 Task: Find connections with filter location Bad Münder am Deister with filter topic #Businessownerwith filter profile language English with filter current company Testbook with filter school Calicut University, Thenhipalem, Malapuram with filter industry Investment Advice with filter service category Management Consulting with filter keywords title Events Manager
Action: Mouse moved to (626, 80)
Screenshot: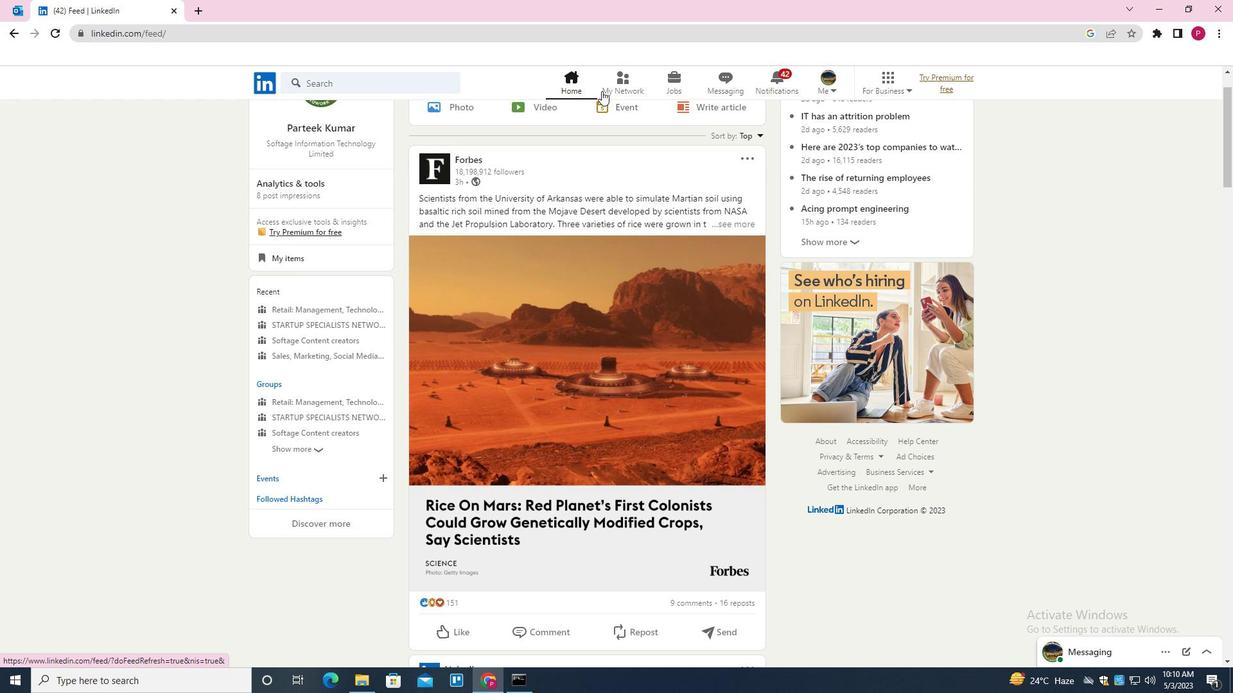 
Action: Mouse pressed left at (626, 80)
Screenshot: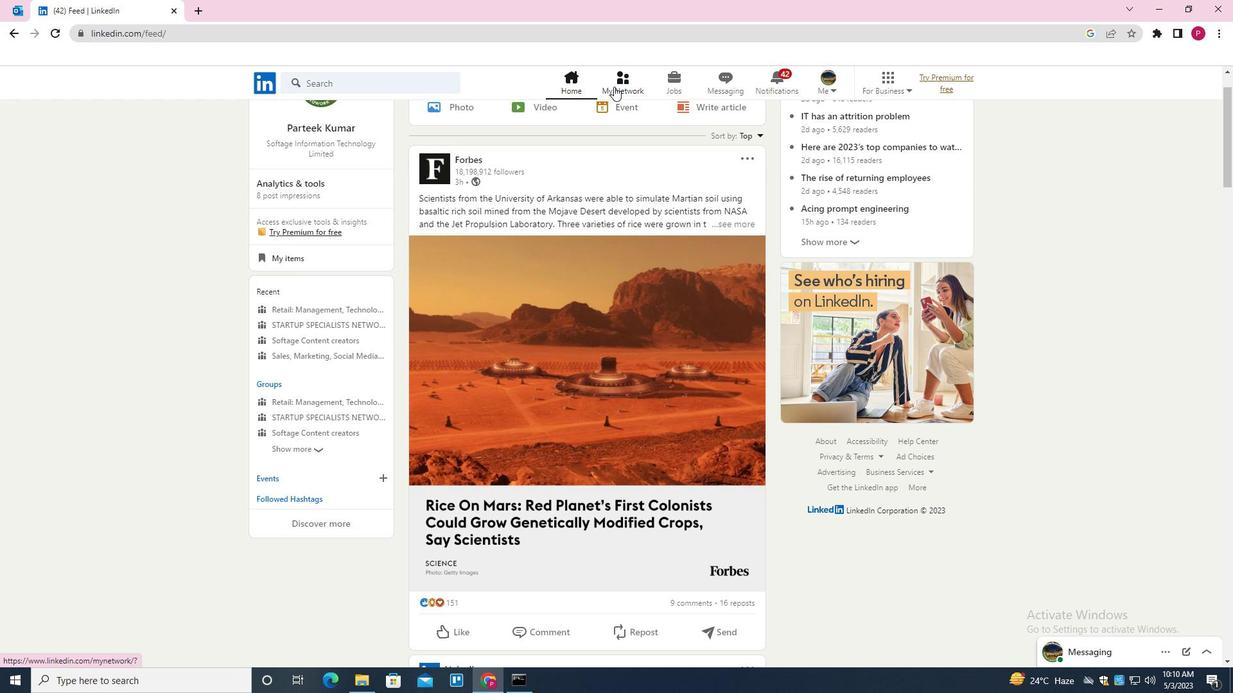 
Action: Mouse moved to (390, 154)
Screenshot: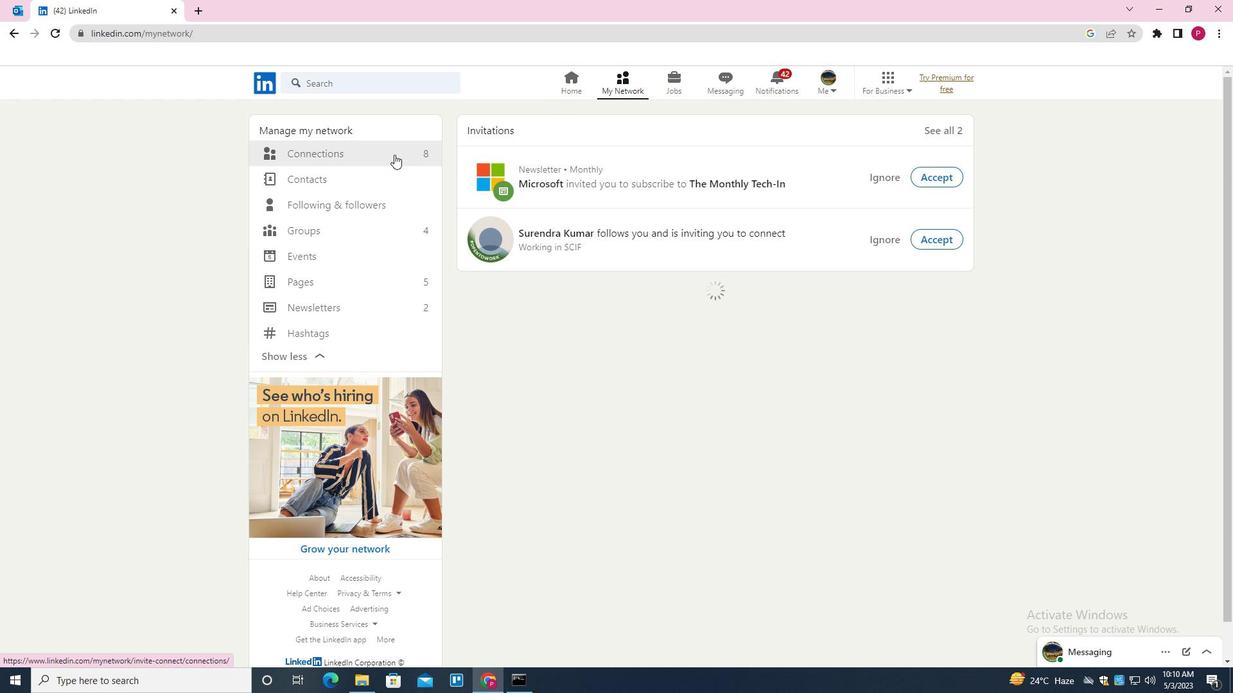 
Action: Mouse pressed left at (390, 154)
Screenshot: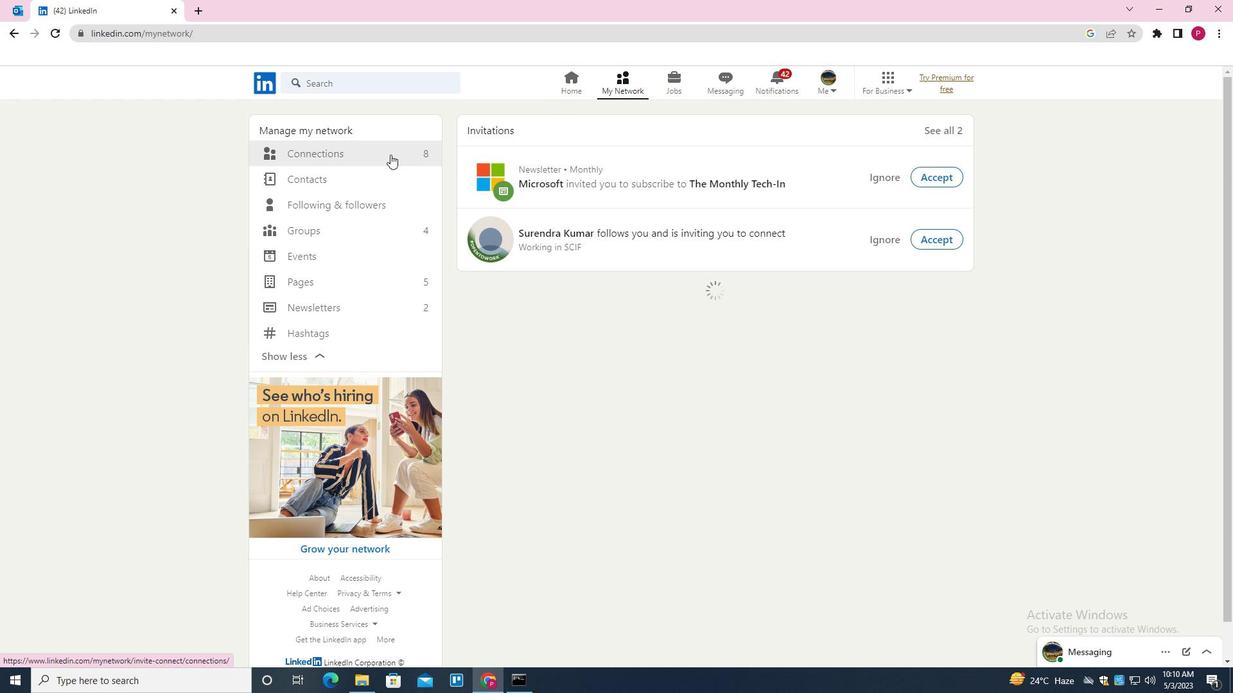 
Action: Mouse moved to (698, 152)
Screenshot: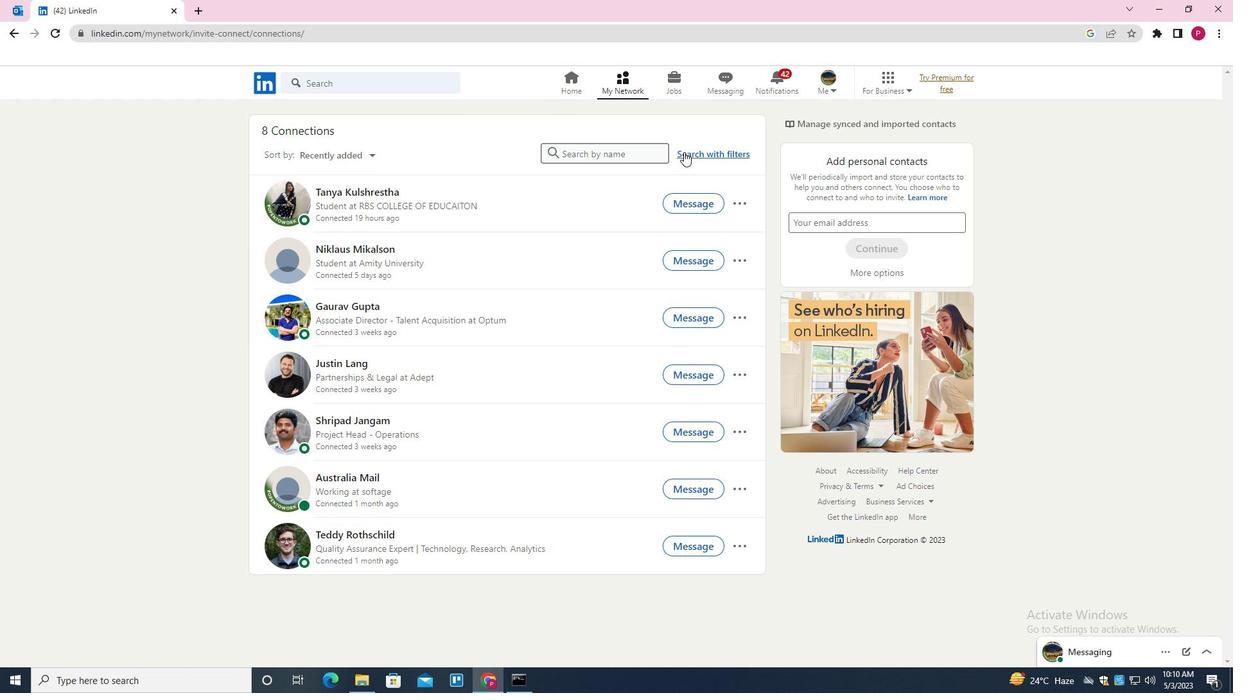 
Action: Mouse pressed left at (698, 152)
Screenshot: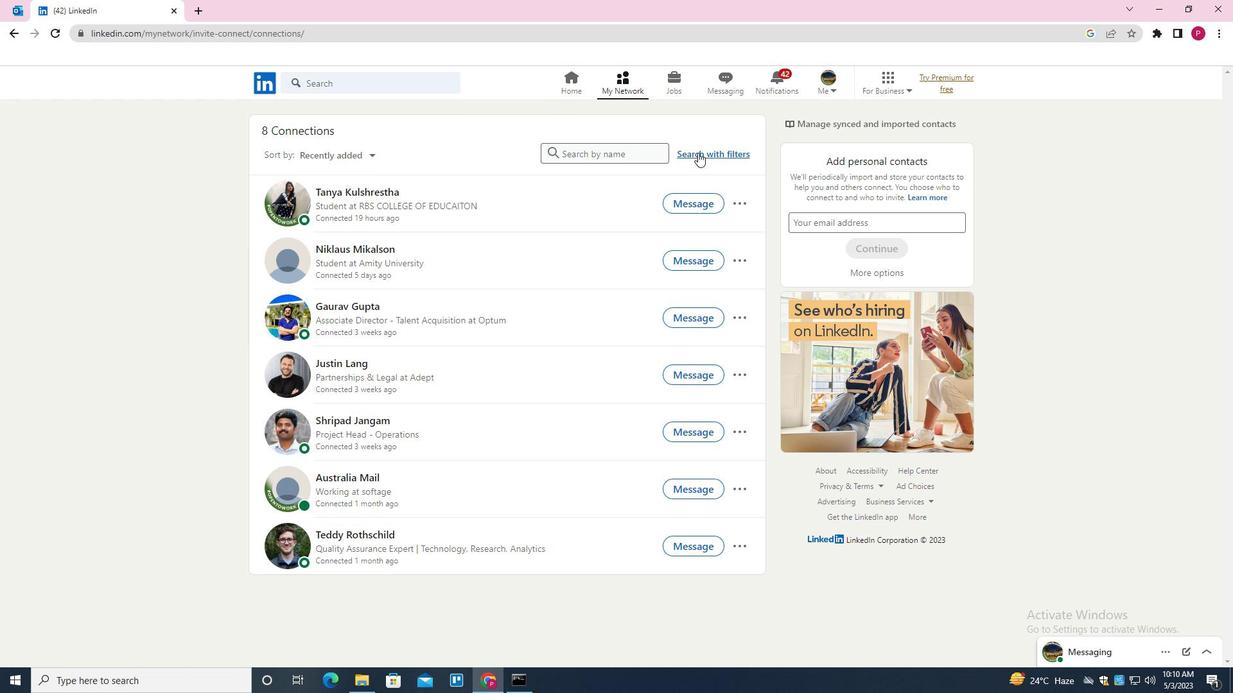 
Action: Mouse moved to (661, 120)
Screenshot: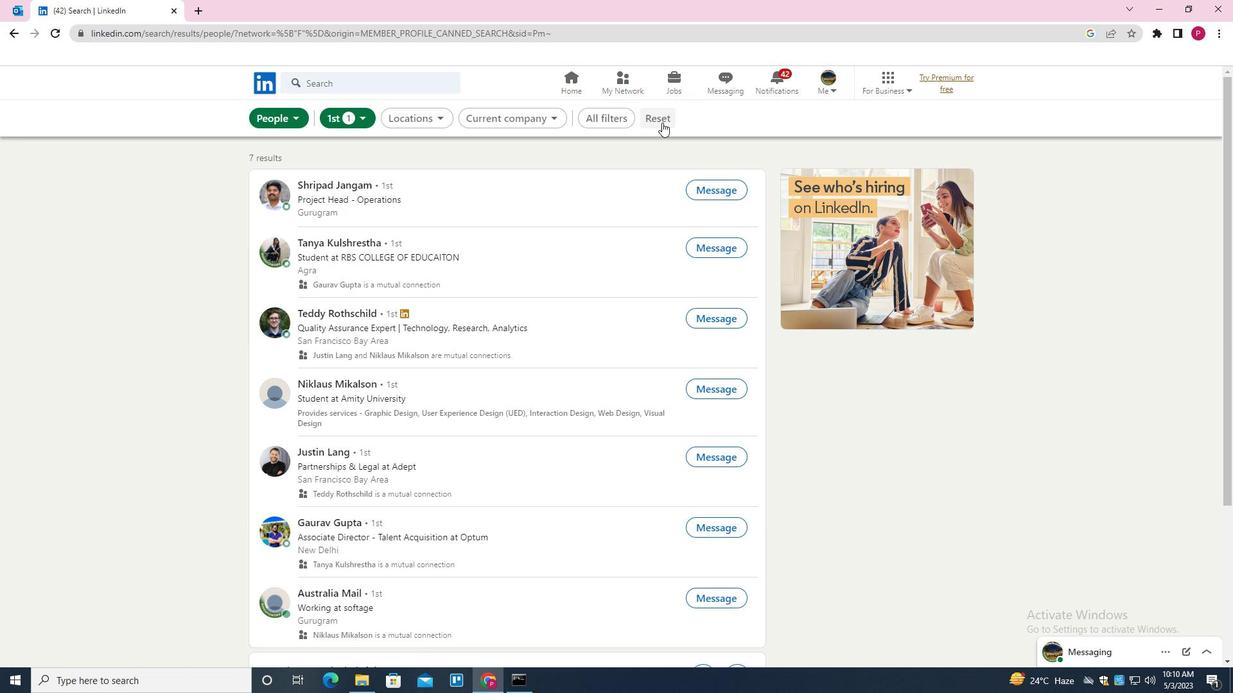 
Action: Mouse pressed left at (661, 120)
Screenshot: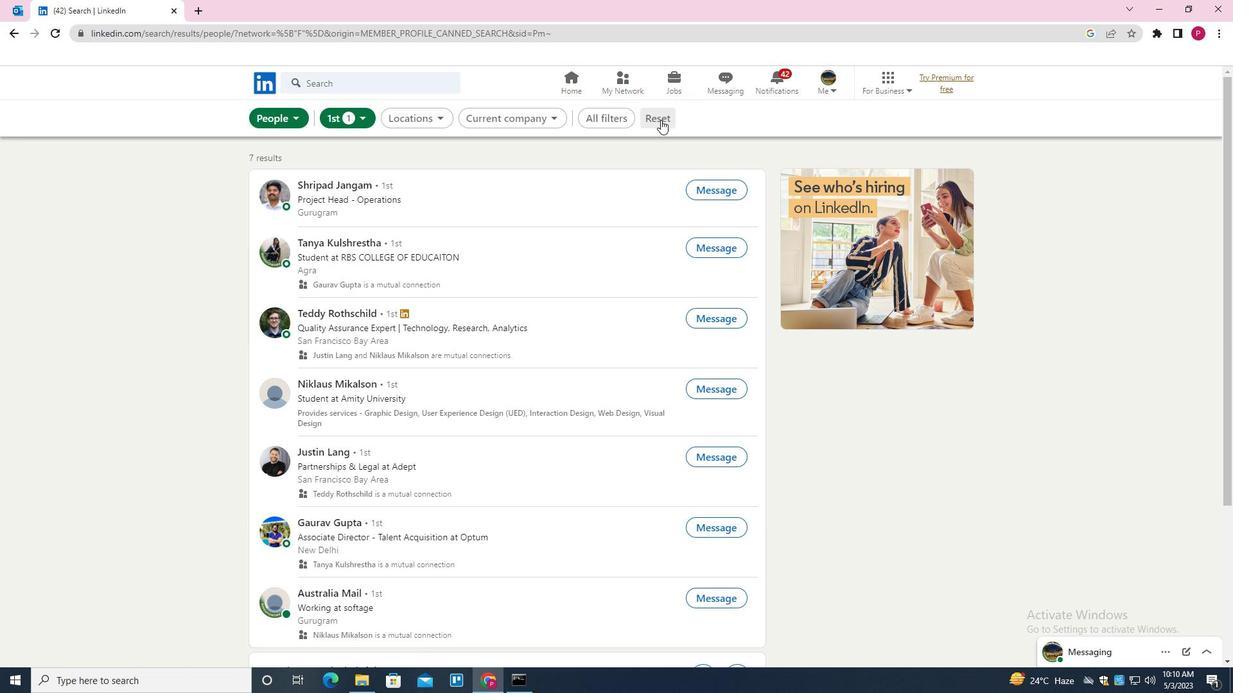 
Action: Mouse moved to (643, 120)
Screenshot: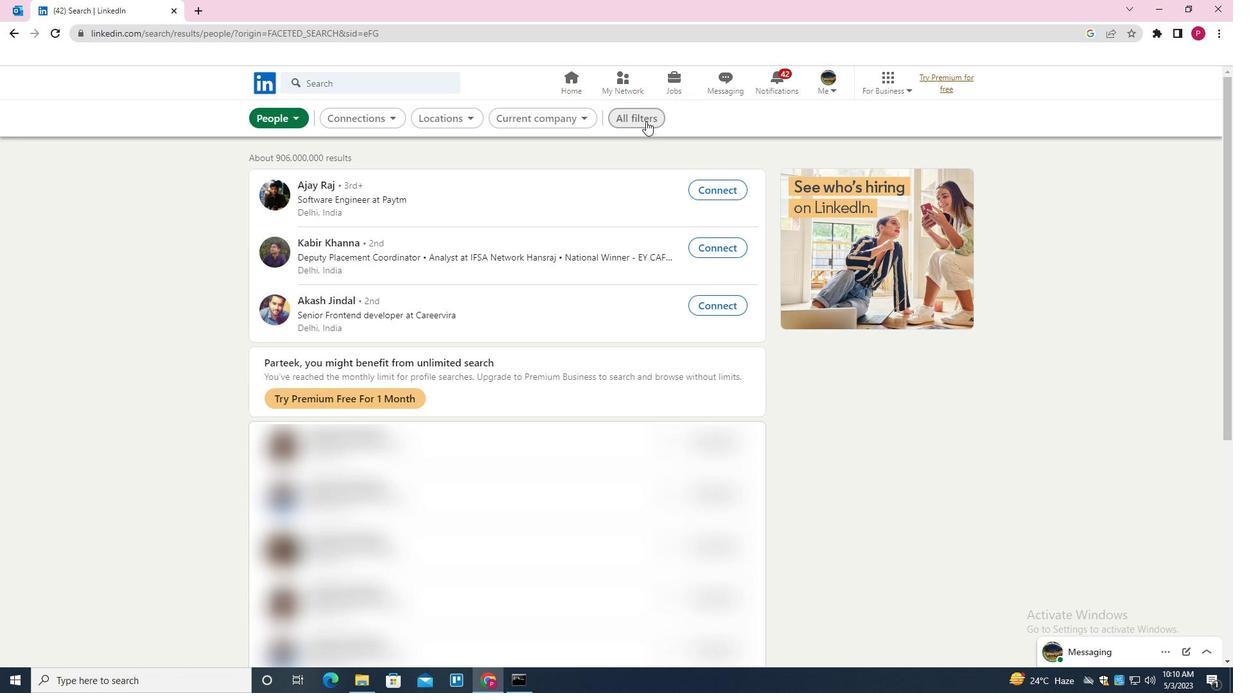 
Action: Mouse pressed left at (643, 120)
Screenshot: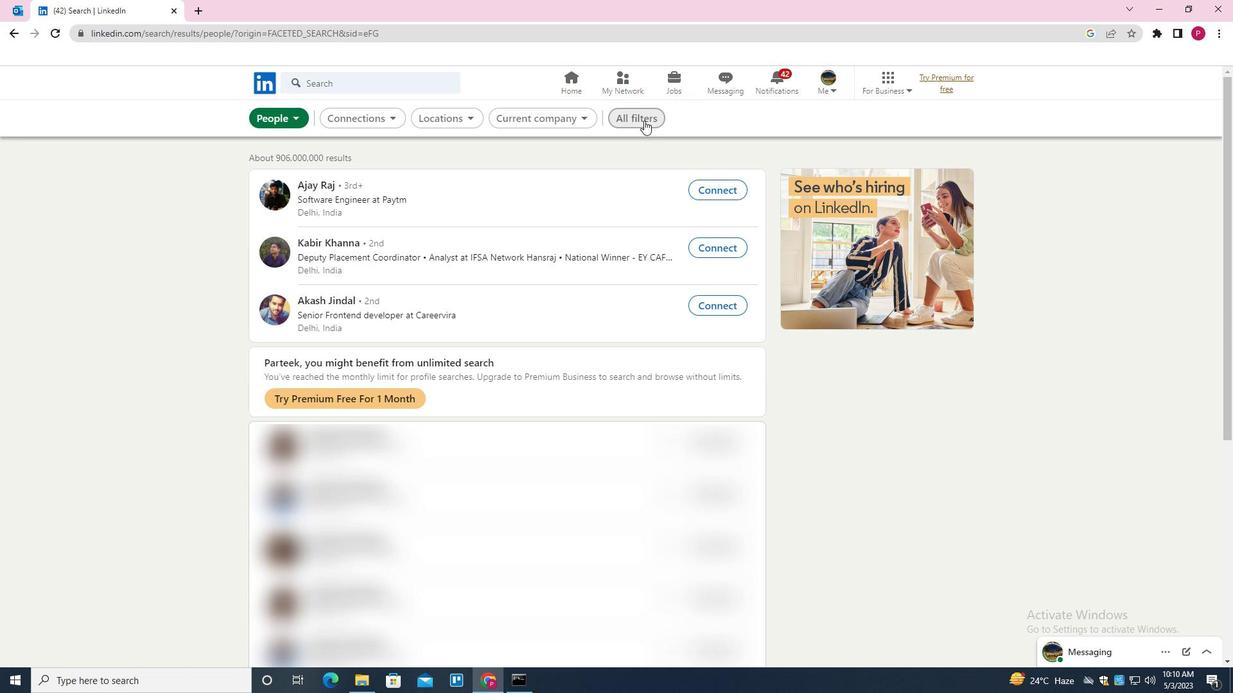 
Action: Mouse moved to (974, 372)
Screenshot: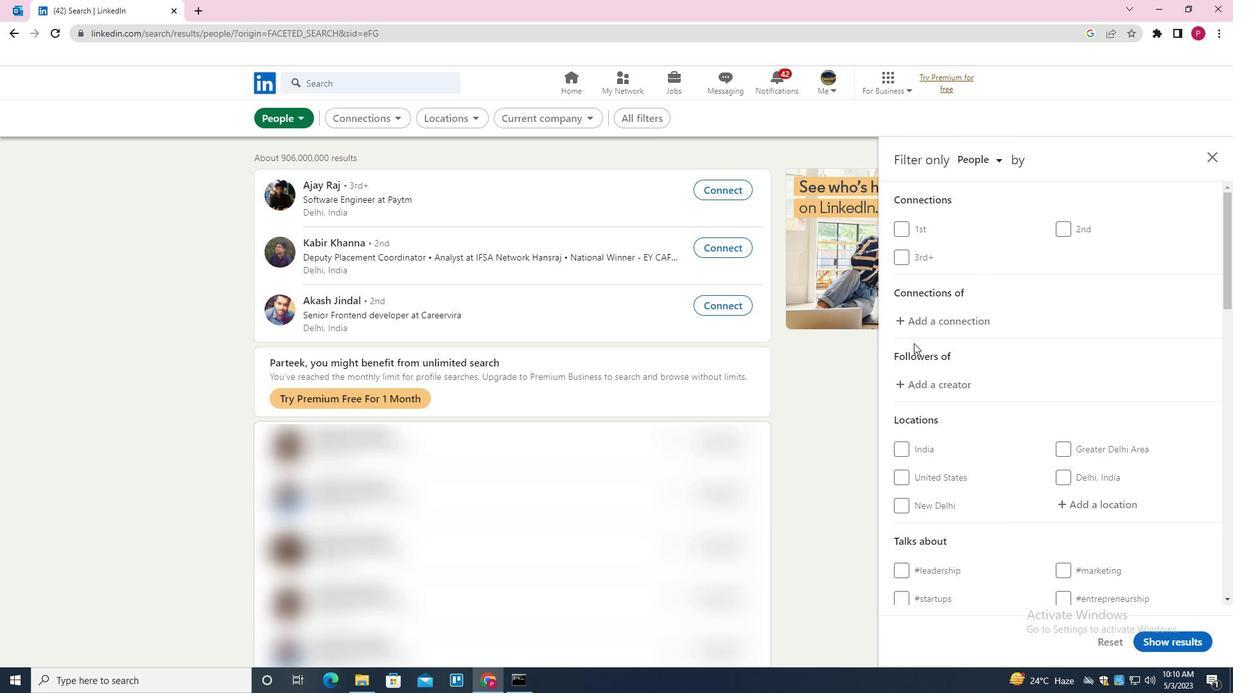 
Action: Mouse scrolled (974, 371) with delta (0, 0)
Screenshot: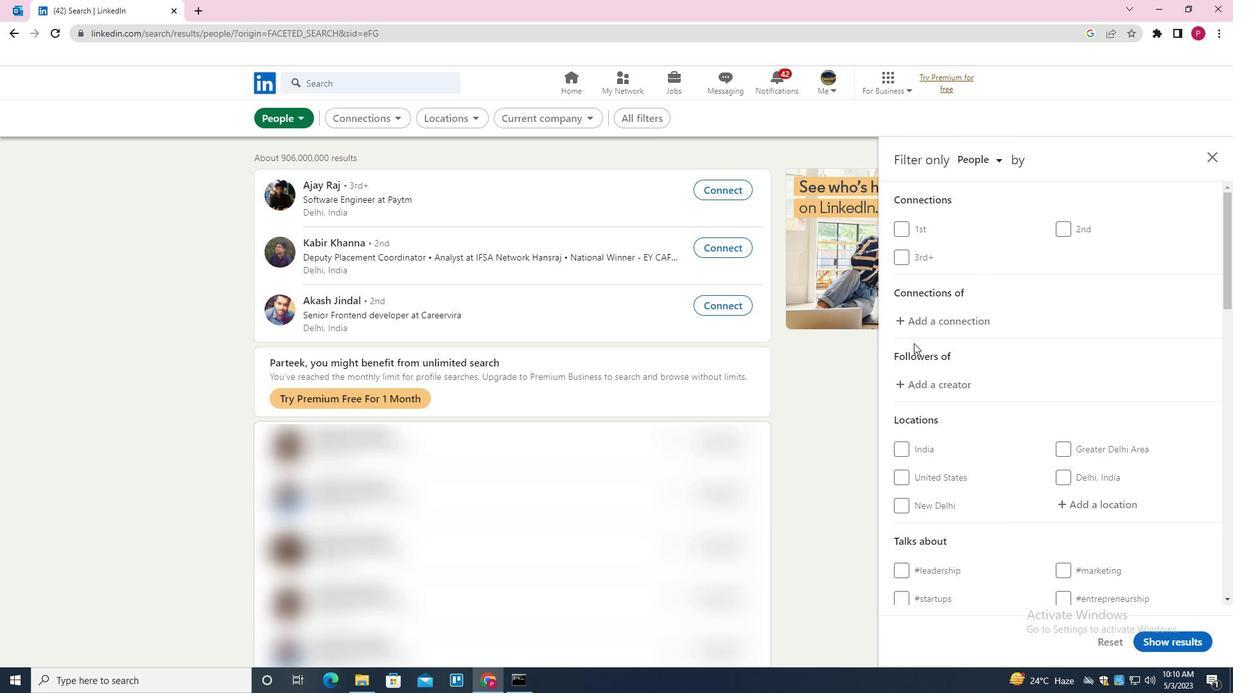 
Action: Mouse moved to (1006, 382)
Screenshot: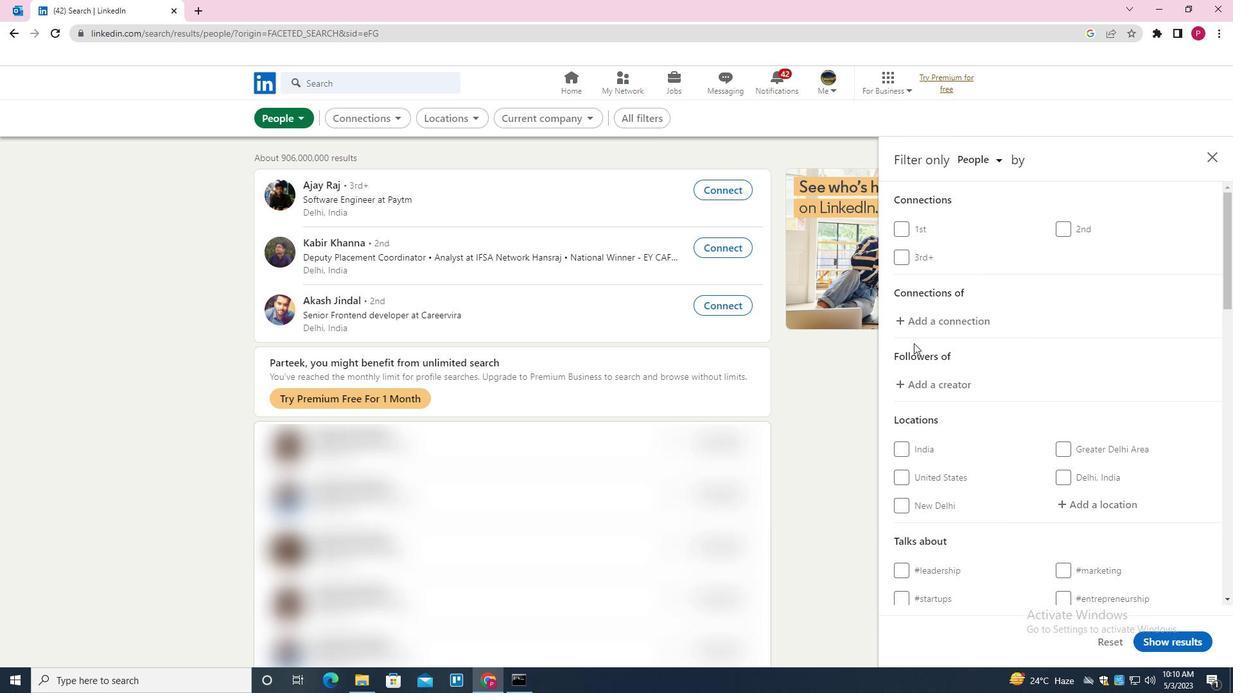 
Action: Mouse scrolled (1006, 382) with delta (0, 0)
Screenshot: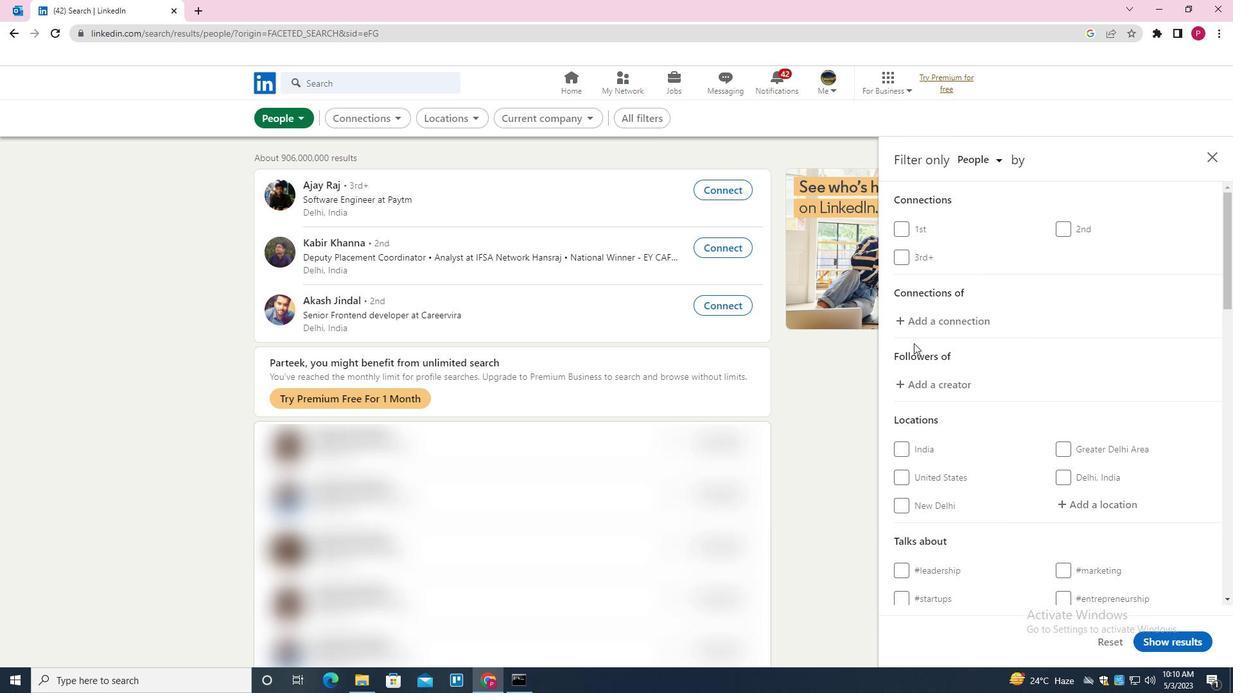 
Action: Mouse moved to (1098, 377)
Screenshot: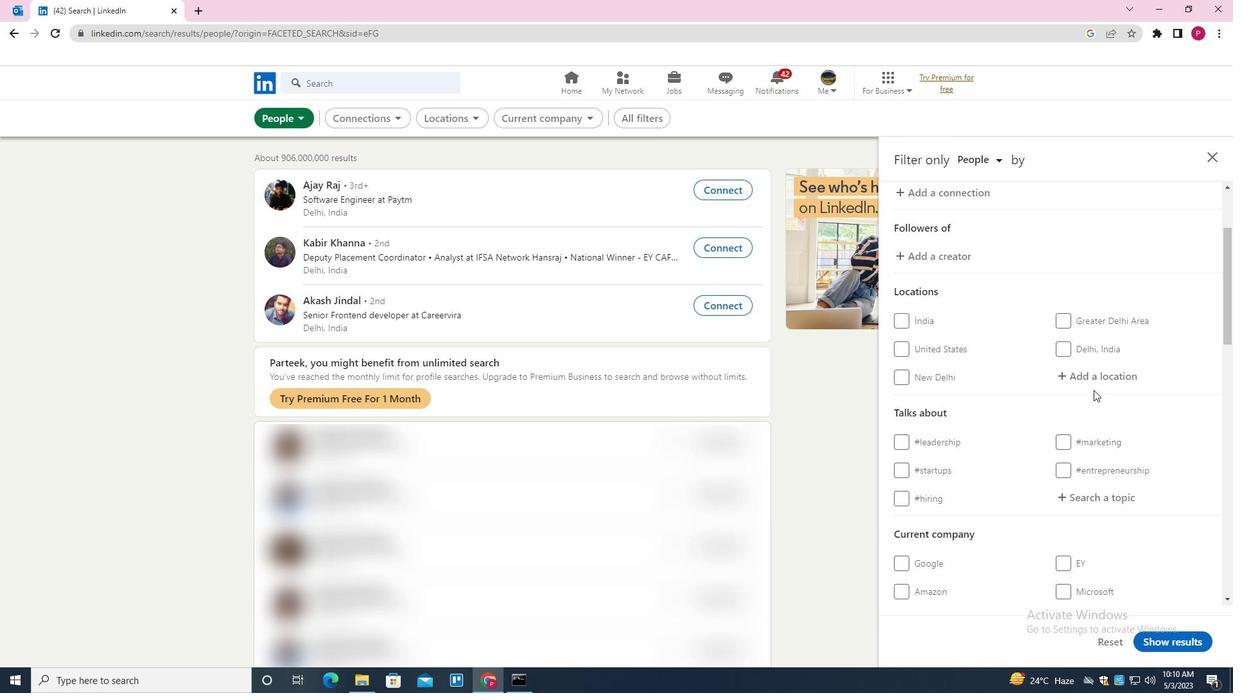 
Action: Mouse pressed left at (1098, 377)
Screenshot: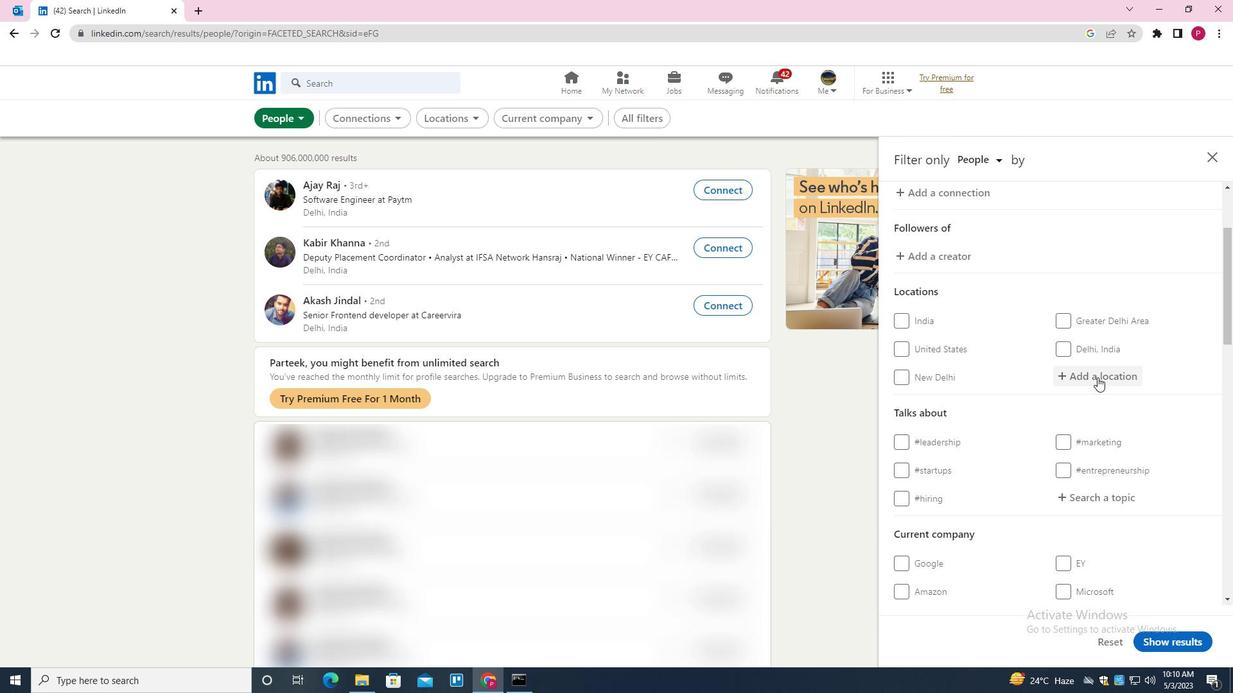 
Action: Key pressed <Key.shift><Key.shift>BAD<Key.space><Key.shift>MUNDER<Key.down><Key.enter>
Screenshot: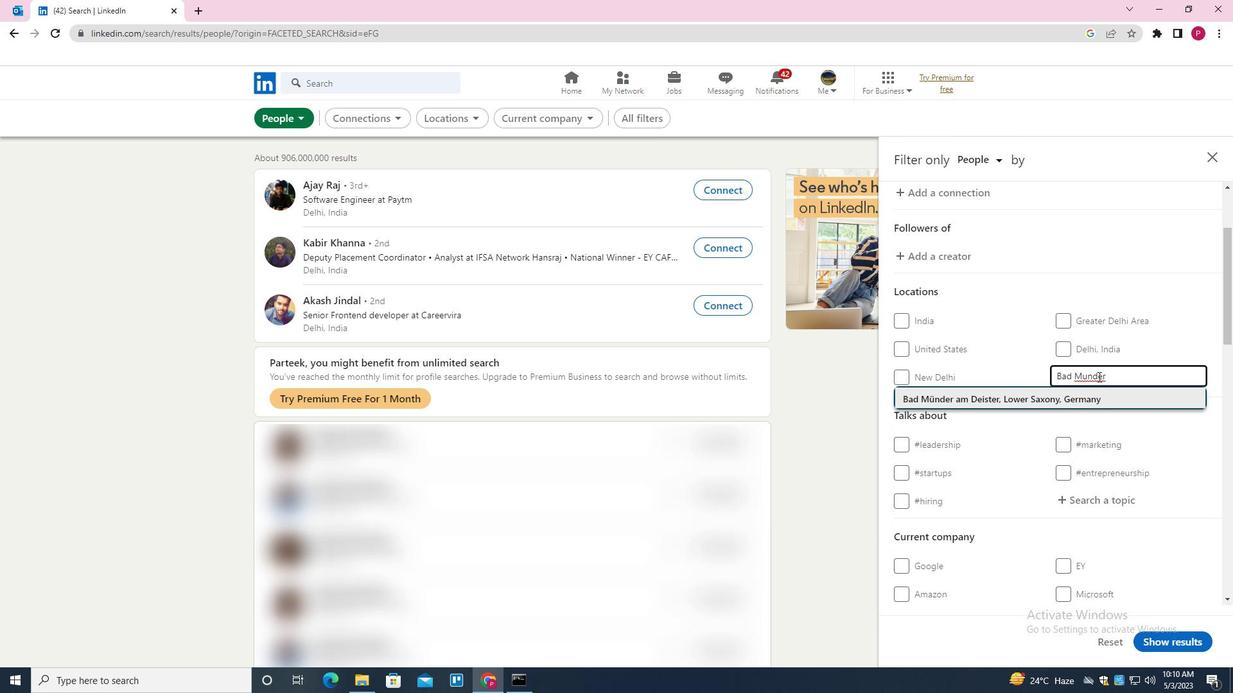 
Action: Mouse moved to (1015, 331)
Screenshot: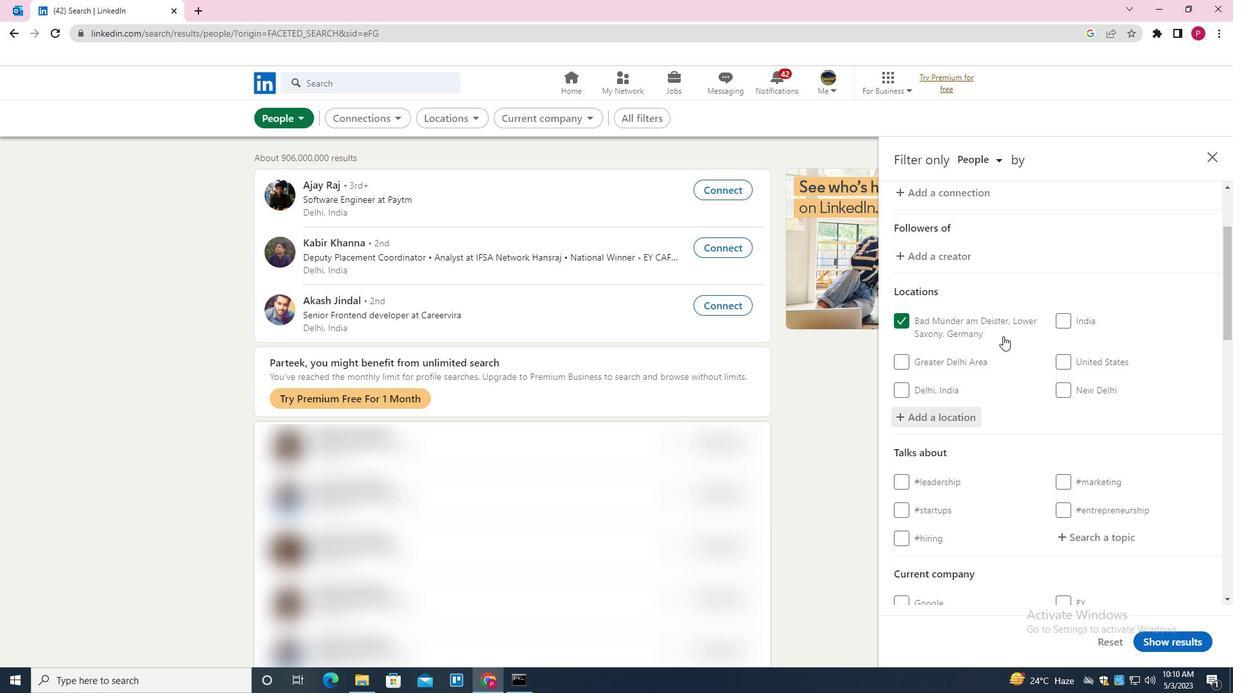 
Action: Mouse scrolled (1015, 330) with delta (0, 0)
Screenshot: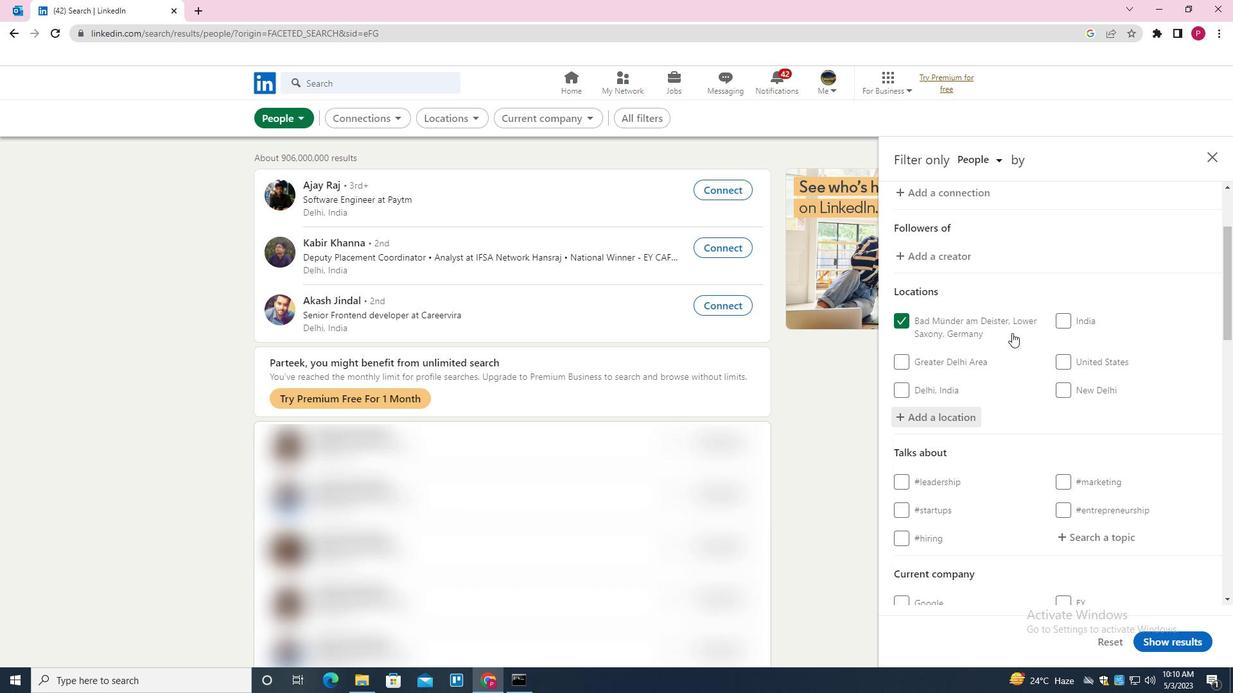 
Action: Mouse moved to (1015, 332)
Screenshot: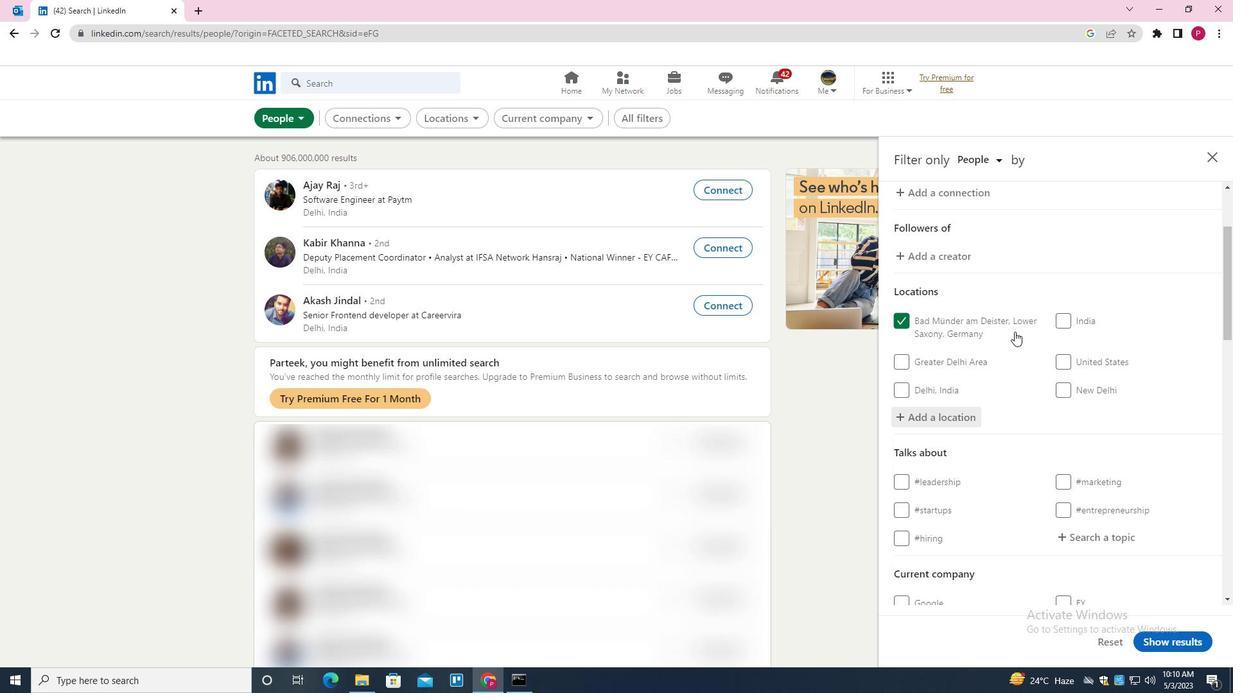 
Action: Mouse scrolled (1015, 331) with delta (0, 0)
Screenshot: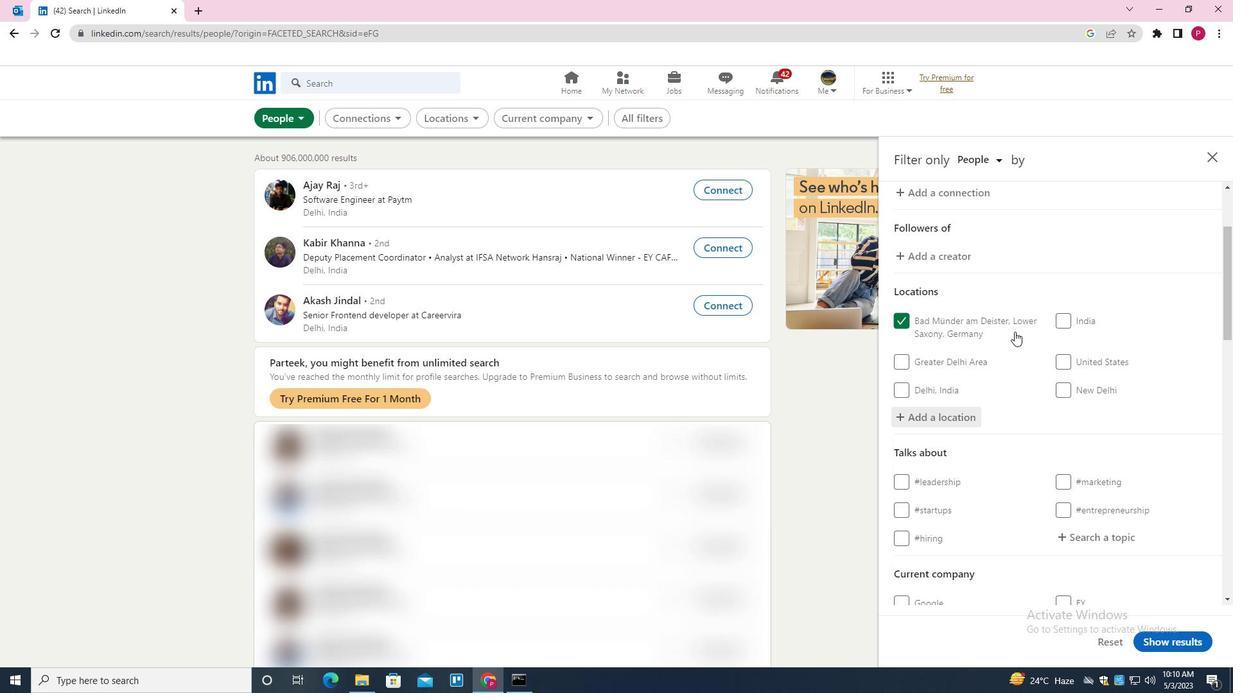 
Action: Mouse moved to (1014, 334)
Screenshot: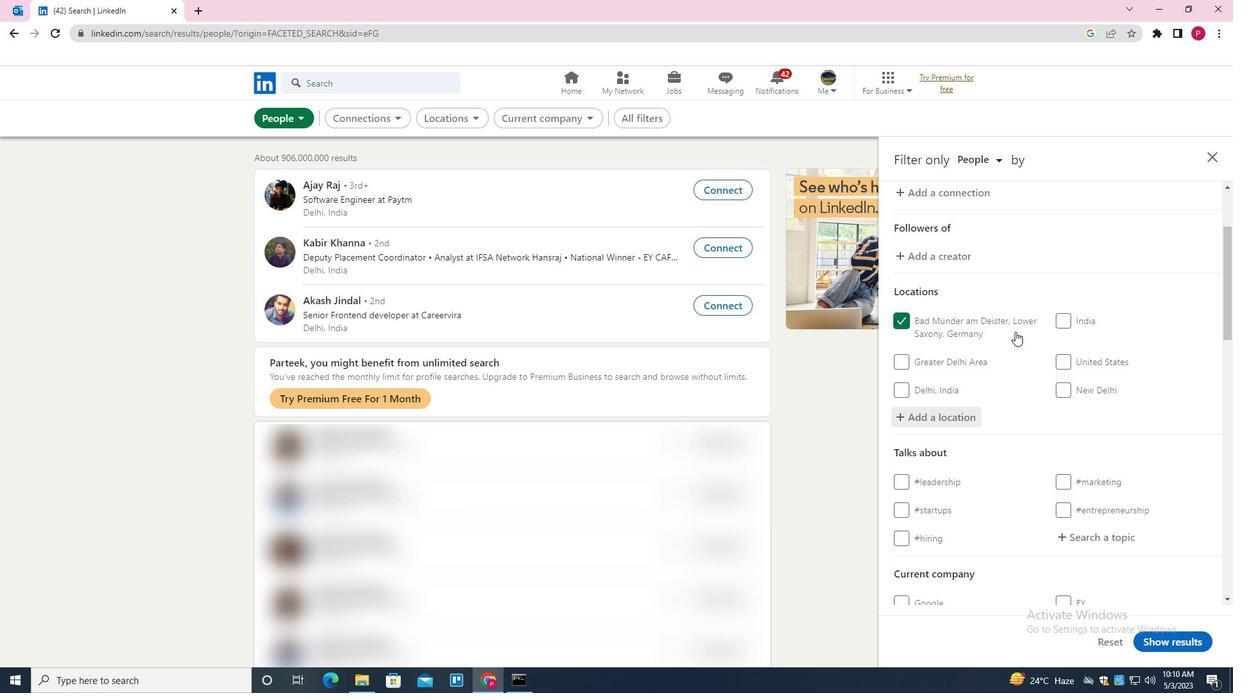 
Action: Mouse scrolled (1014, 333) with delta (0, 0)
Screenshot: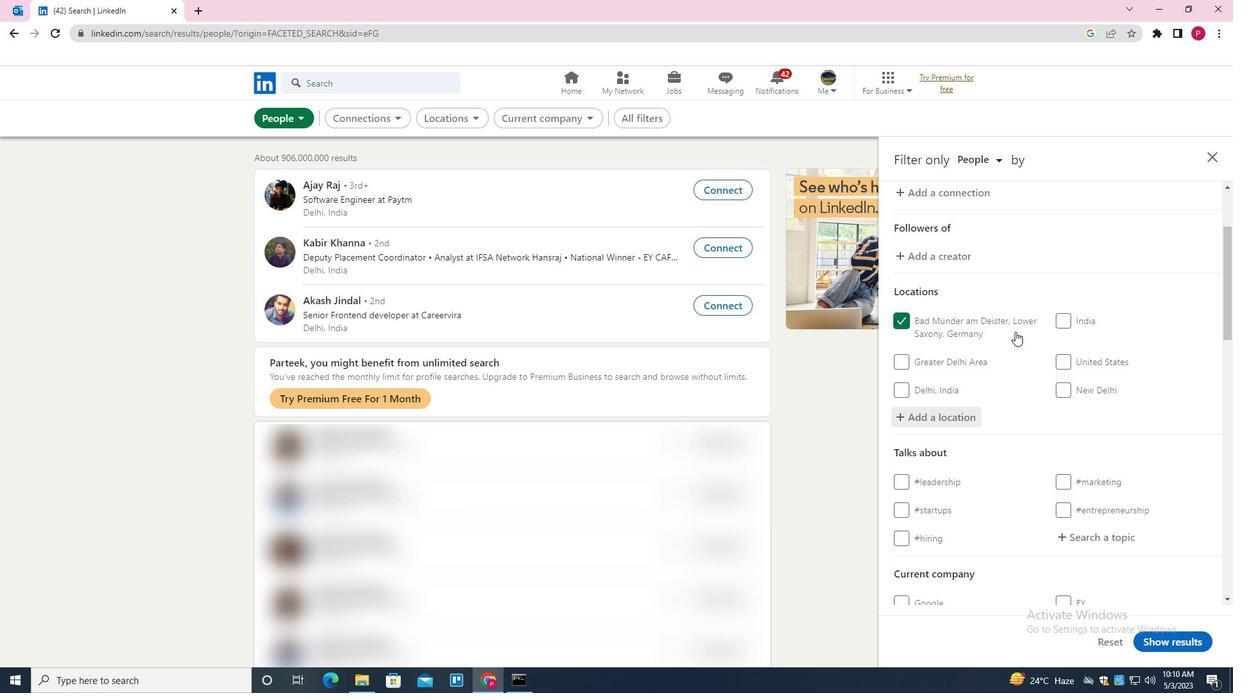 
Action: Mouse moved to (1092, 348)
Screenshot: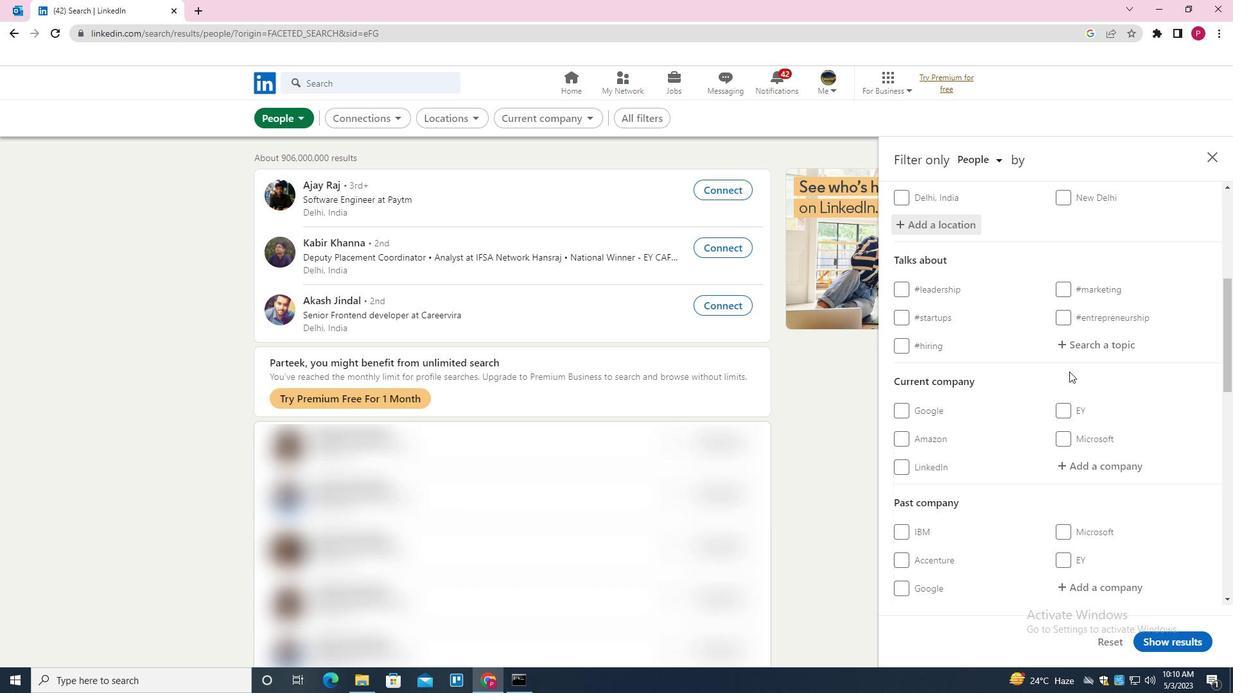 
Action: Mouse pressed left at (1092, 348)
Screenshot: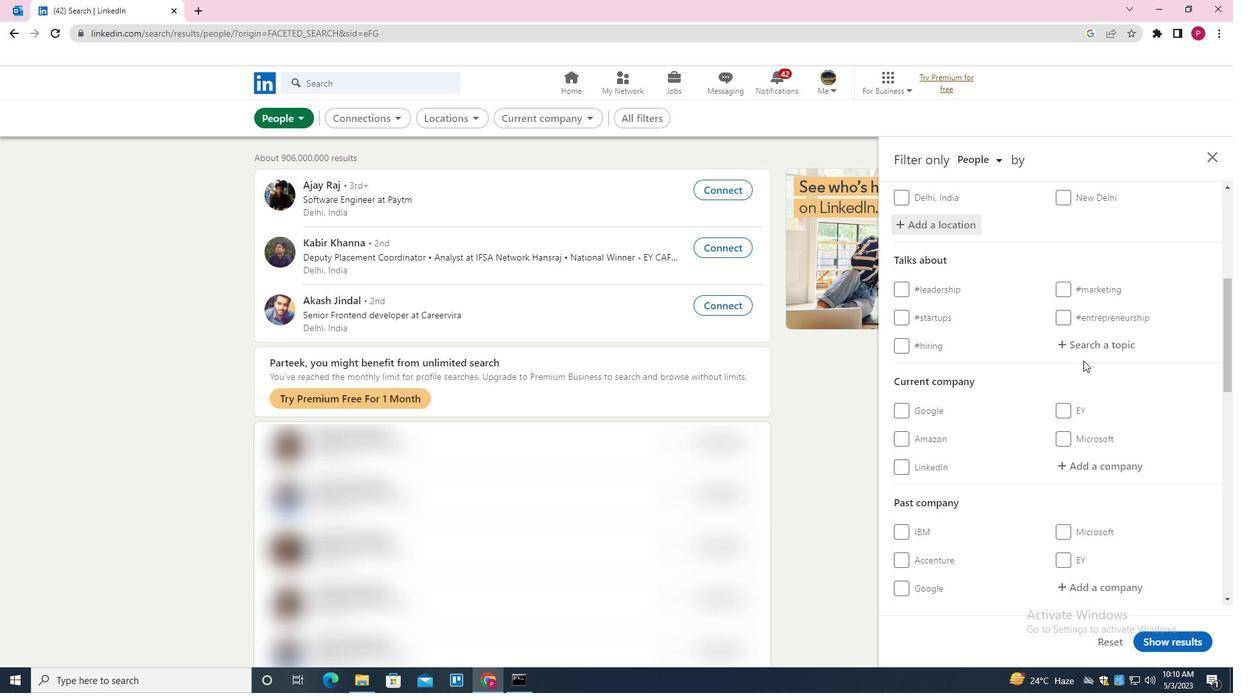 
Action: Key pressed BUSINESSOWNERS<Key.down><Key.enter>
Screenshot: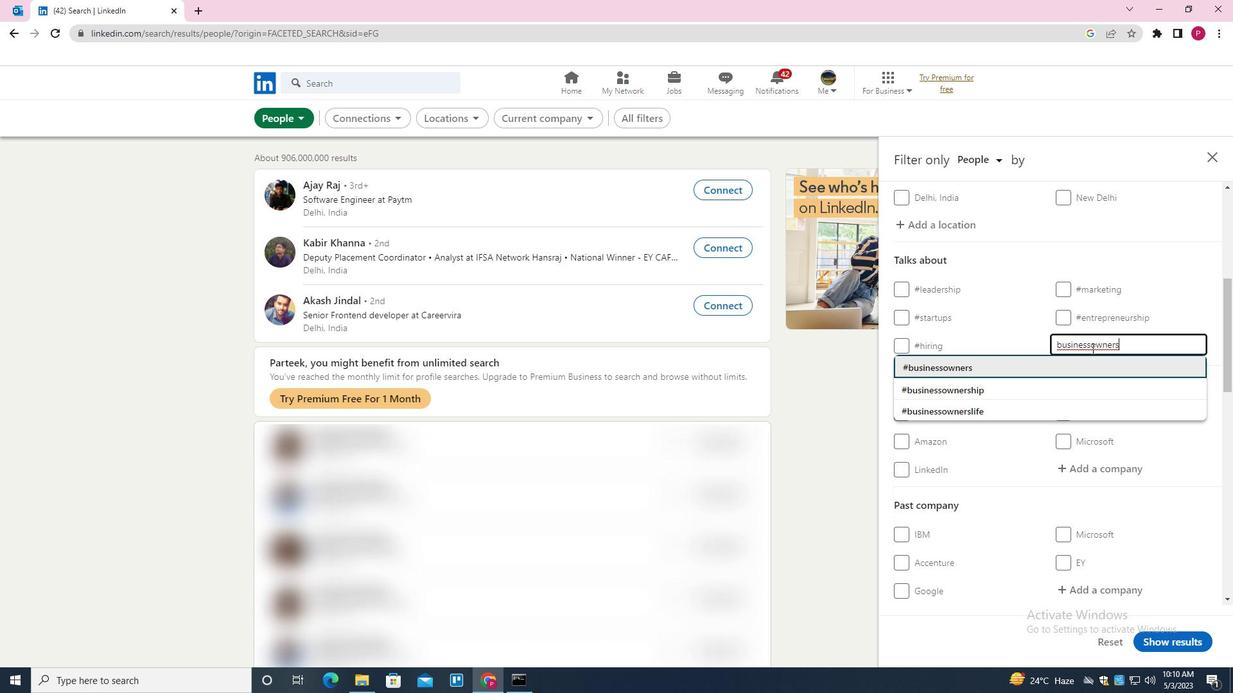 
Action: Mouse moved to (1046, 398)
Screenshot: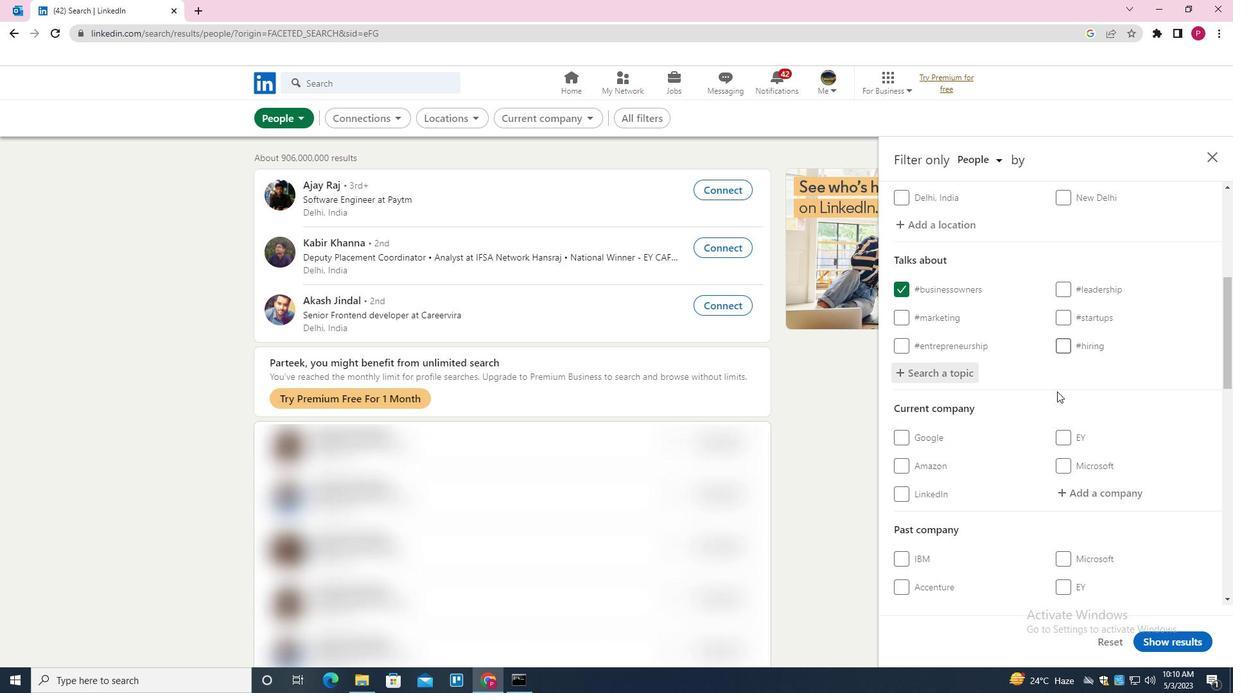 
Action: Mouse scrolled (1046, 398) with delta (0, 0)
Screenshot: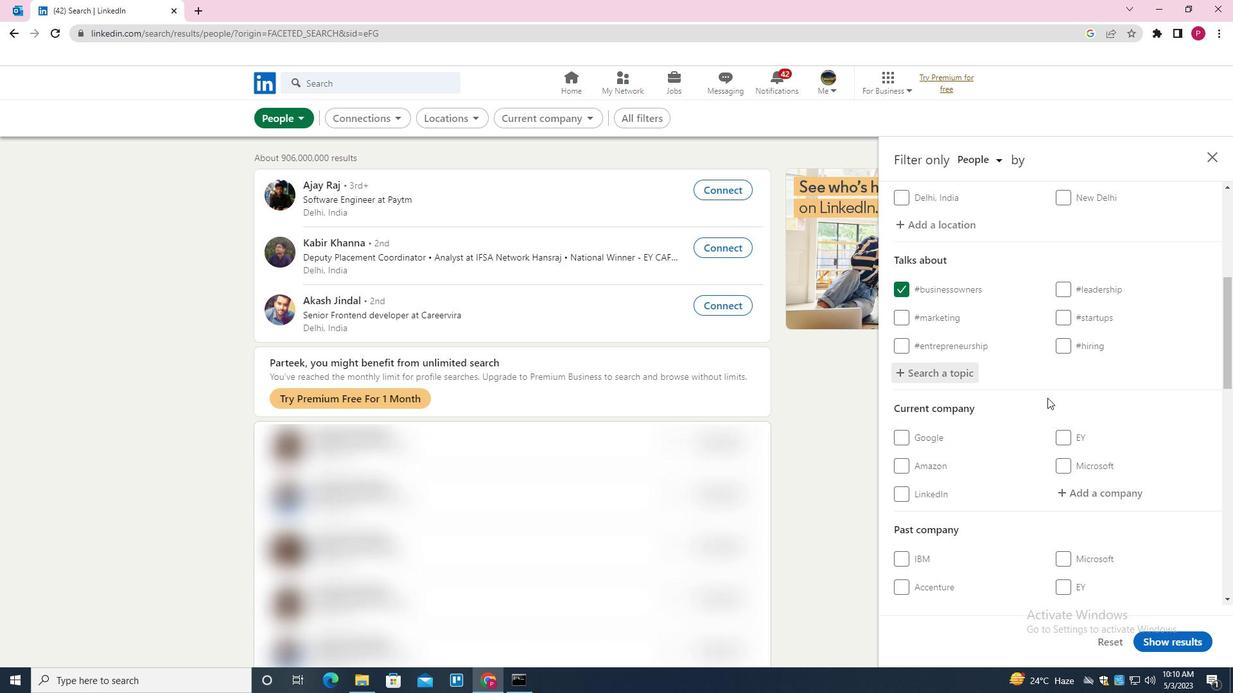 
Action: Mouse scrolled (1046, 398) with delta (0, 0)
Screenshot: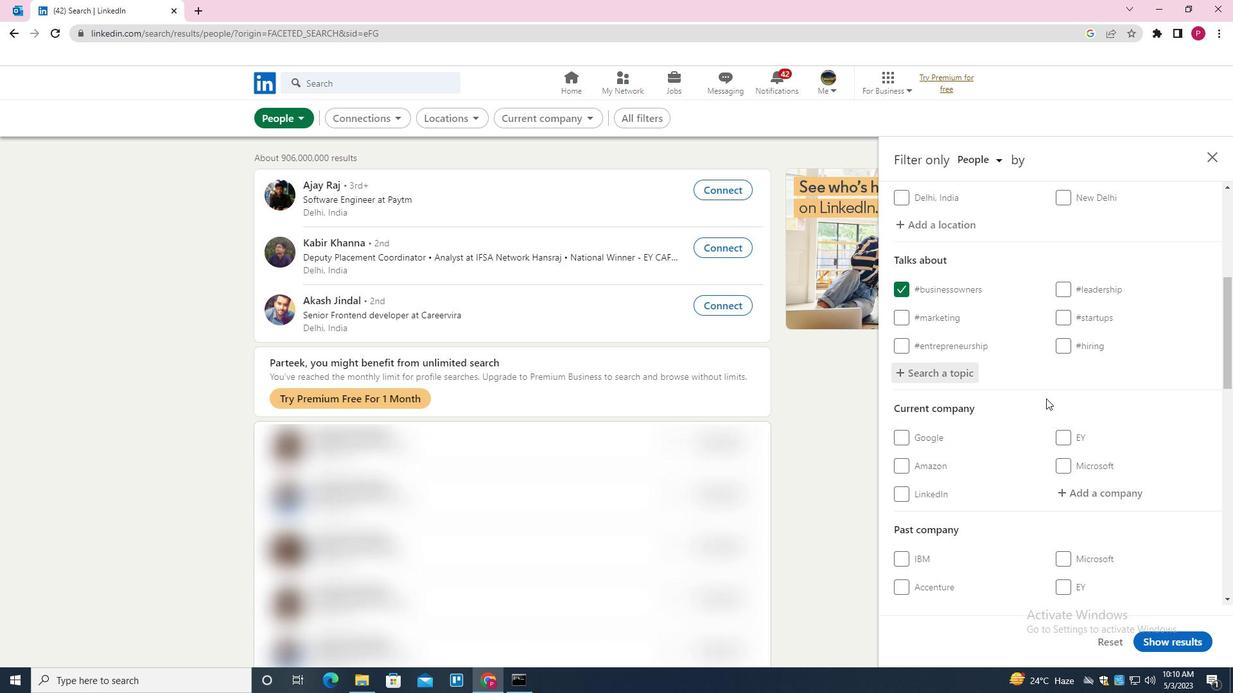
Action: Mouse scrolled (1046, 398) with delta (0, 0)
Screenshot: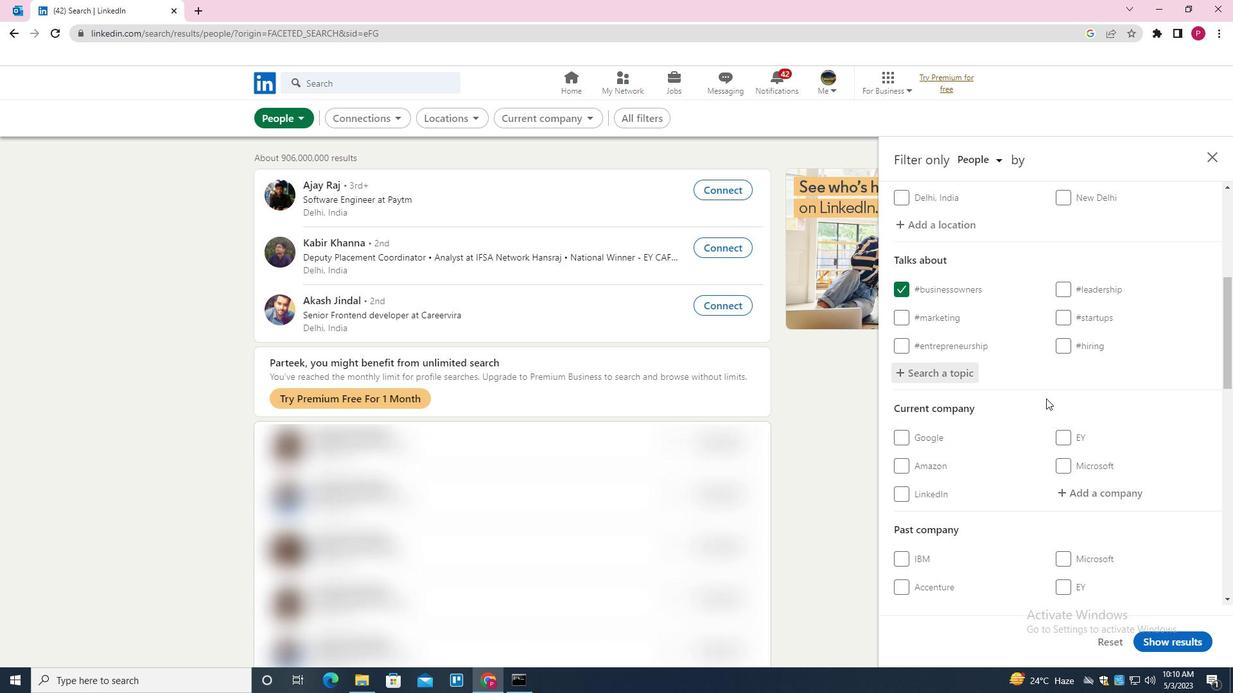 
Action: Mouse moved to (1047, 395)
Screenshot: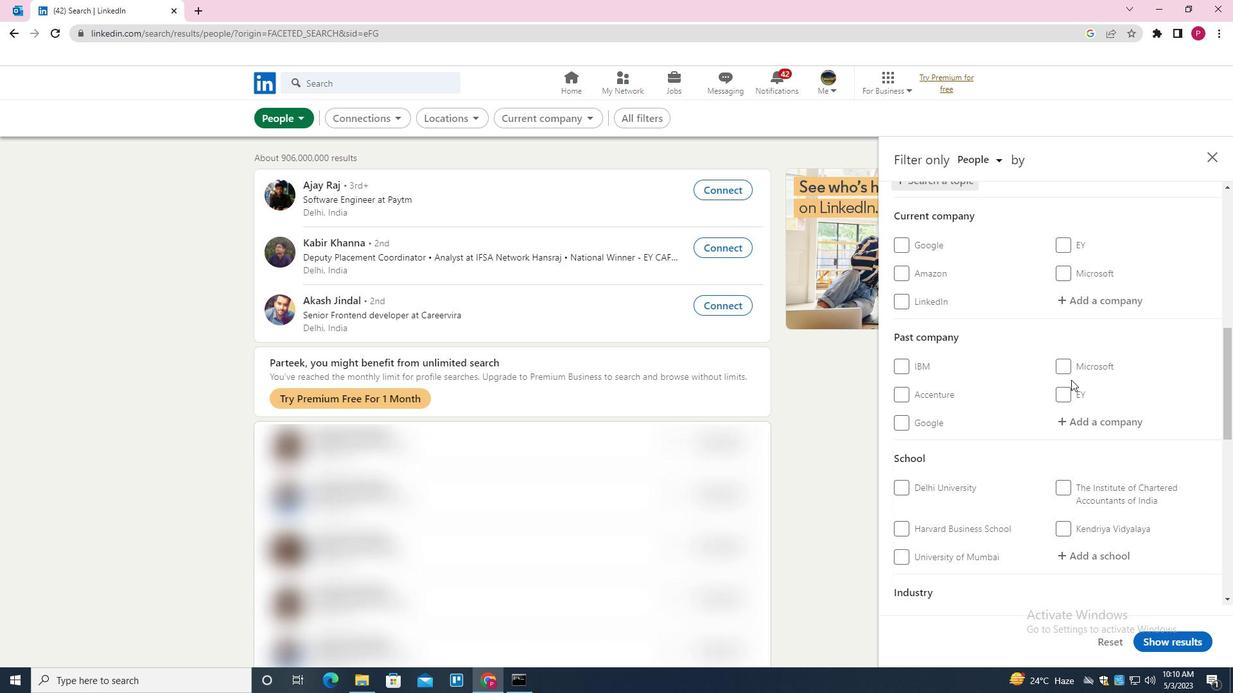 
Action: Mouse scrolled (1047, 394) with delta (0, 0)
Screenshot: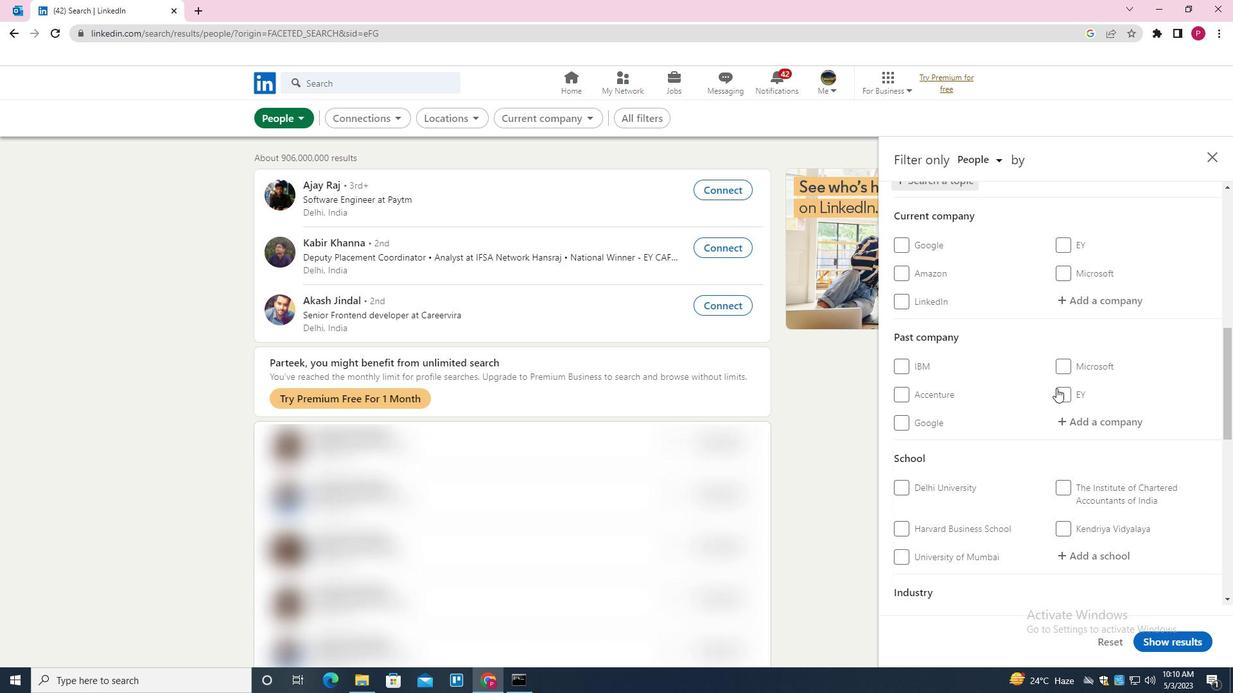 
Action: Mouse scrolled (1047, 394) with delta (0, 0)
Screenshot: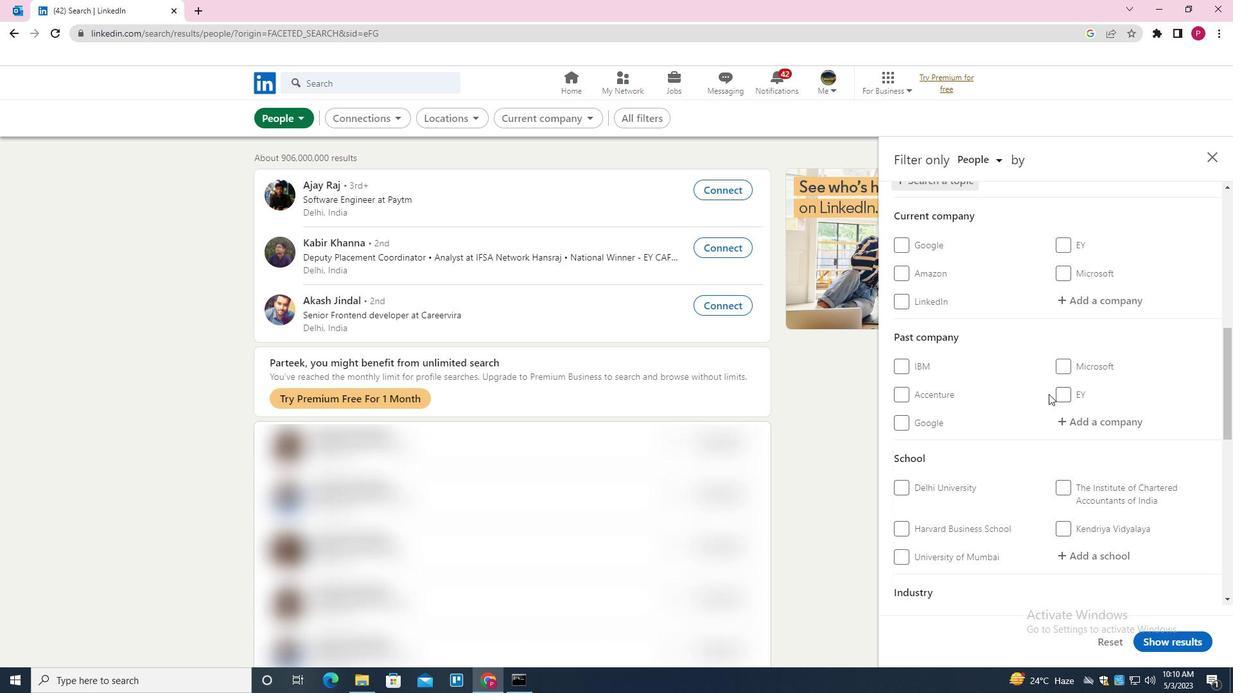 
Action: Mouse scrolled (1047, 394) with delta (0, 0)
Screenshot: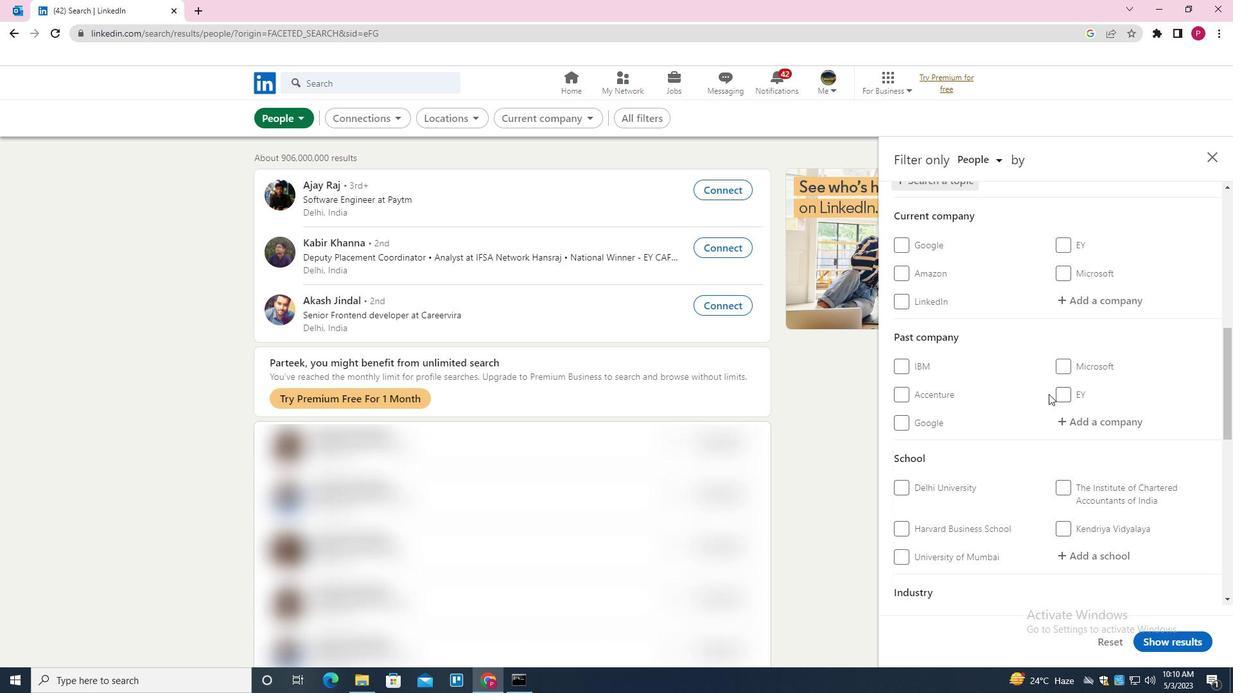 
Action: Mouse scrolled (1047, 394) with delta (0, 0)
Screenshot: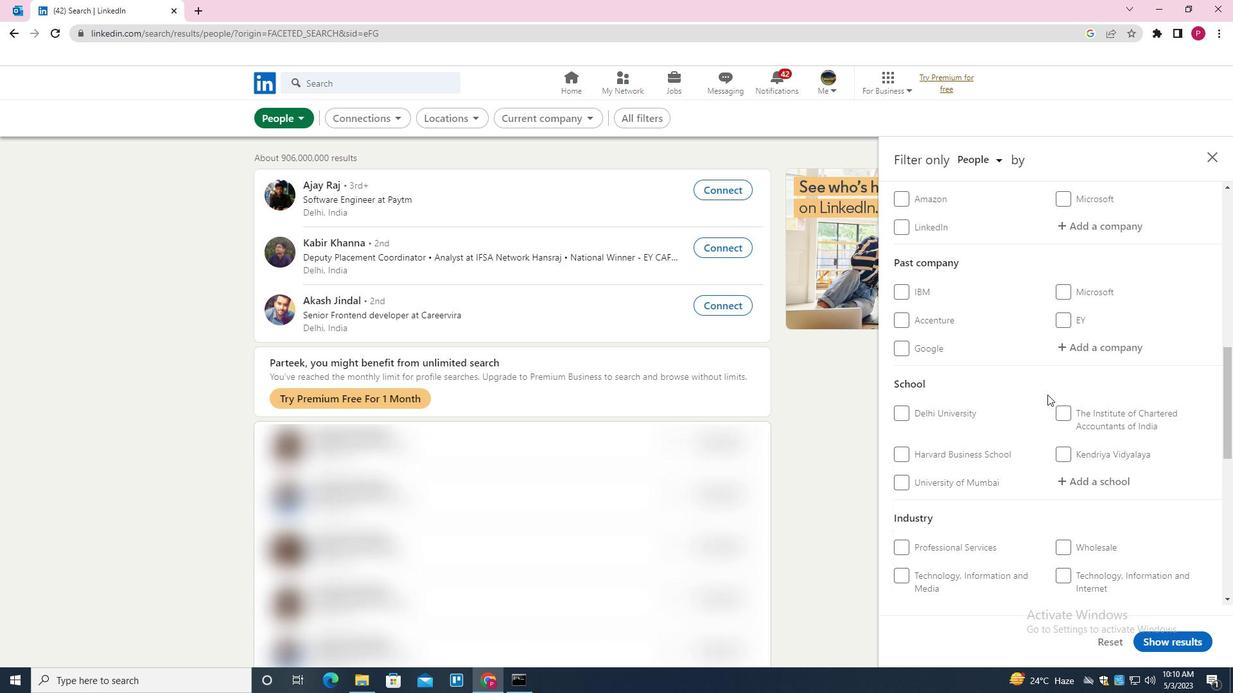 
Action: Mouse moved to (1002, 395)
Screenshot: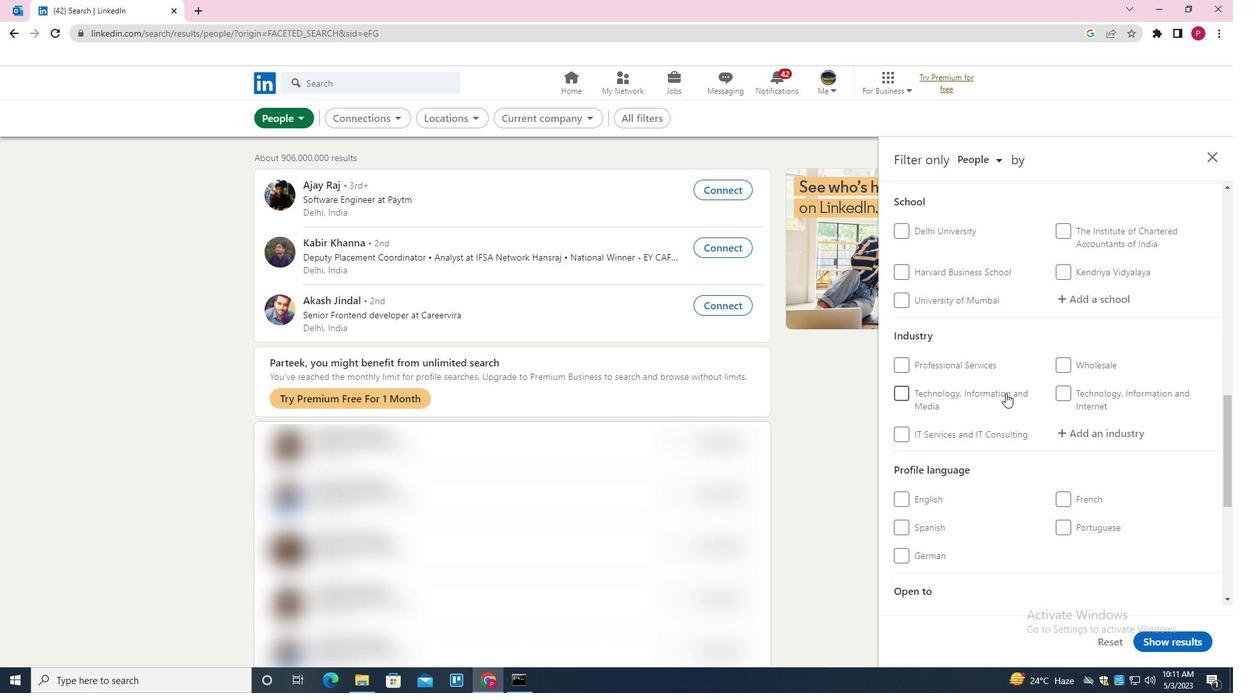 
Action: Mouse scrolled (1002, 394) with delta (0, 0)
Screenshot: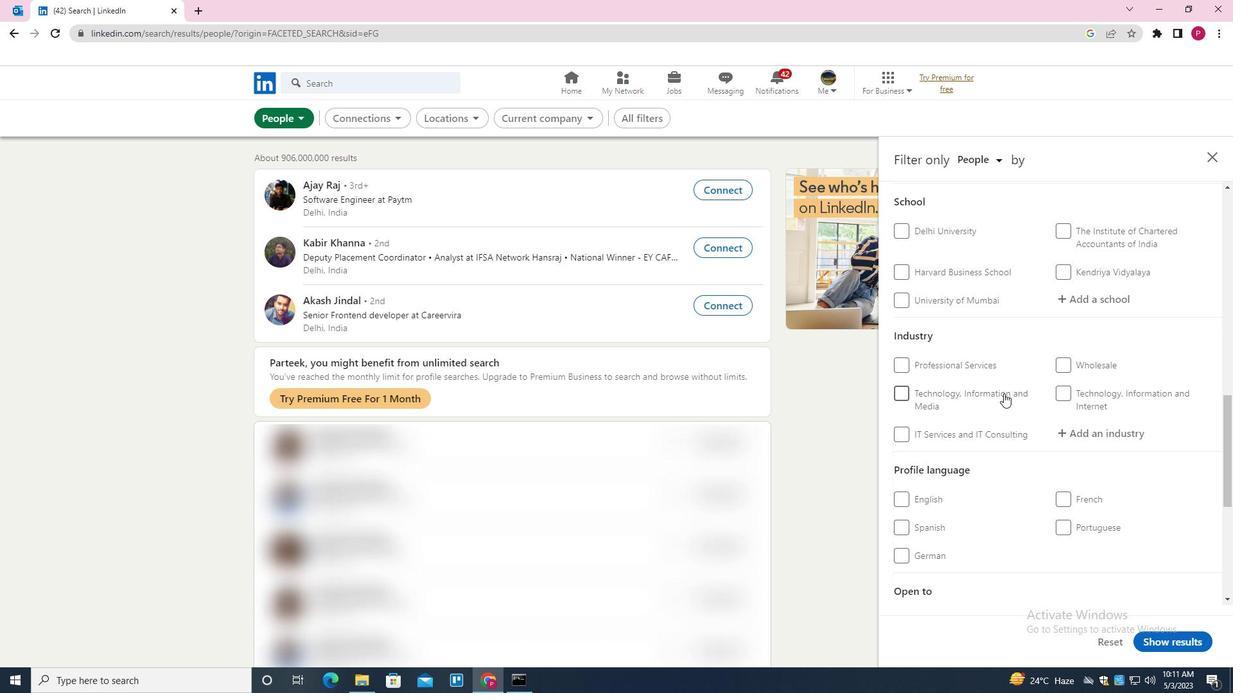 
Action: Mouse scrolled (1002, 394) with delta (0, 0)
Screenshot: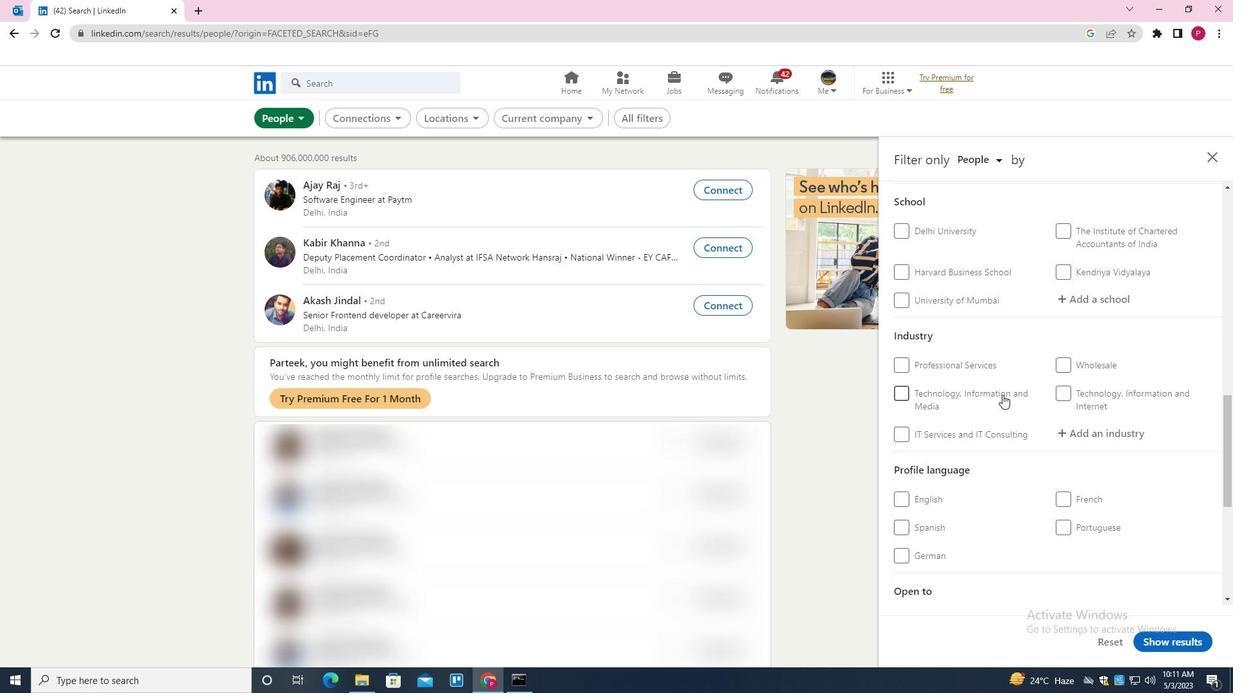 
Action: Mouse scrolled (1002, 394) with delta (0, 0)
Screenshot: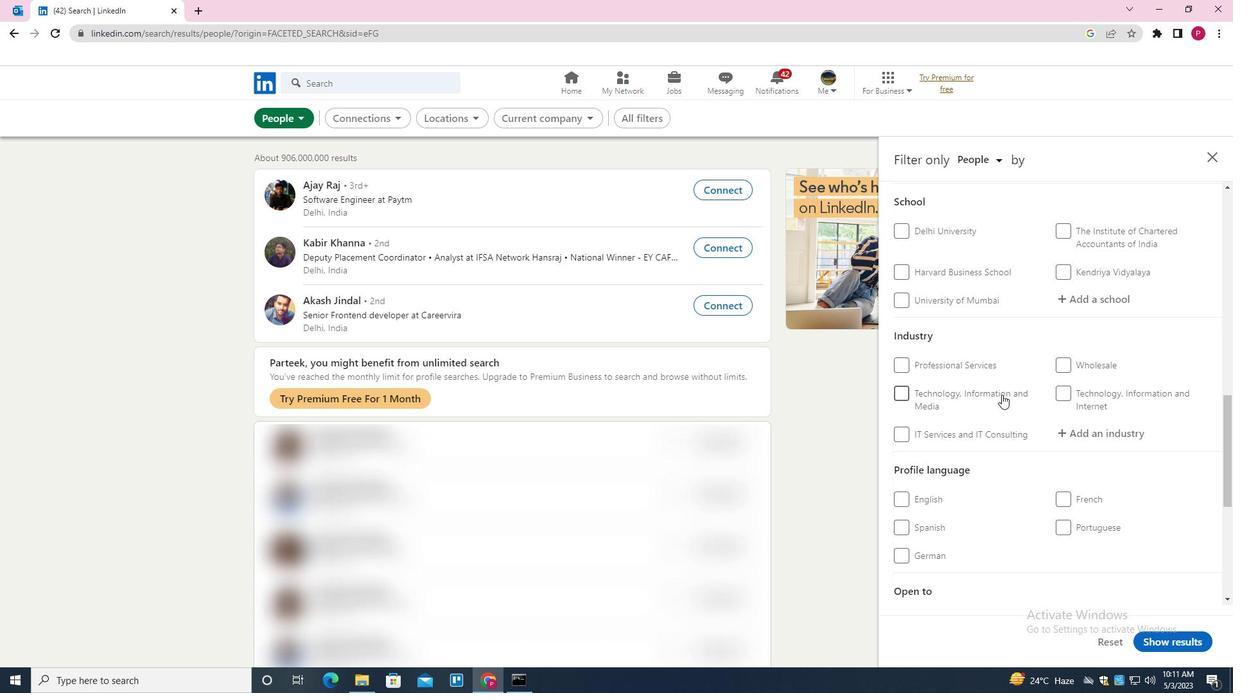 
Action: Mouse moved to (908, 310)
Screenshot: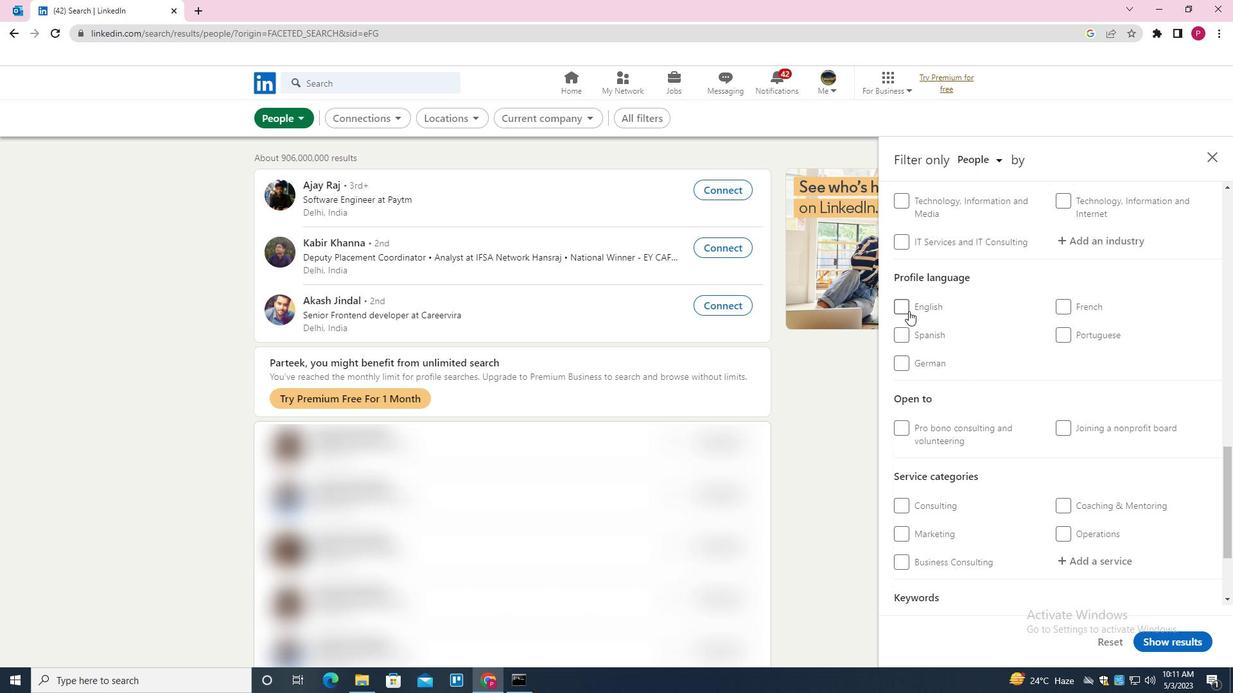 
Action: Mouse pressed left at (908, 310)
Screenshot: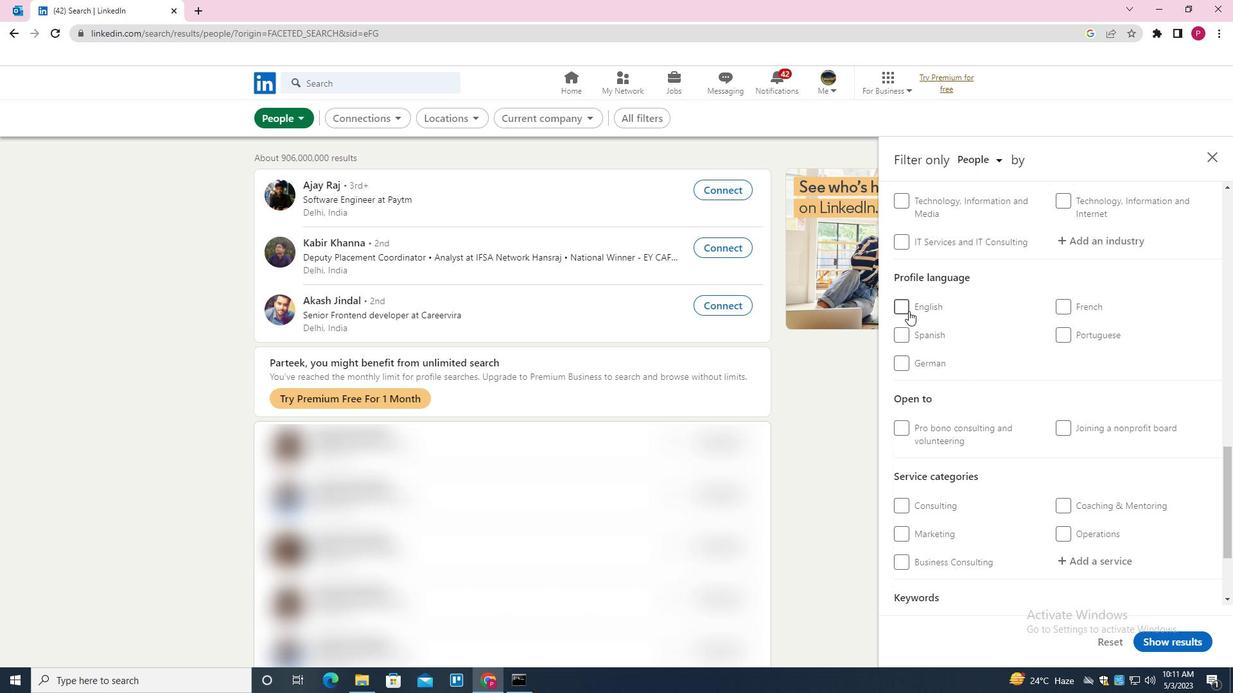 
Action: Mouse moved to (983, 343)
Screenshot: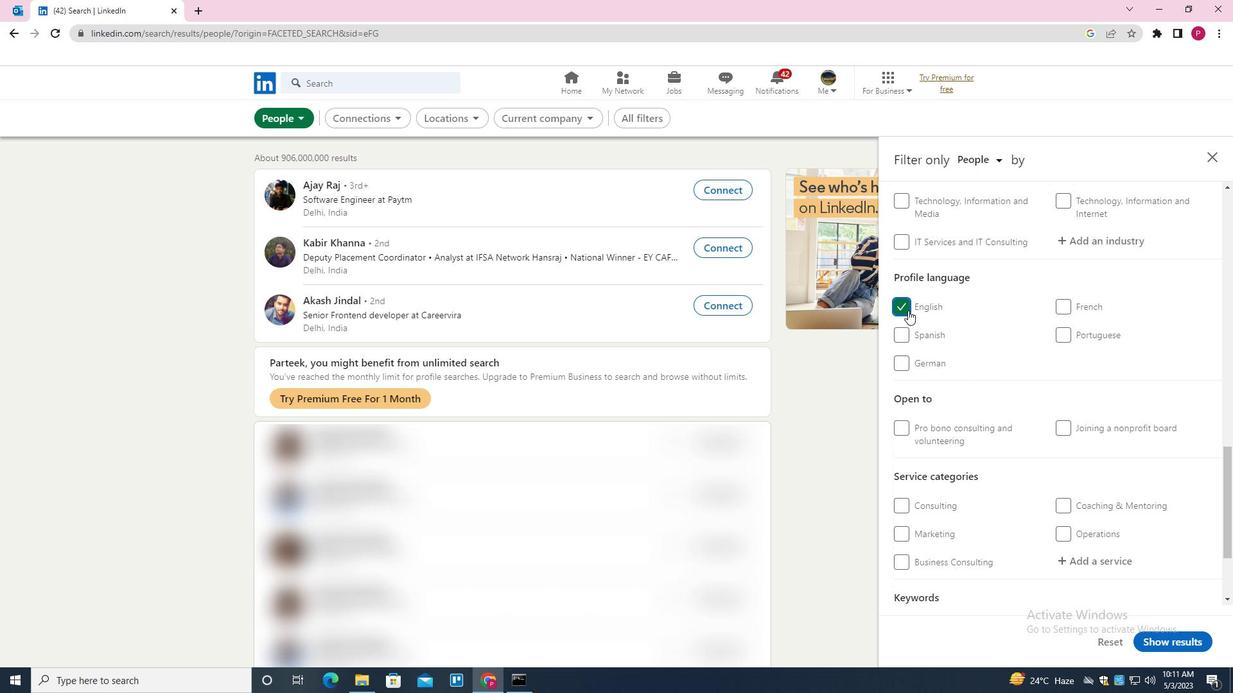 
Action: Mouse scrolled (983, 344) with delta (0, 0)
Screenshot: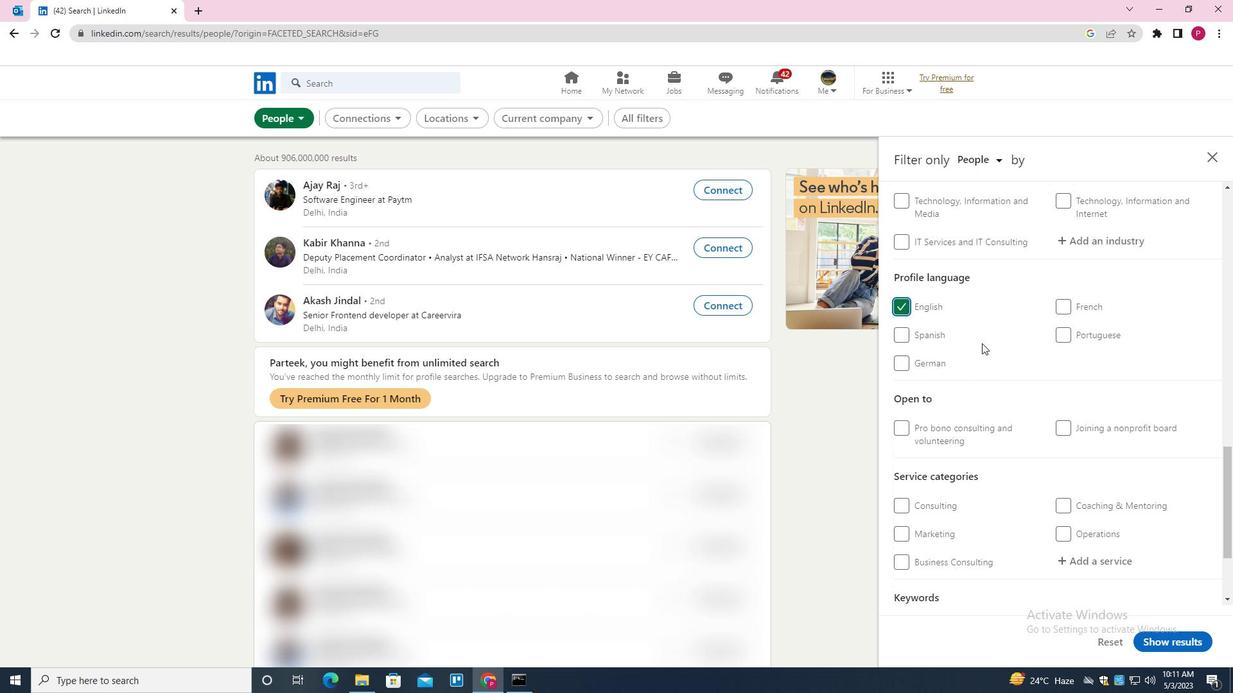 
Action: Mouse scrolled (983, 344) with delta (0, 0)
Screenshot: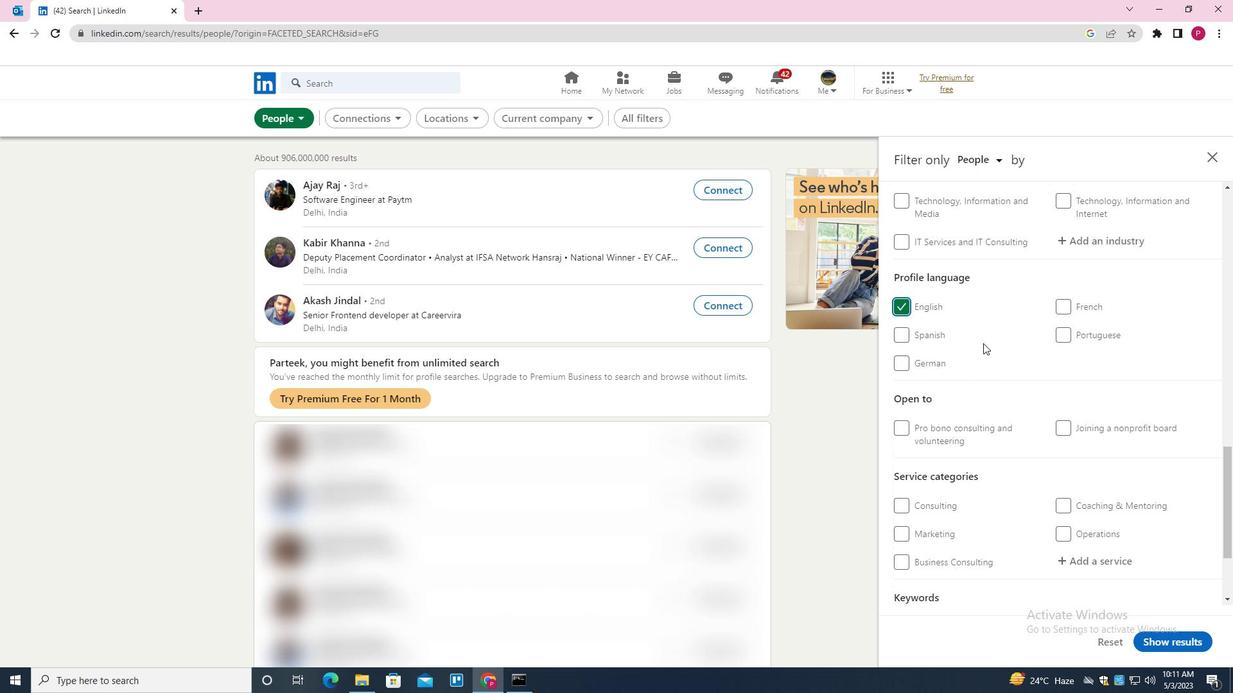 
Action: Mouse scrolled (983, 344) with delta (0, 0)
Screenshot: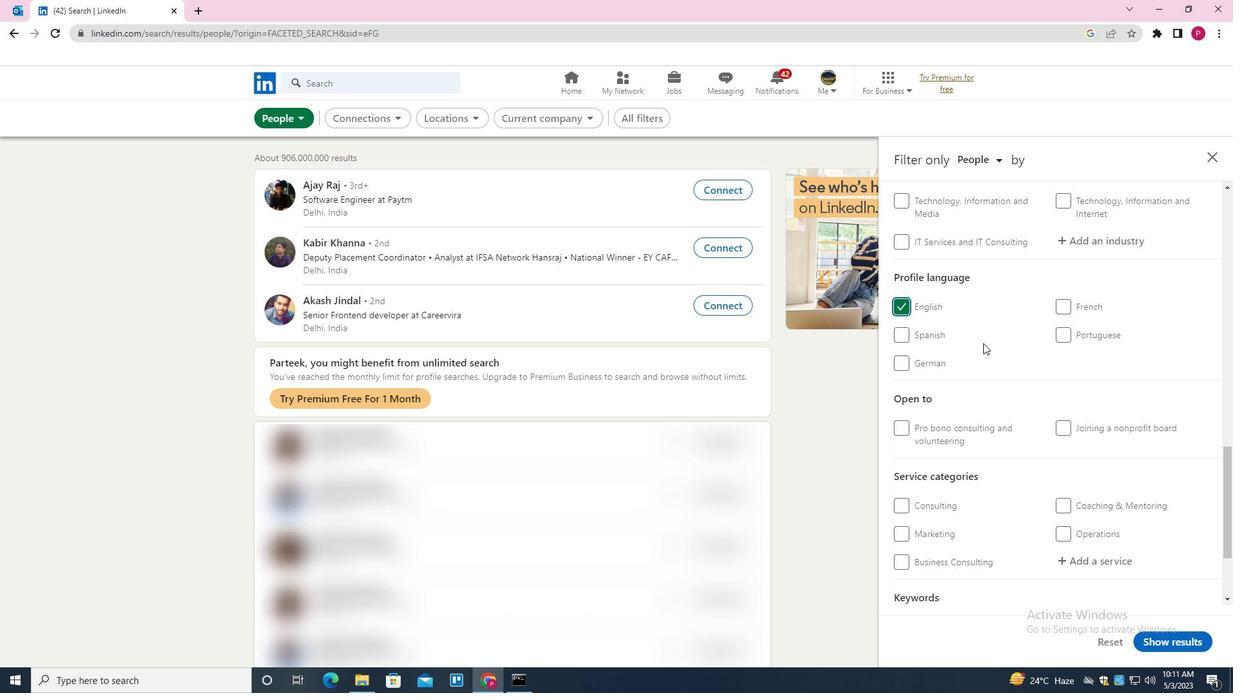 
Action: Mouse scrolled (983, 344) with delta (0, 0)
Screenshot: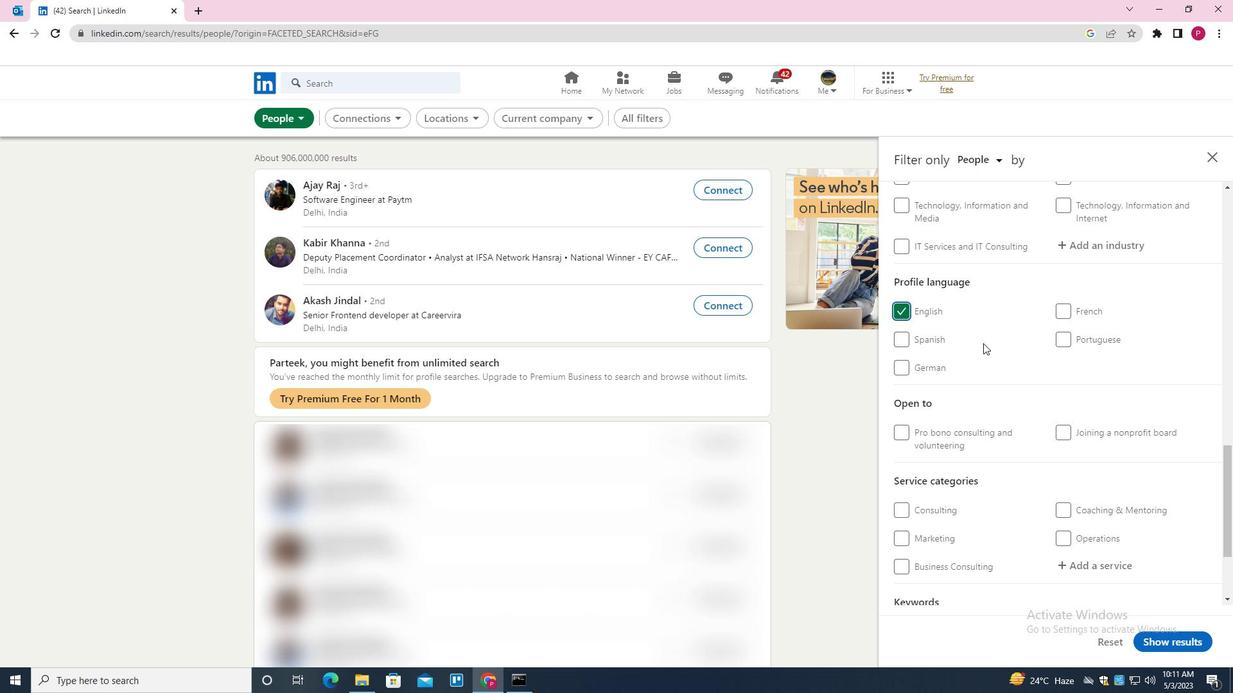 
Action: Mouse scrolled (983, 344) with delta (0, 0)
Screenshot: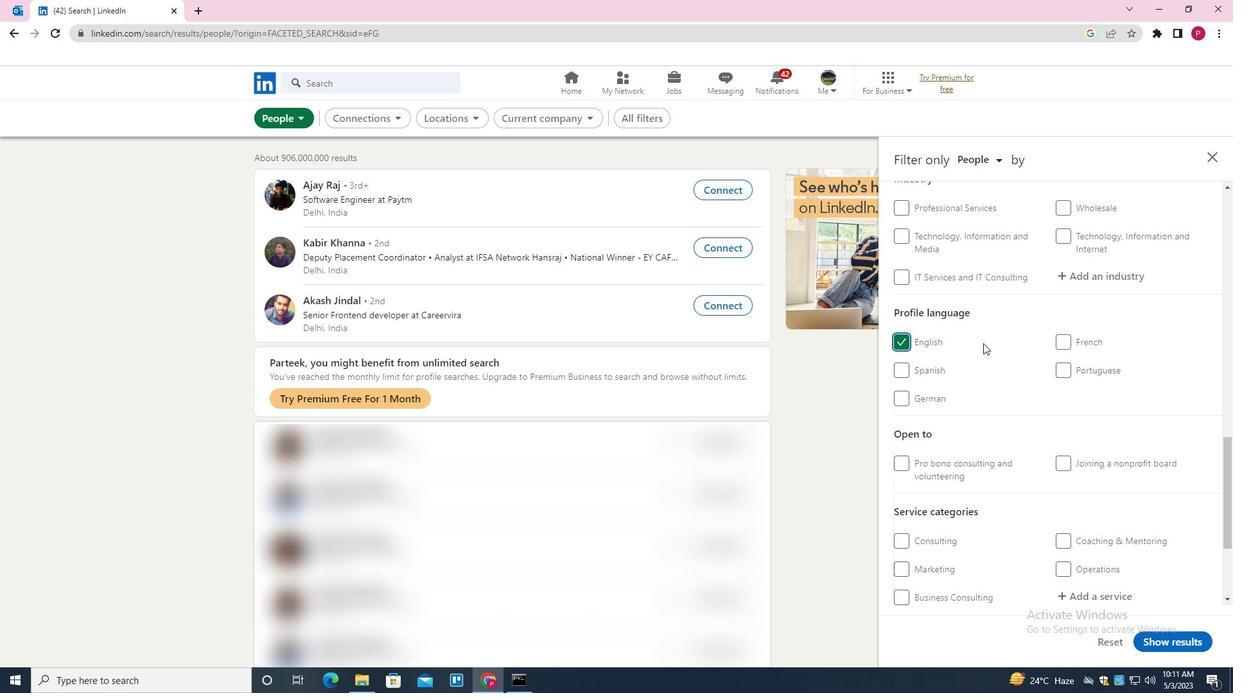 
Action: Mouse scrolled (983, 344) with delta (0, 0)
Screenshot: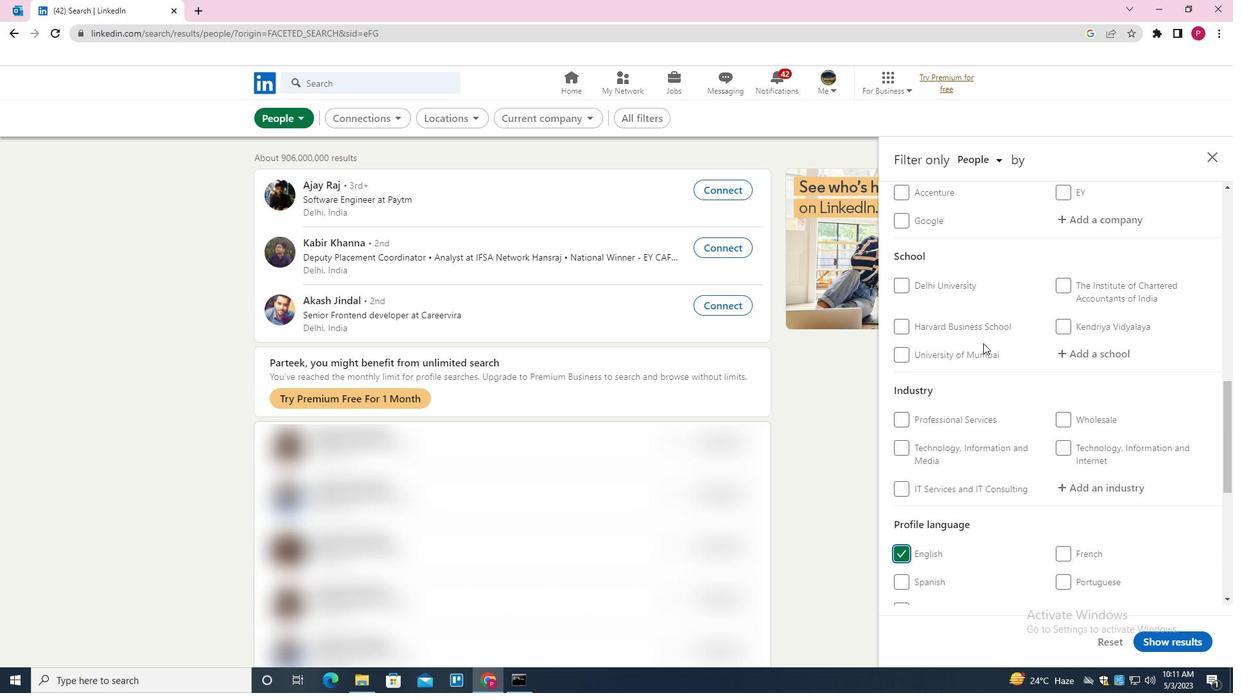 
Action: Mouse moved to (1049, 337)
Screenshot: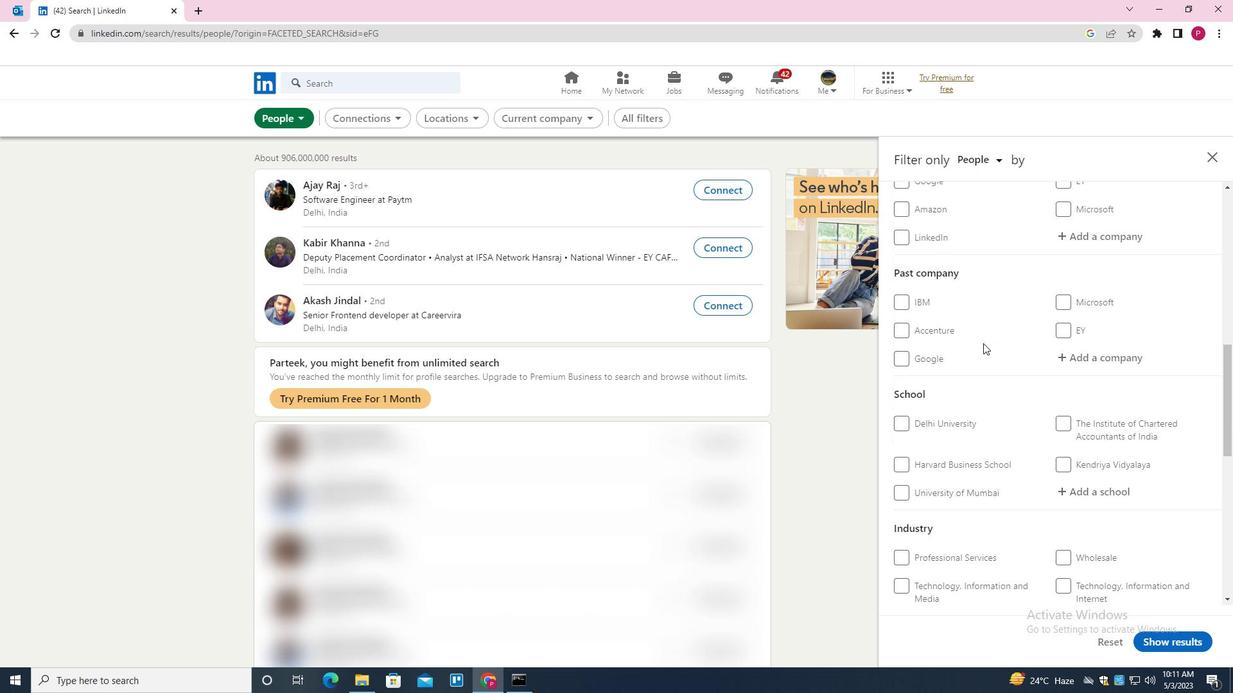 
Action: Mouse scrolled (1049, 337) with delta (0, 0)
Screenshot: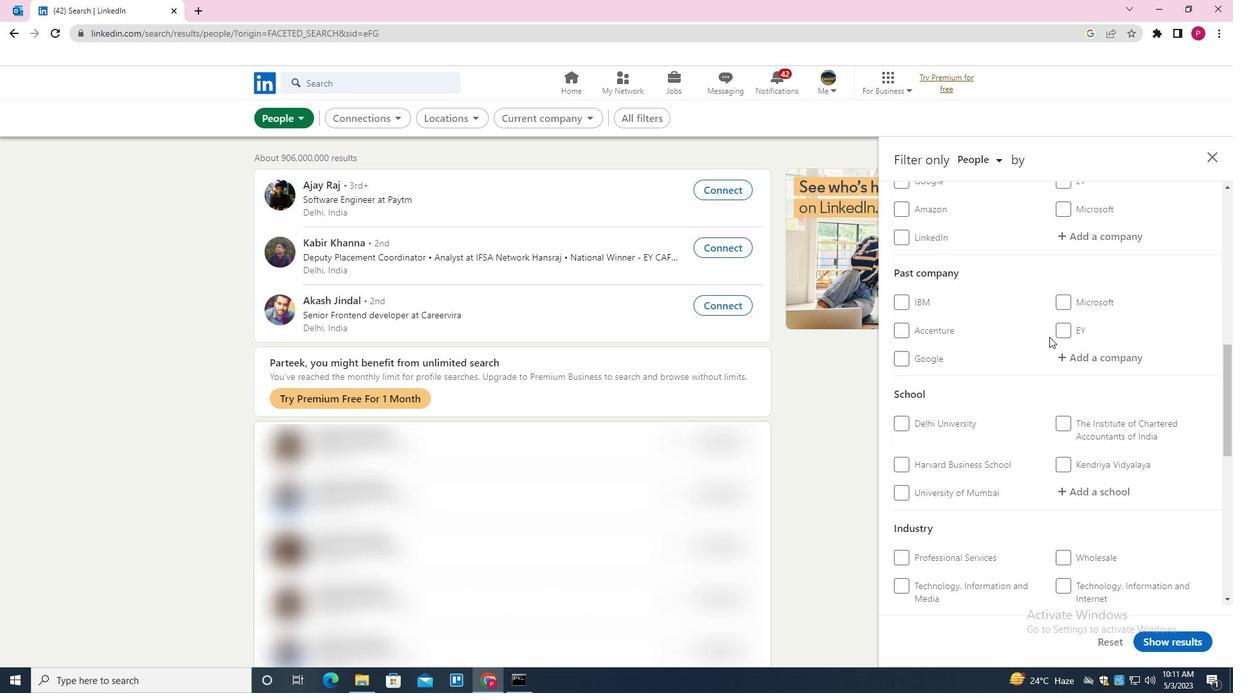 
Action: Mouse moved to (1088, 301)
Screenshot: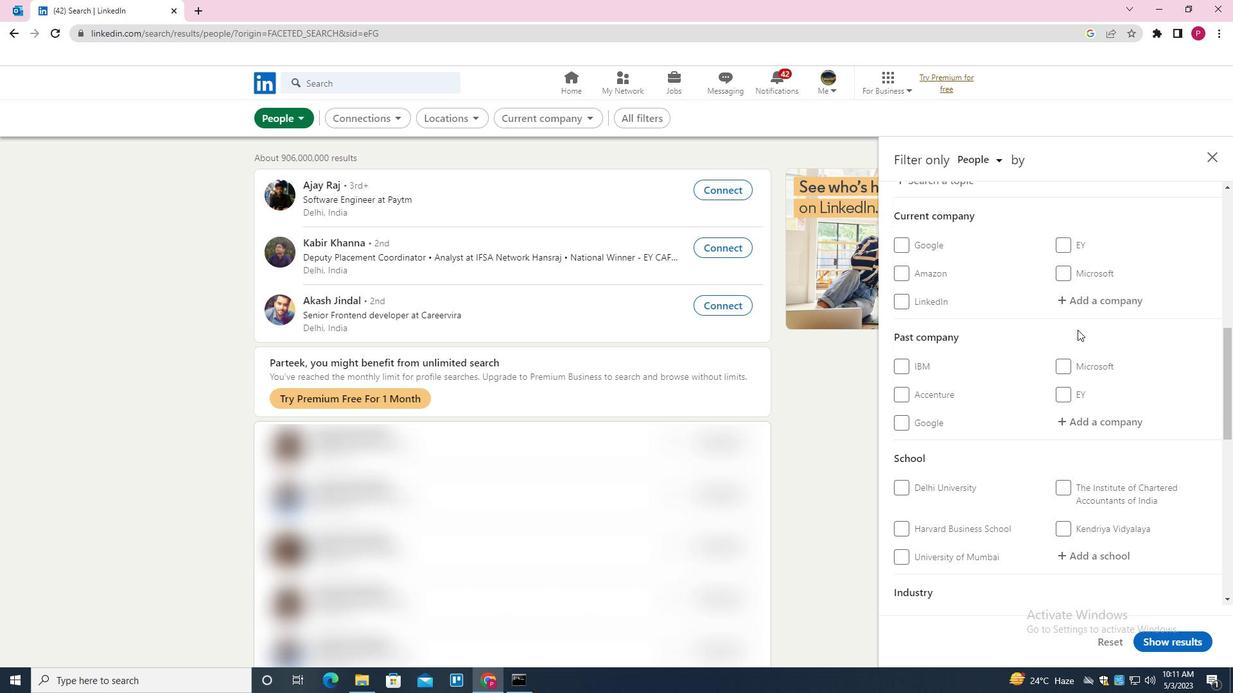 
Action: Mouse pressed left at (1088, 301)
Screenshot: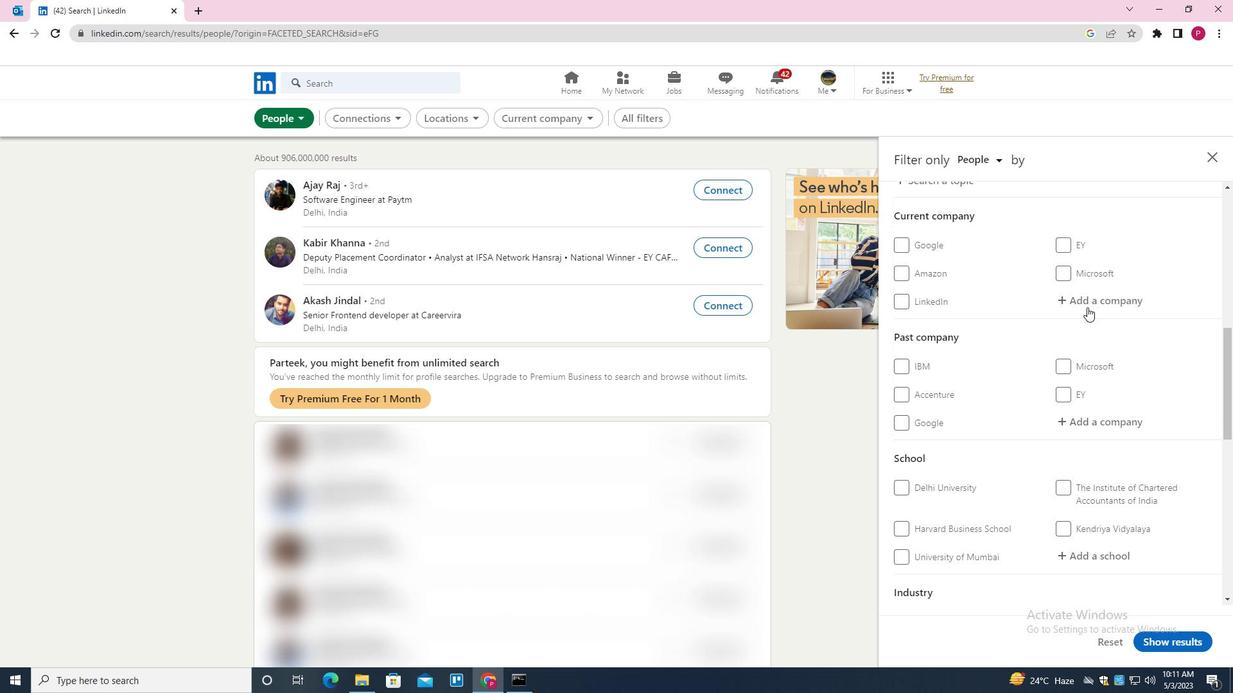 
Action: Key pressed <Key.shift>TESTBOOK<Key.down><Key.enter>
Screenshot: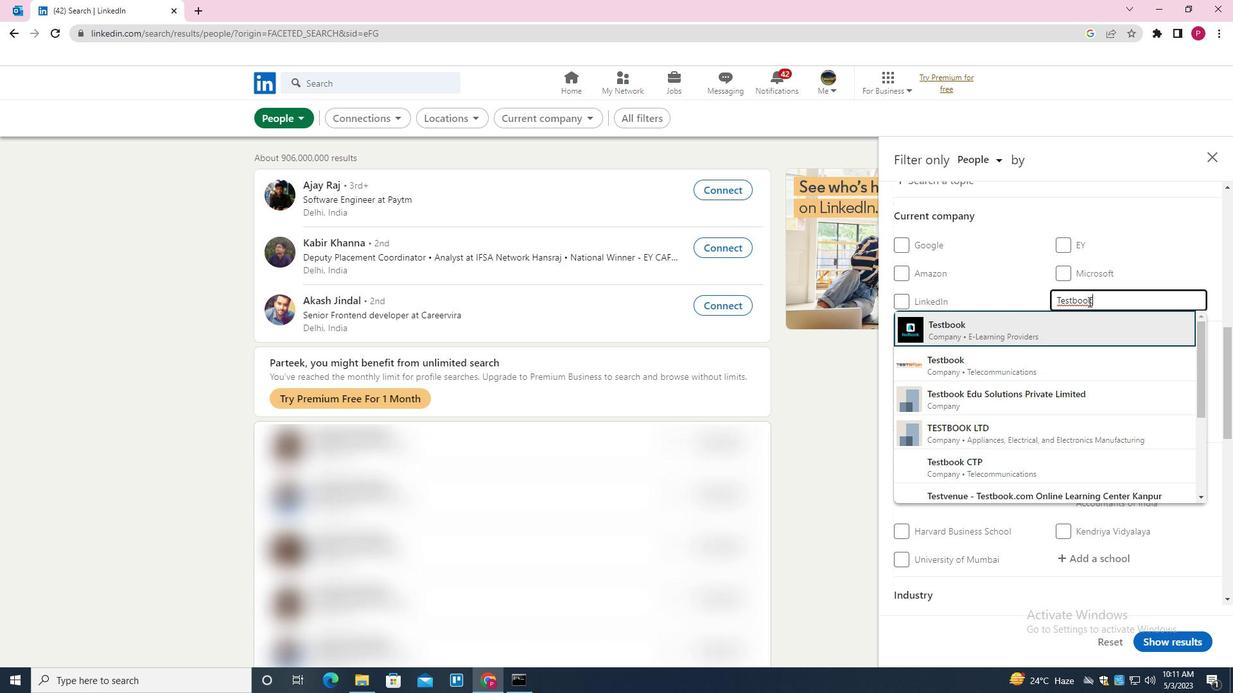 
Action: Mouse moved to (1016, 350)
Screenshot: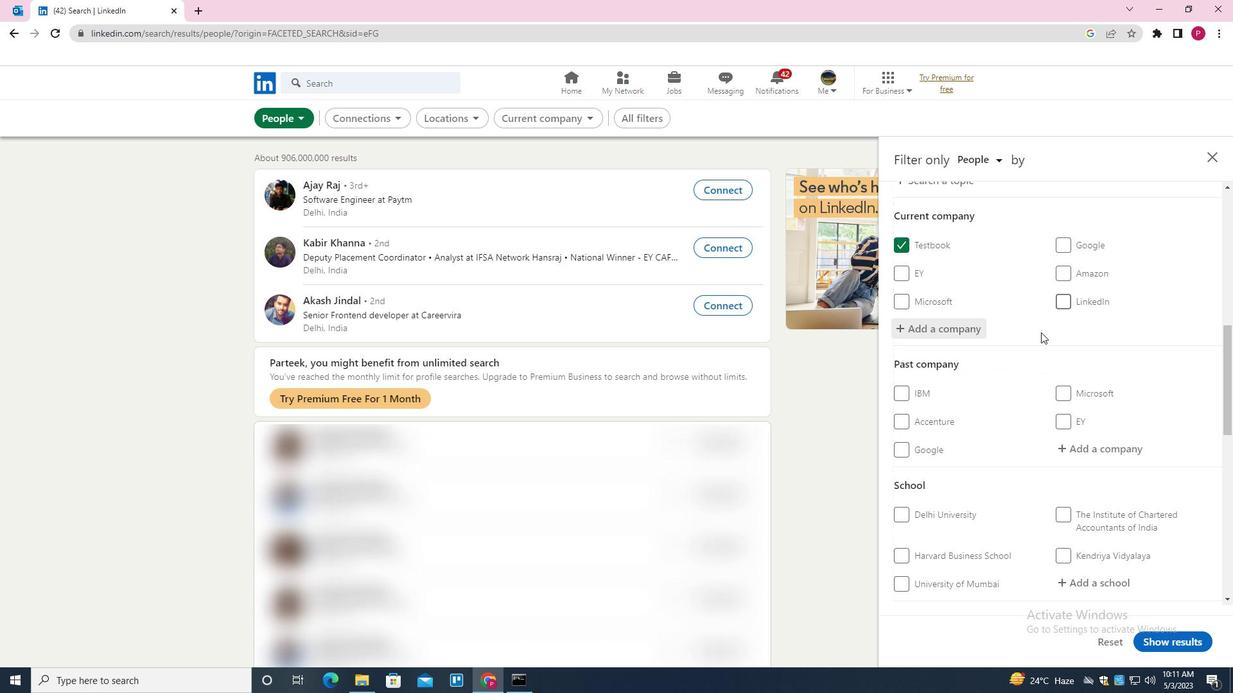
Action: Mouse scrolled (1016, 350) with delta (0, 0)
Screenshot: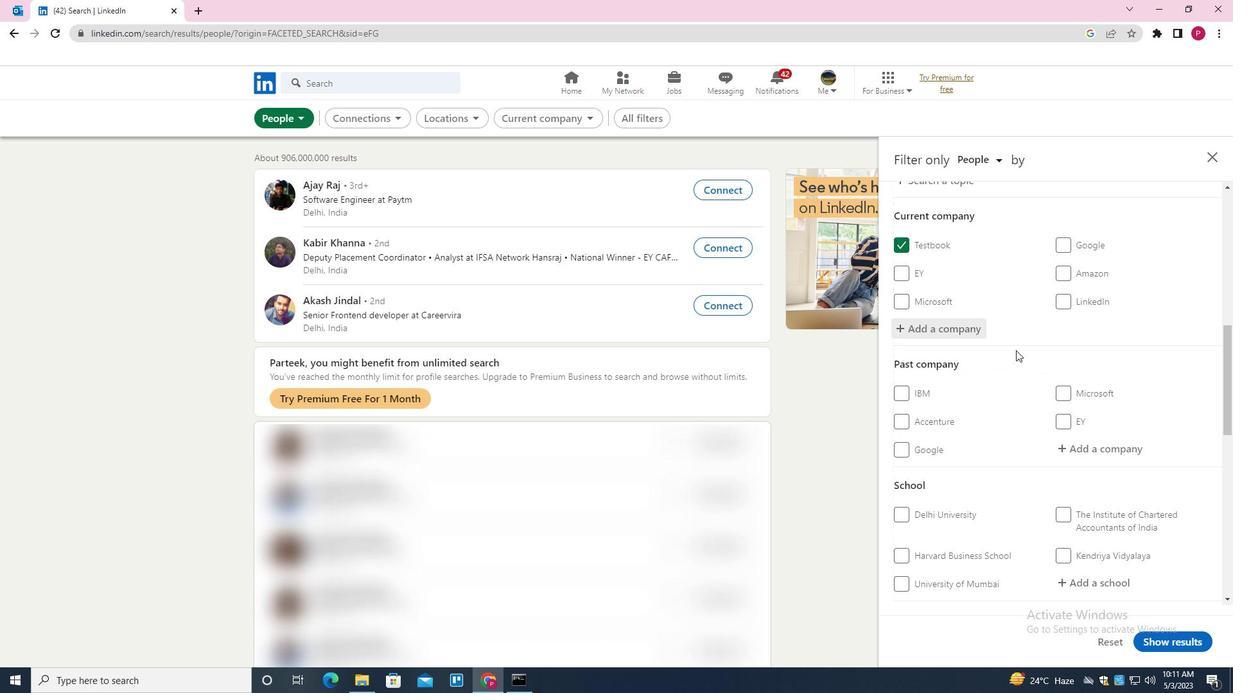 
Action: Mouse scrolled (1016, 350) with delta (0, 0)
Screenshot: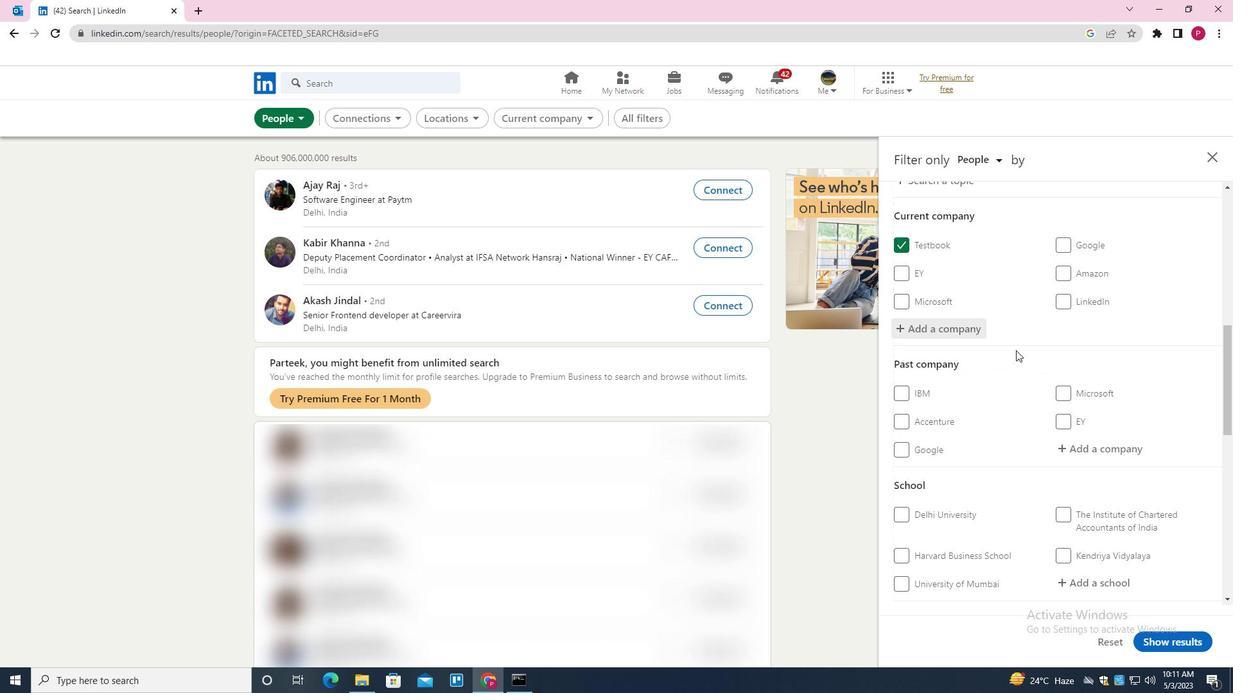 
Action: Mouse scrolled (1016, 350) with delta (0, 0)
Screenshot: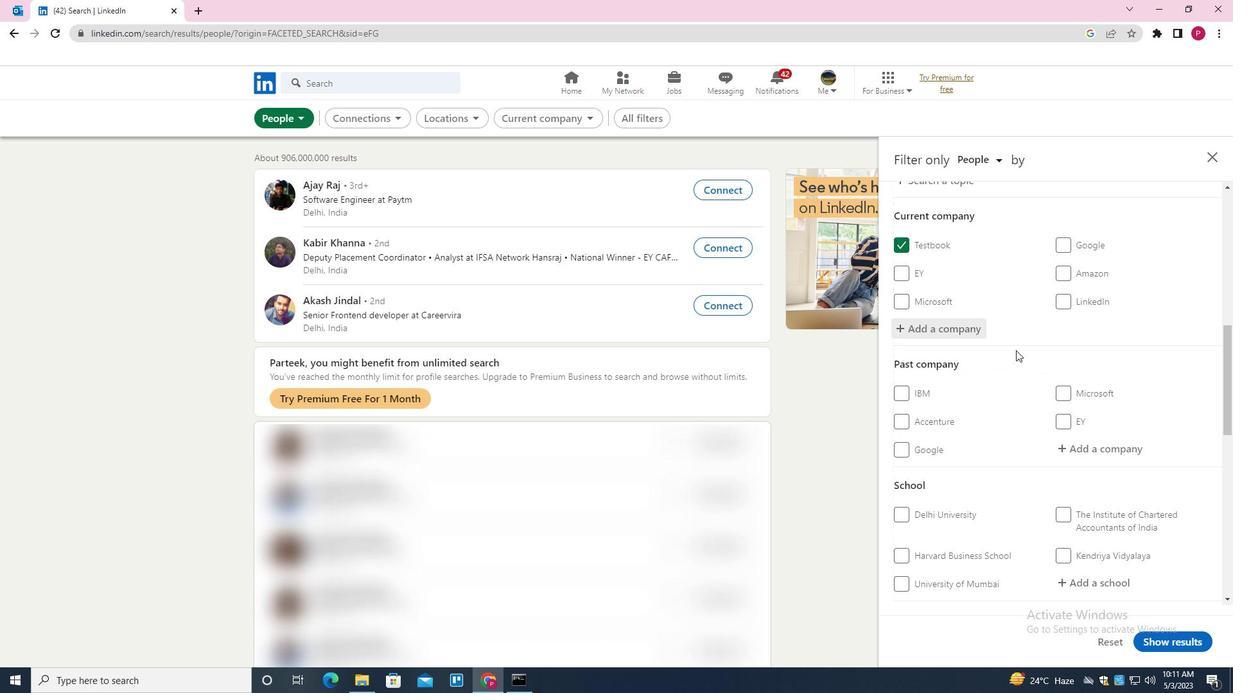 
Action: Mouse scrolled (1016, 350) with delta (0, 0)
Screenshot: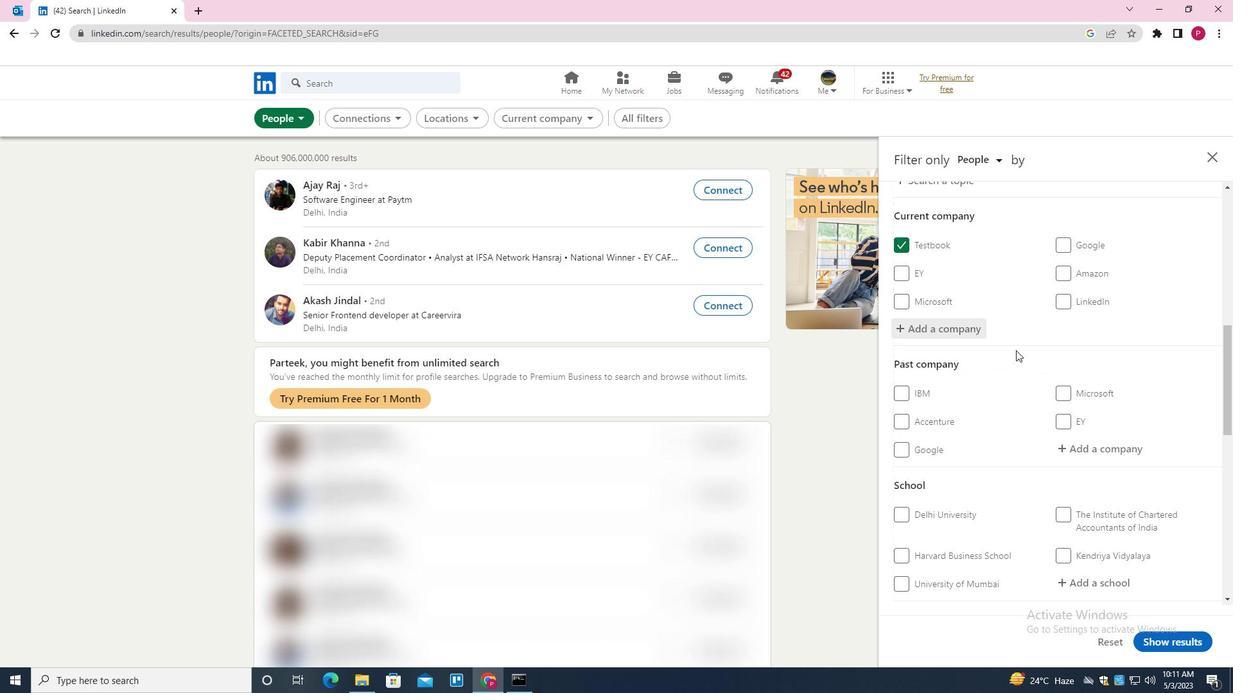 
Action: Mouse moved to (1099, 324)
Screenshot: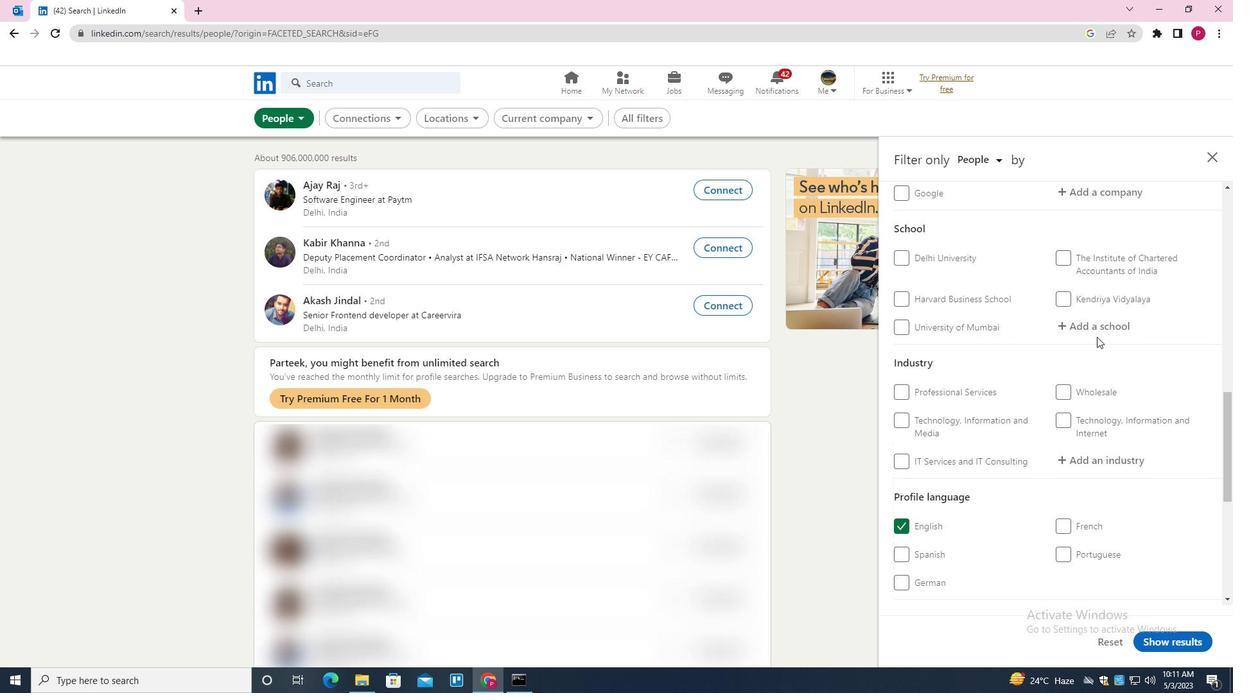 
Action: Mouse pressed left at (1099, 324)
Screenshot: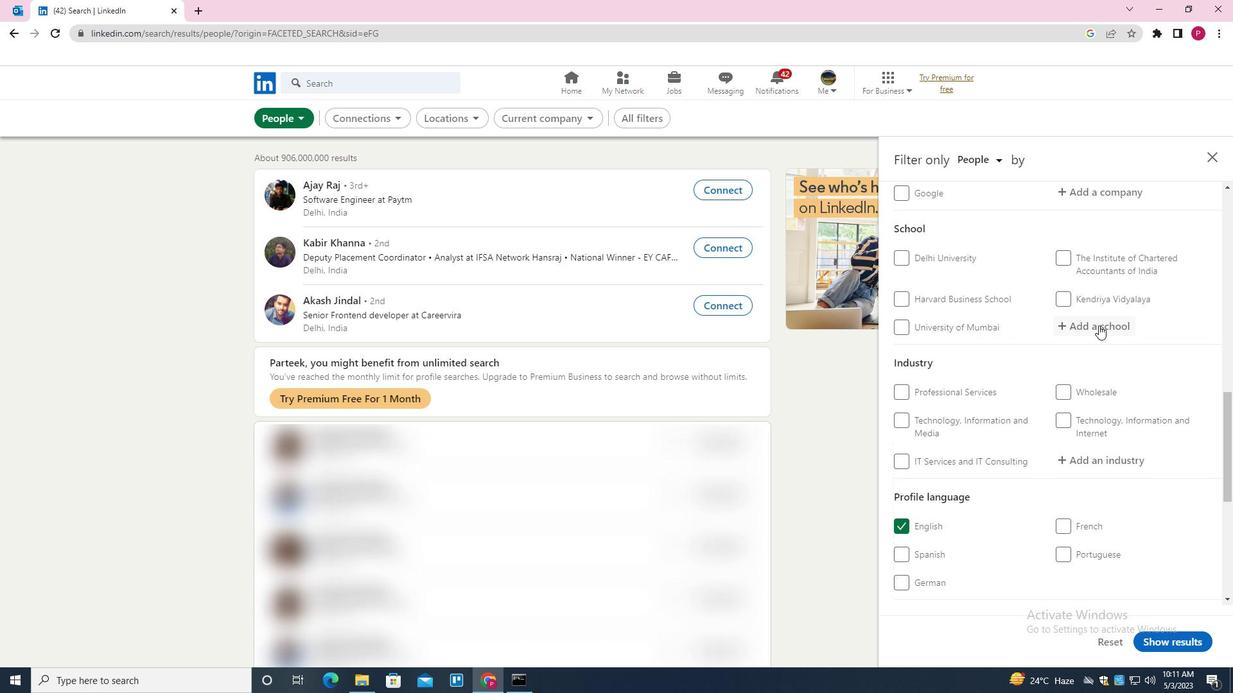 
Action: Key pressed <Key.shift>CALICUT<Key.space><Key.shift>UNIVERSITY<Key.space><Key.backspace>,<Key.space><Key.down><Key.enter>
Screenshot: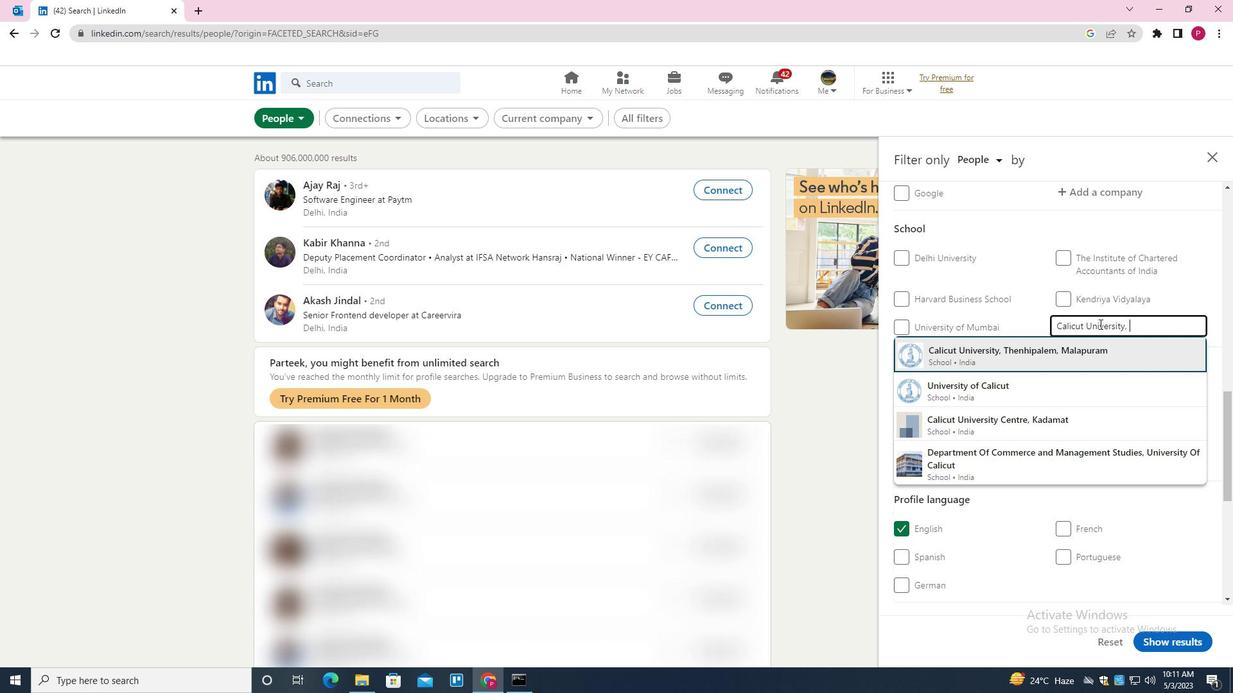 
Action: Mouse moved to (1083, 341)
Screenshot: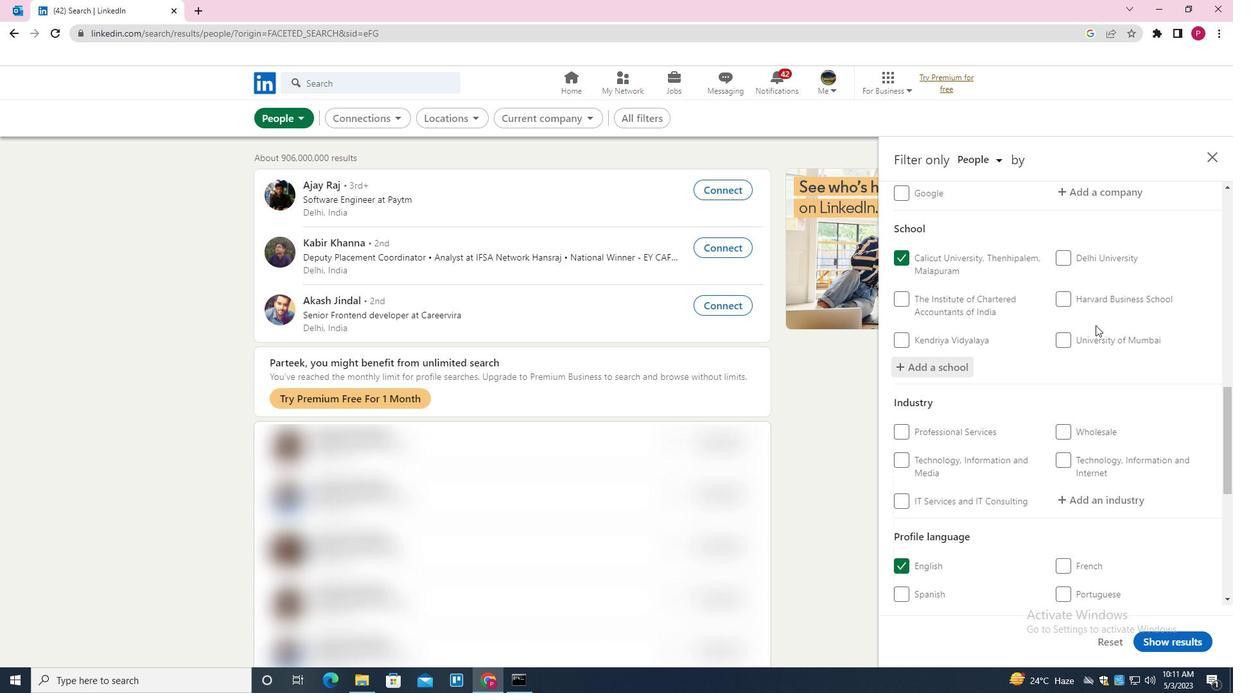 
Action: Mouse scrolled (1083, 341) with delta (0, 0)
Screenshot: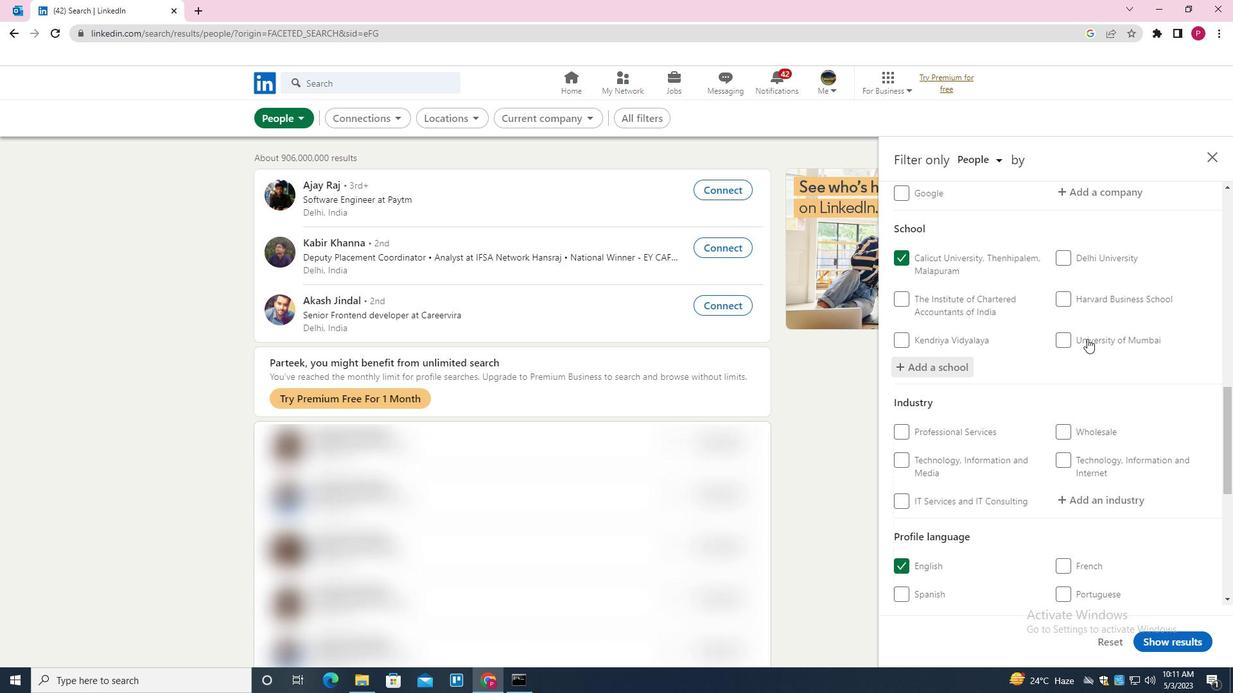 
Action: Mouse scrolled (1083, 341) with delta (0, 0)
Screenshot: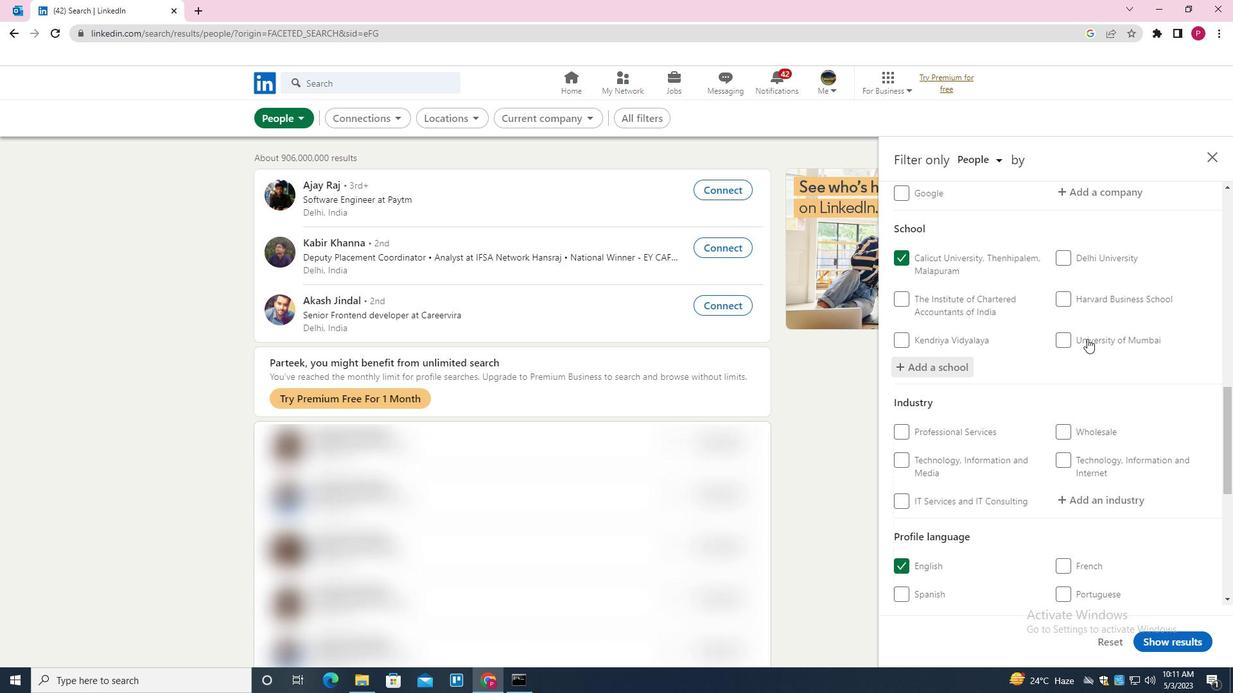 
Action: Mouse scrolled (1083, 341) with delta (0, 0)
Screenshot: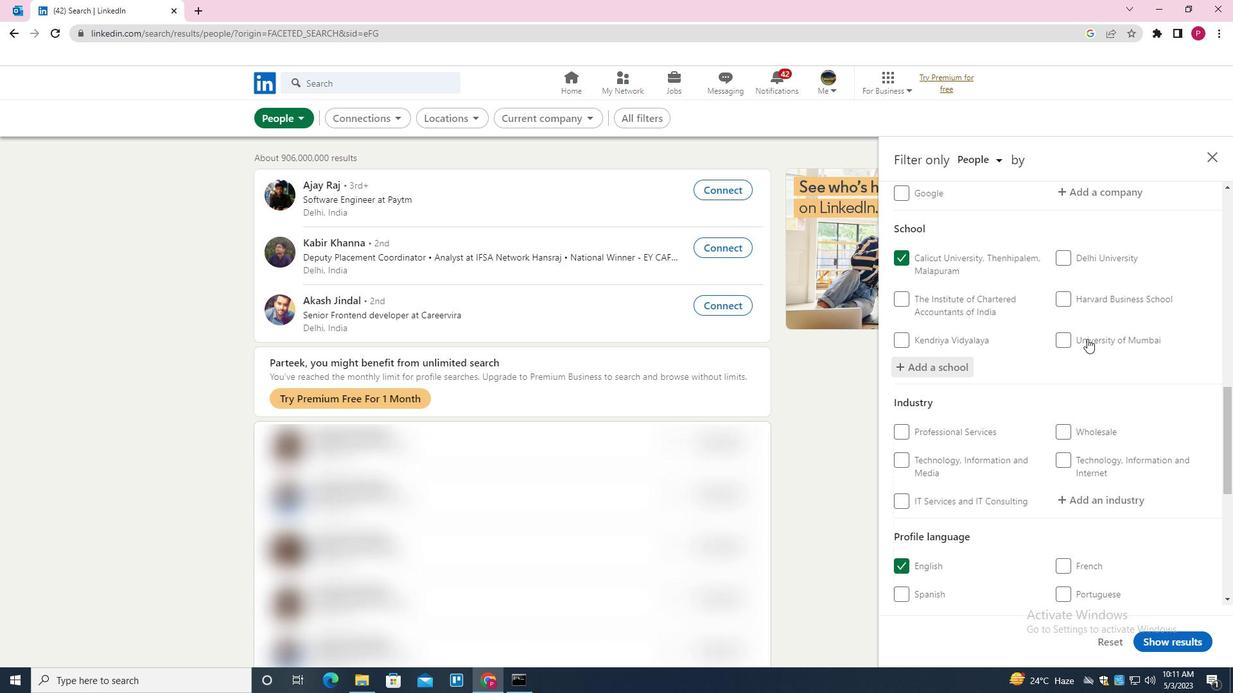 
Action: Mouse moved to (1110, 311)
Screenshot: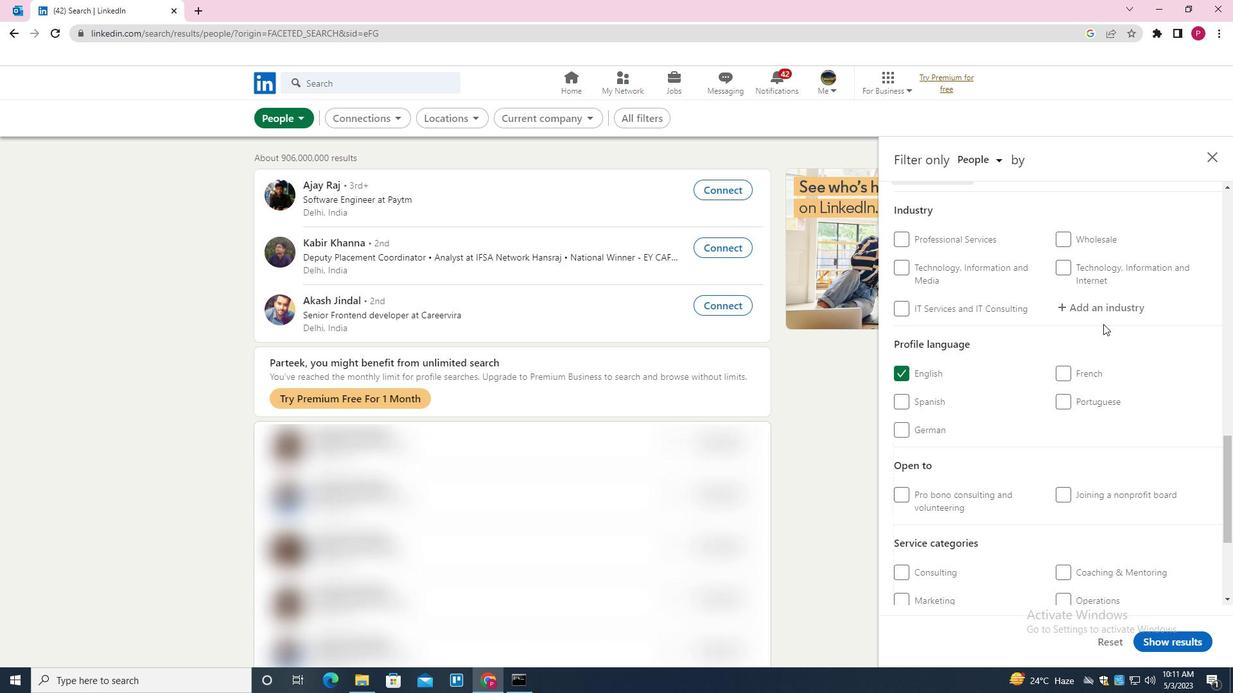 
Action: Mouse pressed left at (1110, 311)
Screenshot: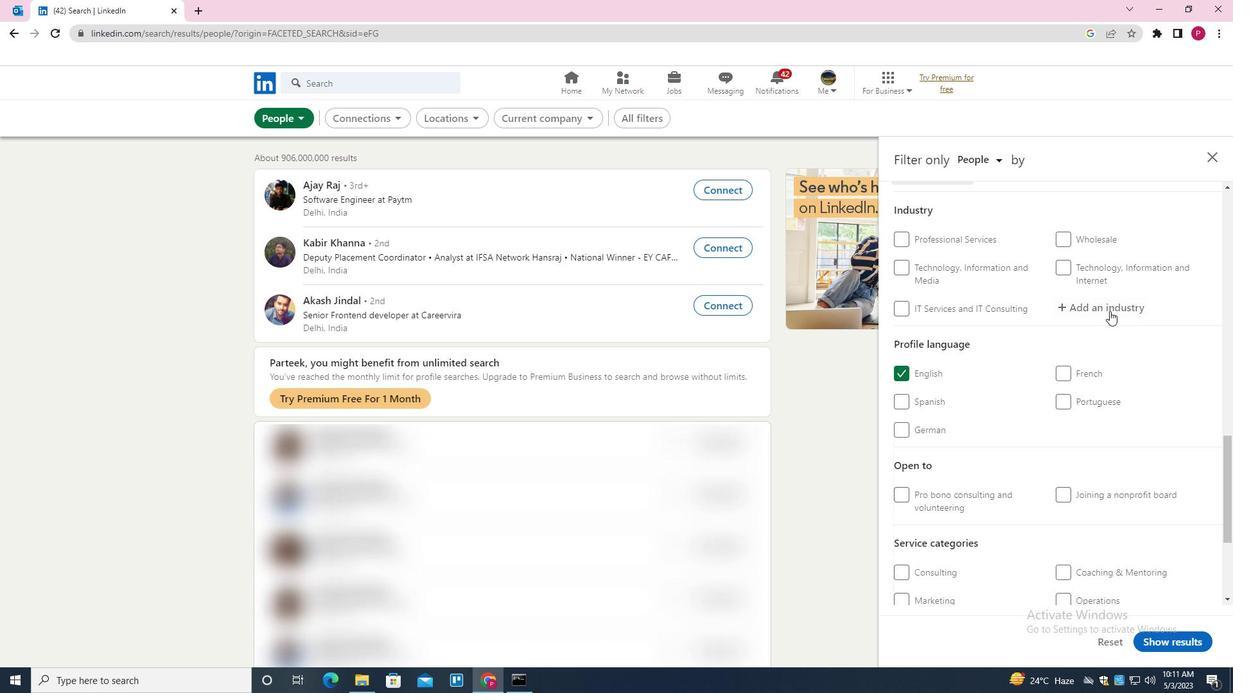 
Action: Key pressed <Key.shift><Key.shift><Key.shift><Key.shift><Key.shift><Key.shift><Key.shift><Key.shift><Key.shift><Key.shift><Key.shift><Key.shift><Key.shift><Key.shift><Key.shift><Key.shift><Key.shift><Key.shift><Key.shift><Key.shift><Key.shift><Key.shift><Key.shift><Key.shift><Key.shift><Key.shift><Key.shift><Key.shift><Key.shift><Key.shift><Key.shift><Key.shift><Key.shift><Key.shift><Key.shift><Key.shift>INVESTMENT<Key.space><Key.shift>ADVICE<Key.down><Key.enter>
Screenshot: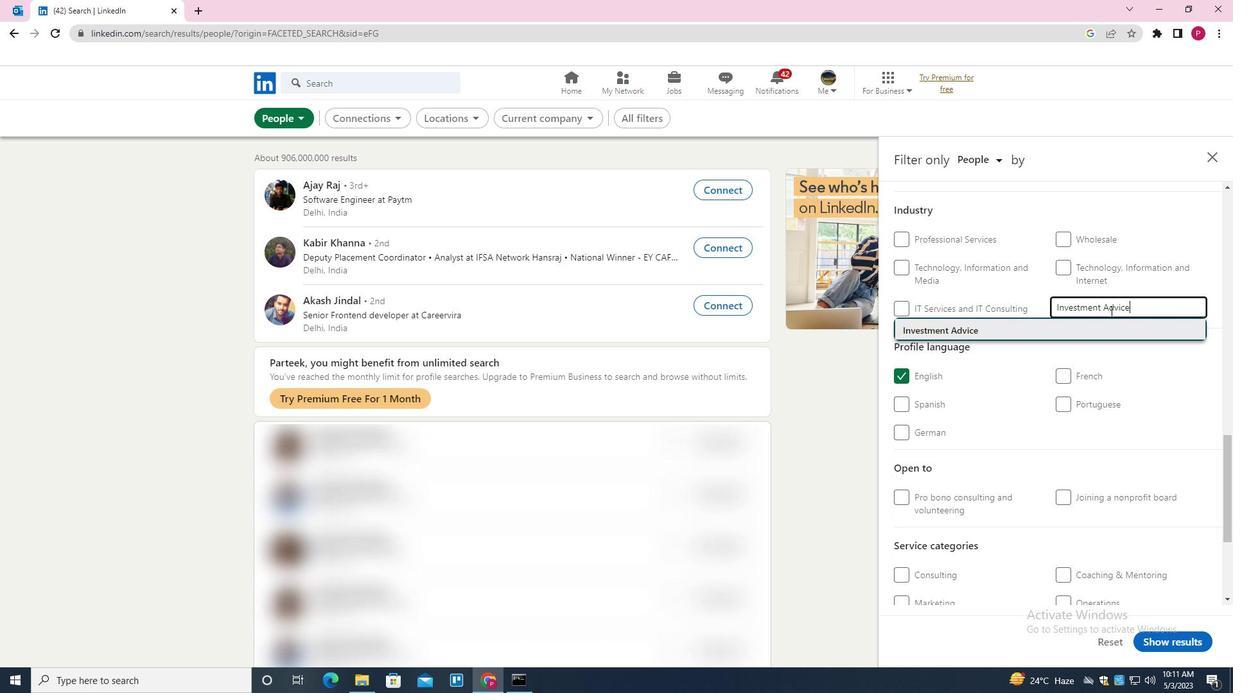 
Action: Mouse moved to (1099, 380)
Screenshot: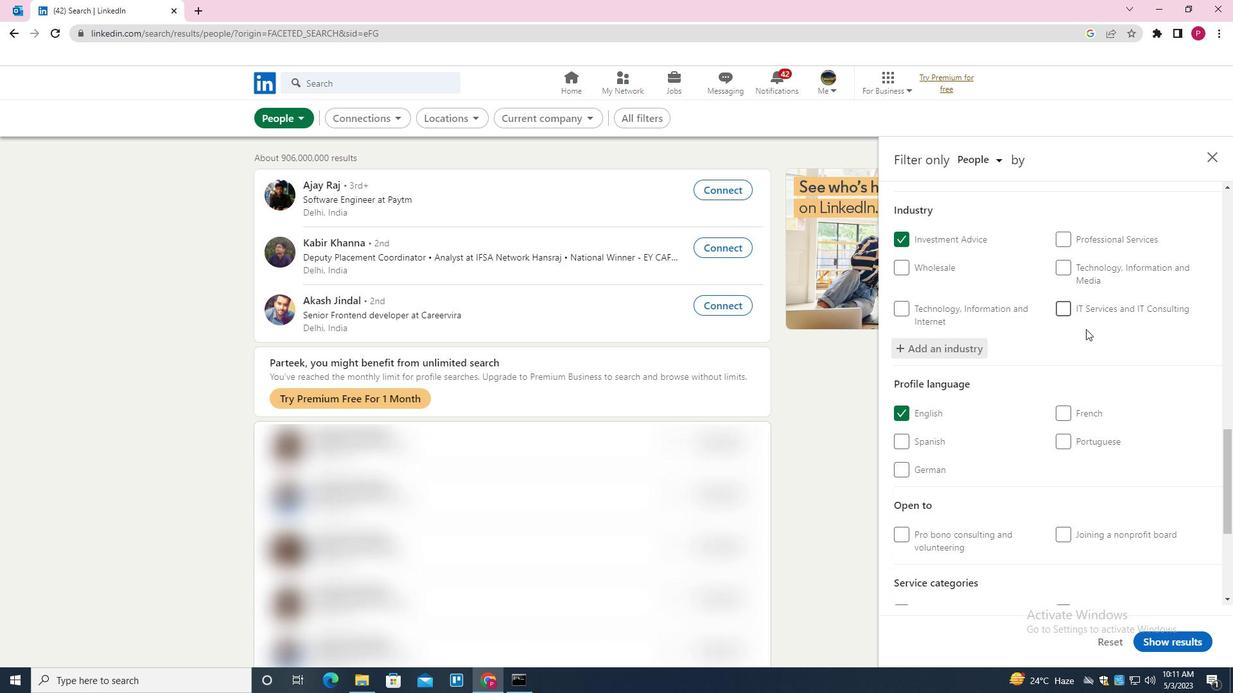 
Action: Mouse scrolled (1099, 379) with delta (0, 0)
Screenshot: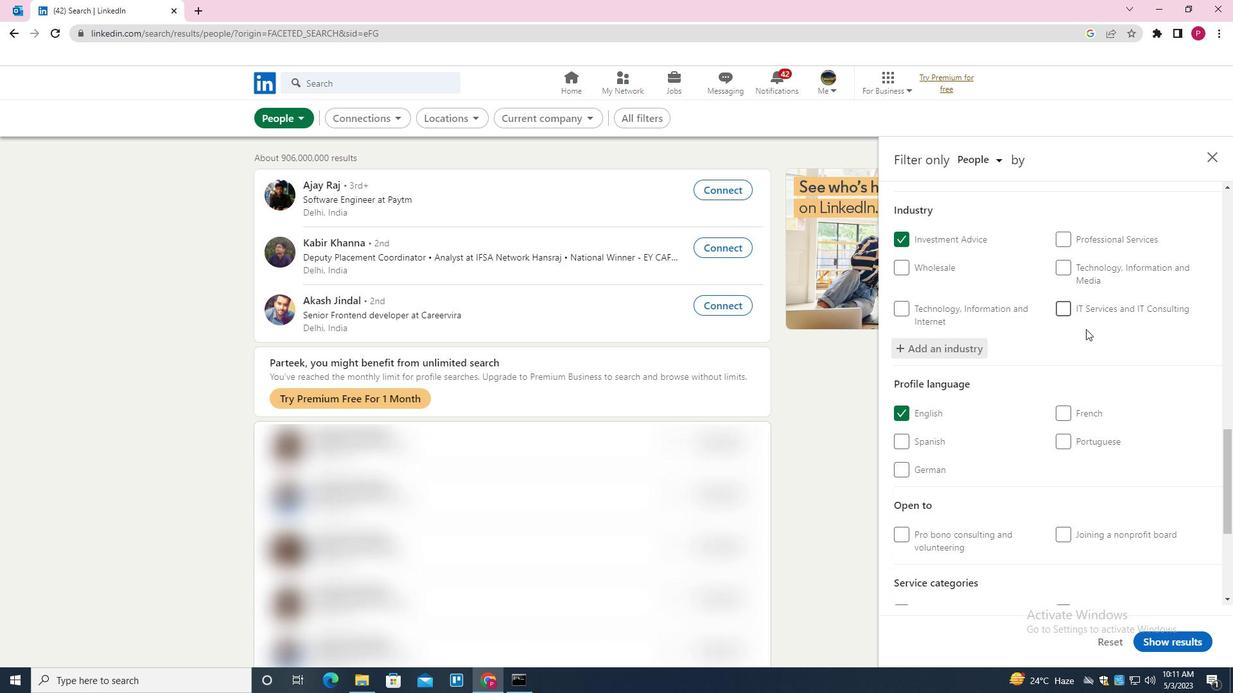 
Action: Mouse moved to (1099, 386)
Screenshot: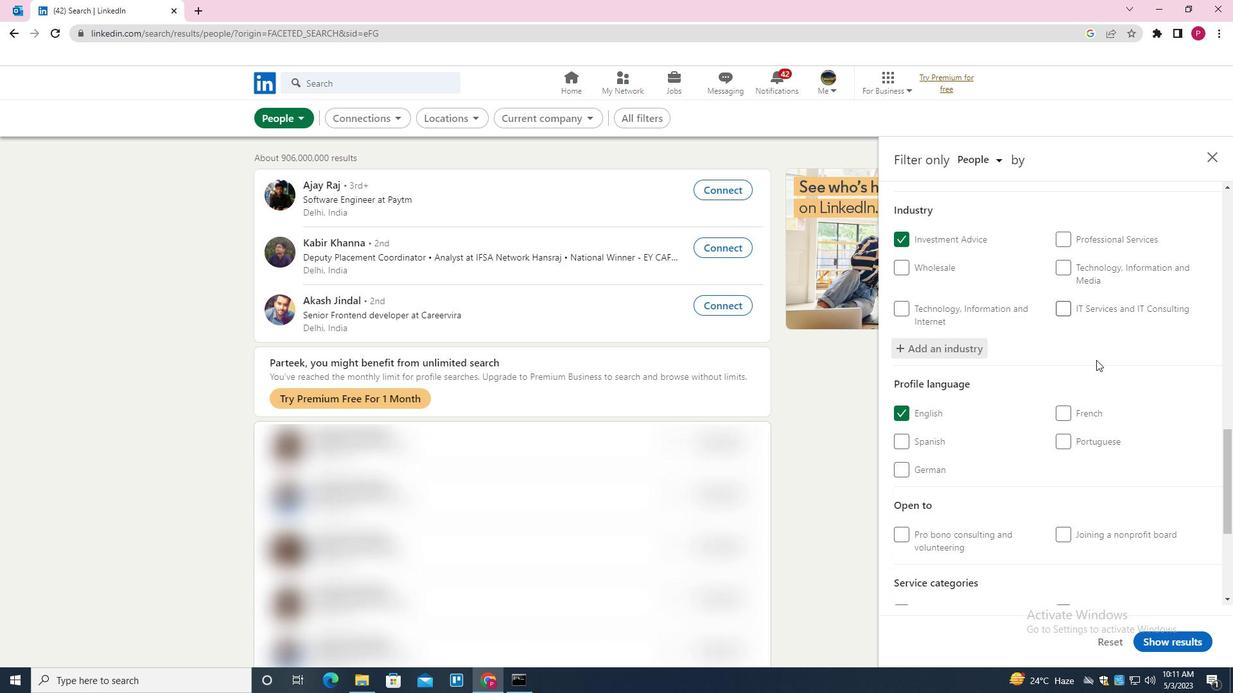 
Action: Mouse scrolled (1099, 385) with delta (0, 0)
Screenshot: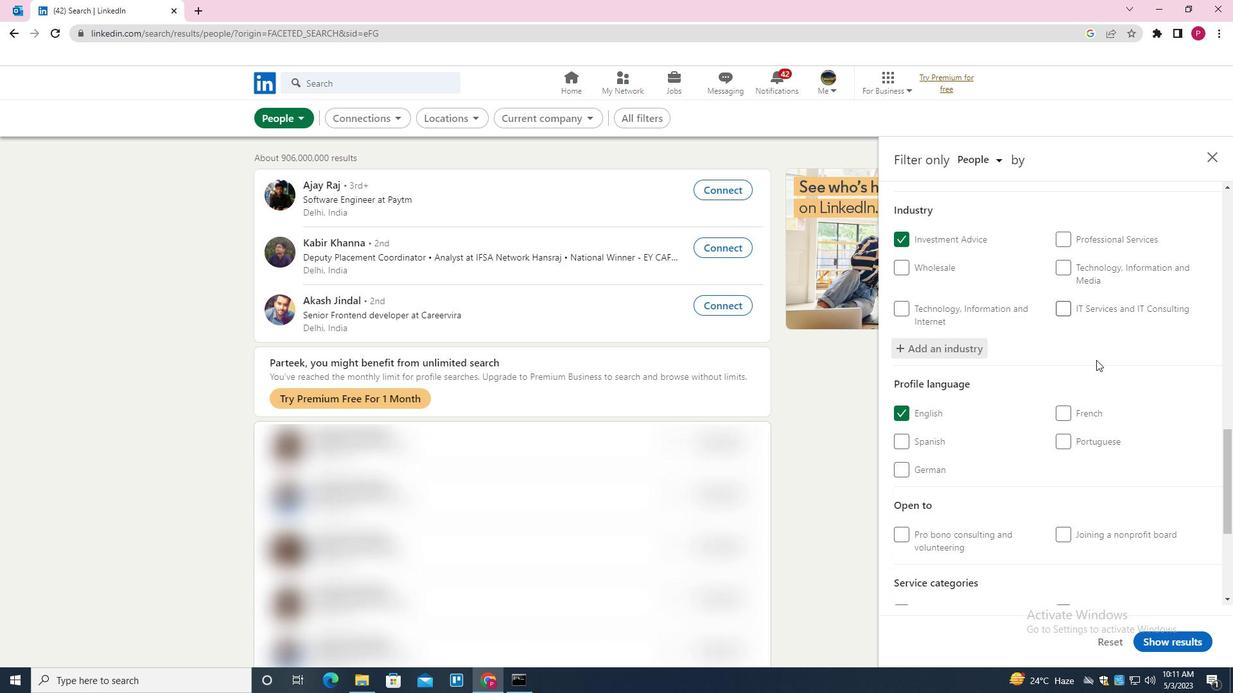 
Action: Mouse moved to (1099, 391)
Screenshot: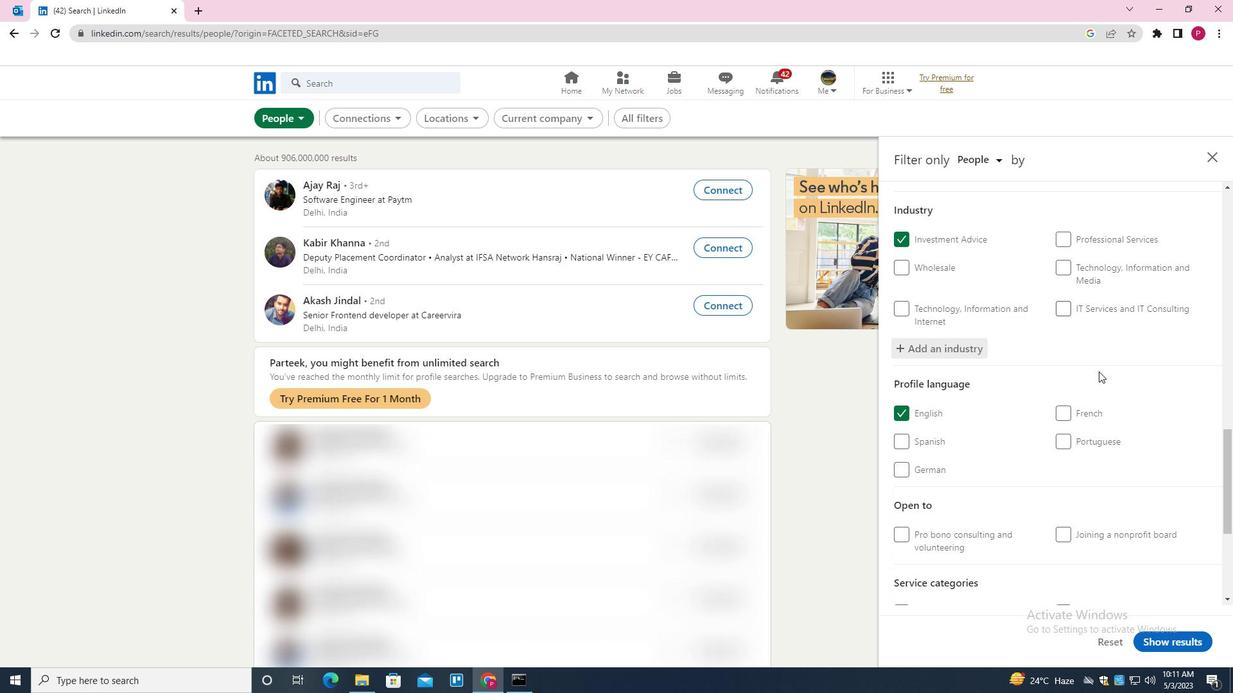 
Action: Mouse scrolled (1099, 391) with delta (0, 0)
Screenshot: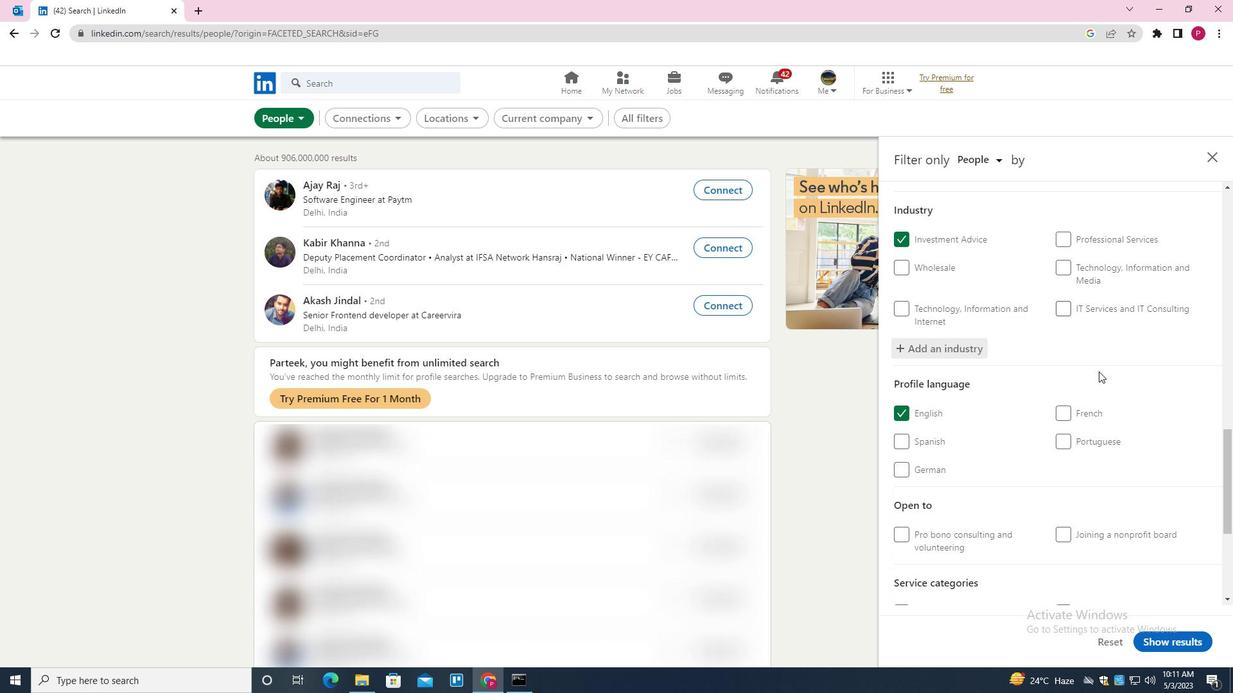 
Action: Mouse moved to (1098, 395)
Screenshot: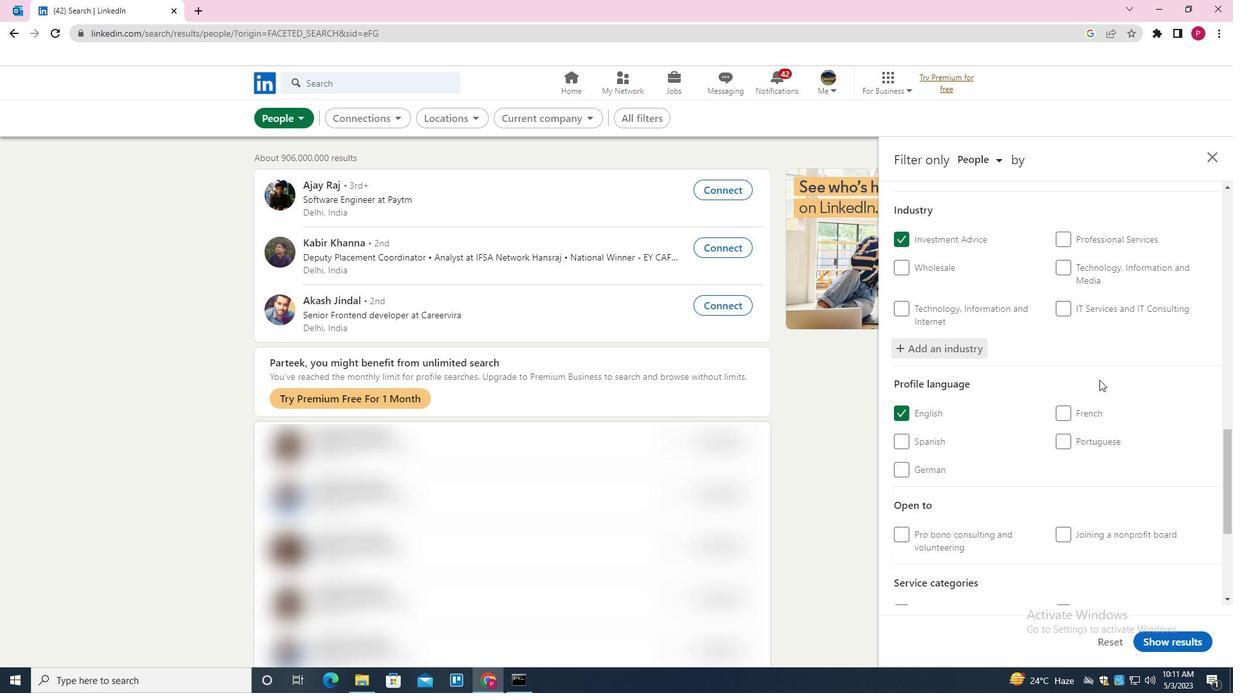 
Action: Mouse scrolled (1098, 394) with delta (0, 0)
Screenshot: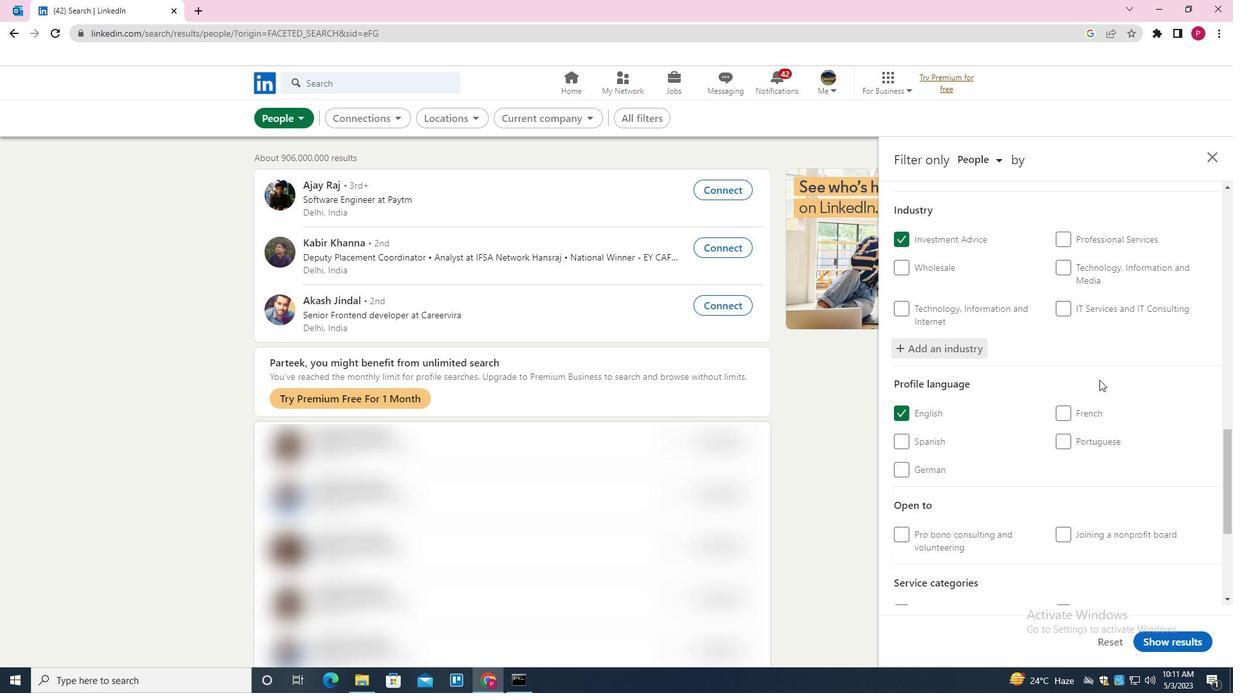 
Action: Mouse moved to (1095, 396)
Screenshot: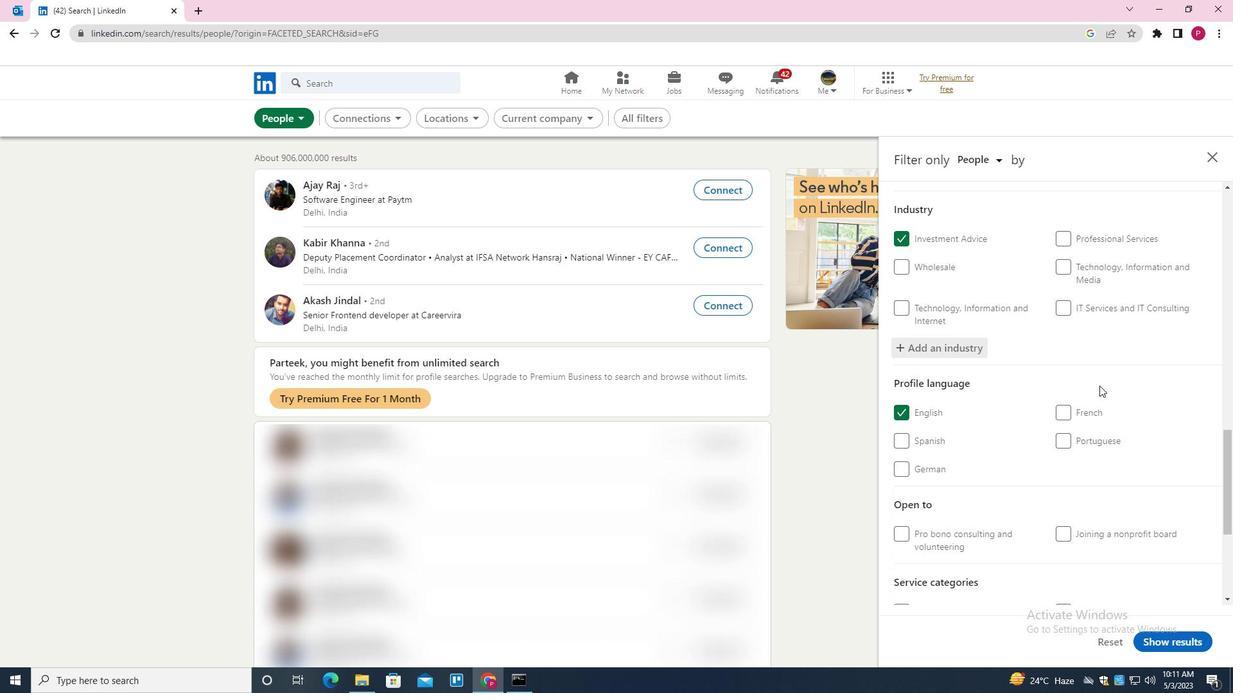 
Action: Mouse scrolled (1095, 396) with delta (0, 0)
Screenshot: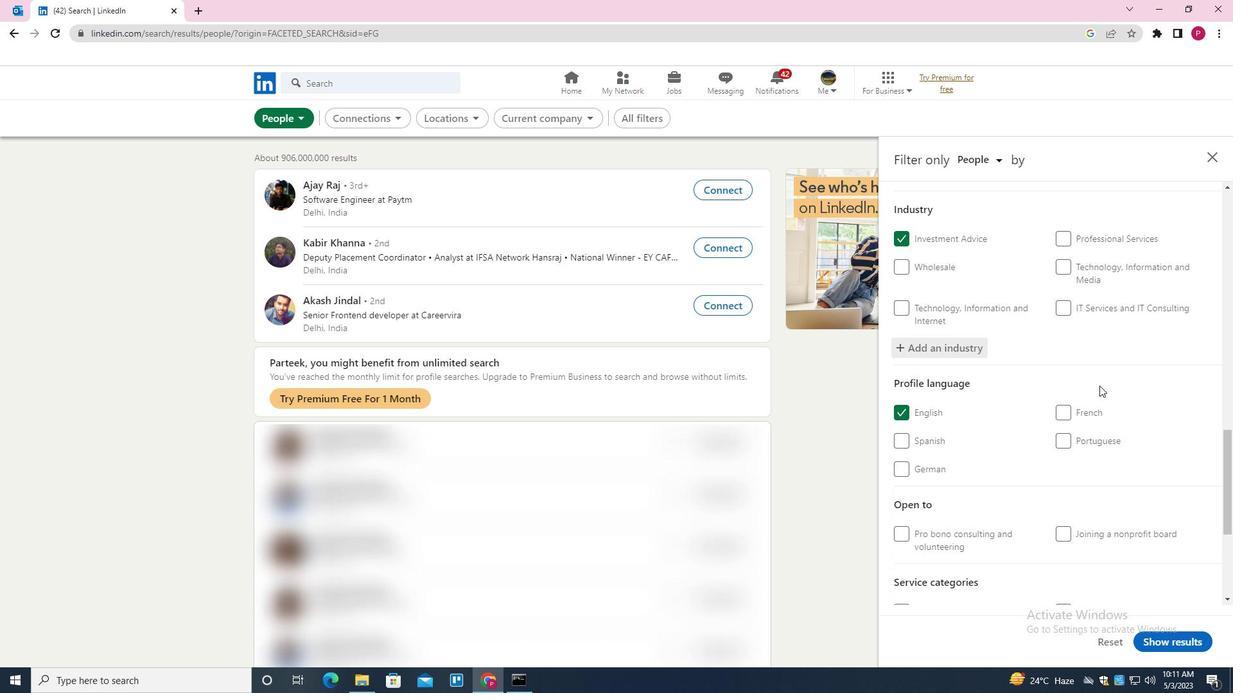
Action: Mouse moved to (1072, 424)
Screenshot: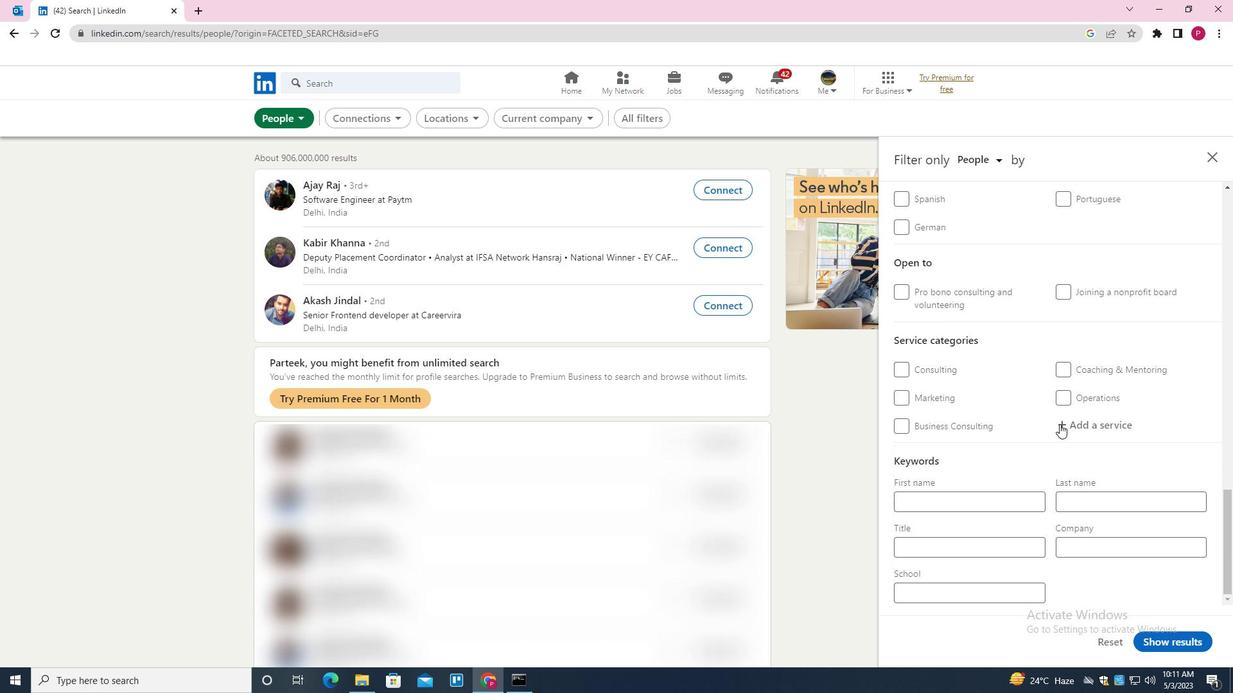 
Action: Mouse pressed left at (1072, 424)
Screenshot: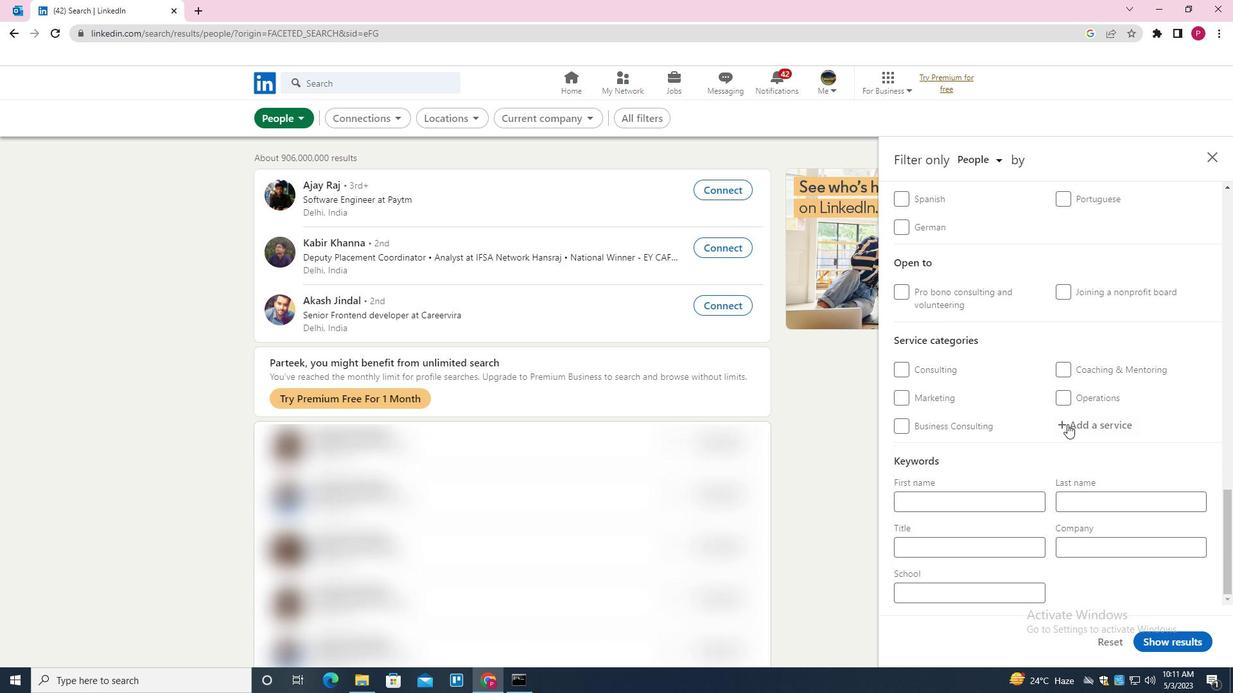 
Action: Key pressed <Key.shift><Key.shift><Key.shift><Key.shift><Key.shift><Key.shift><Key.shift>MANAGEMENT<Key.space><Key.shift>CONSULTING<Key.down><Key.enter>
Screenshot: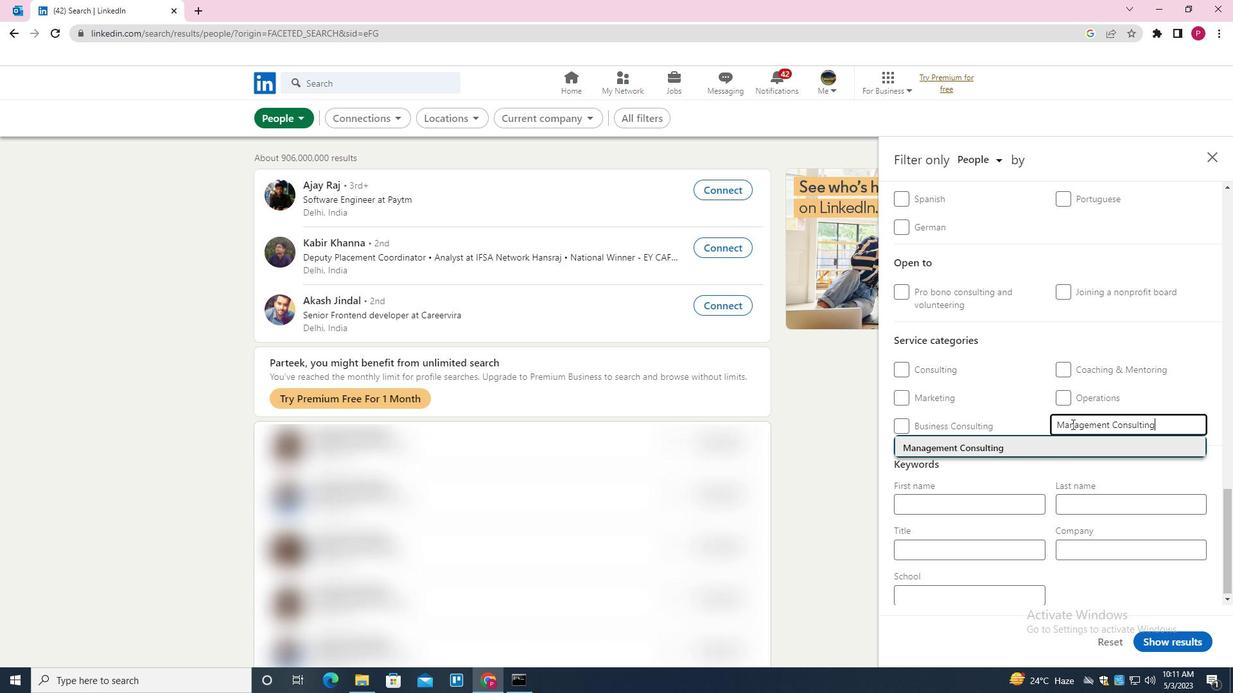 
Action: Mouse moved to (1014, 453)
Screenshot: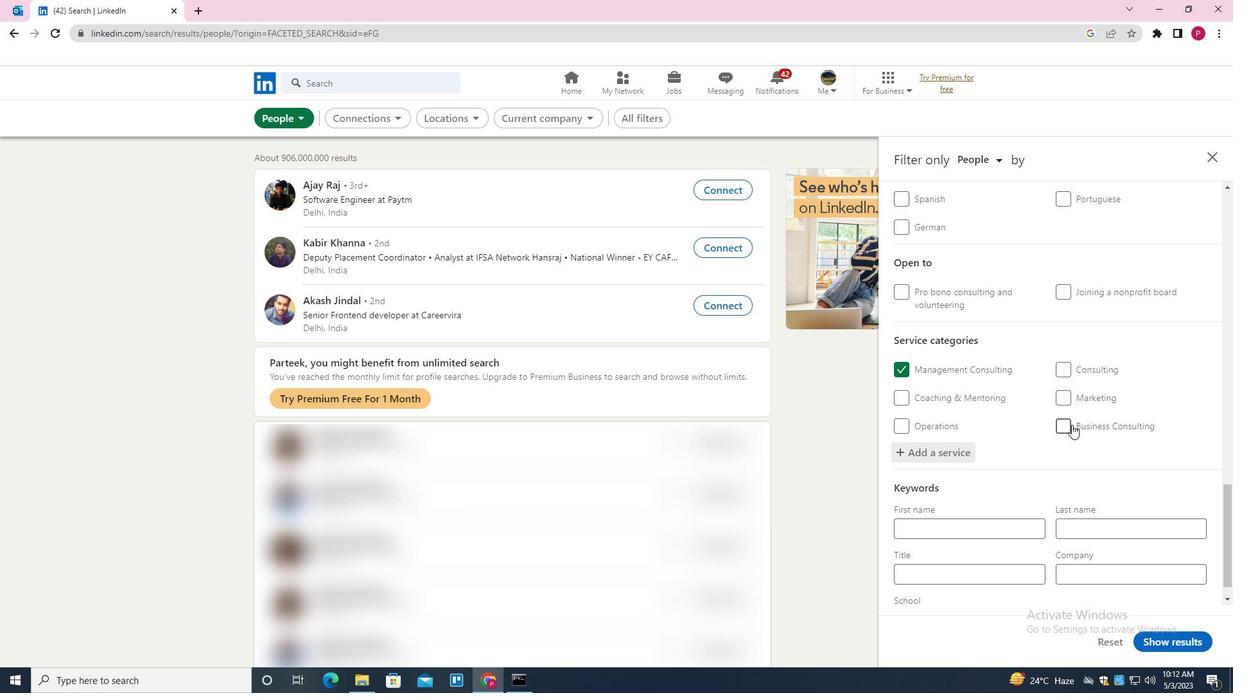 
Action: Mouse scrolled (1014, 452) with delta (0, 0)
Screenshot: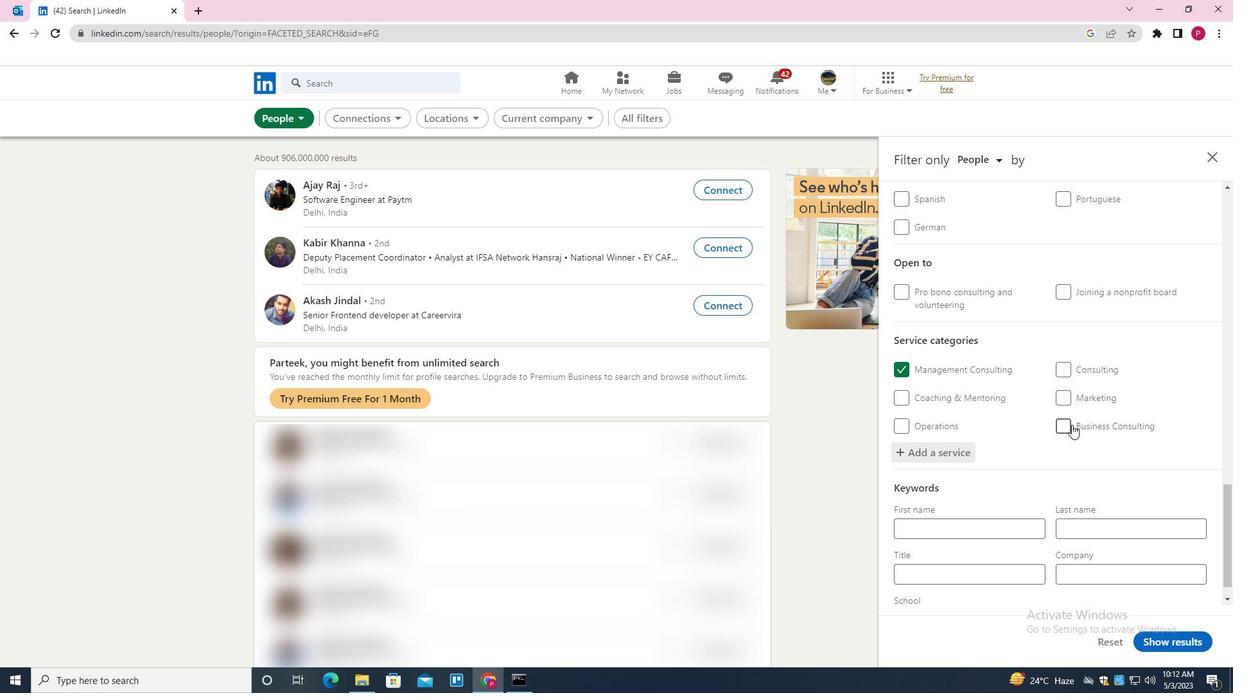 
Action: Mouse moved to (1004, 463)
Screenshot: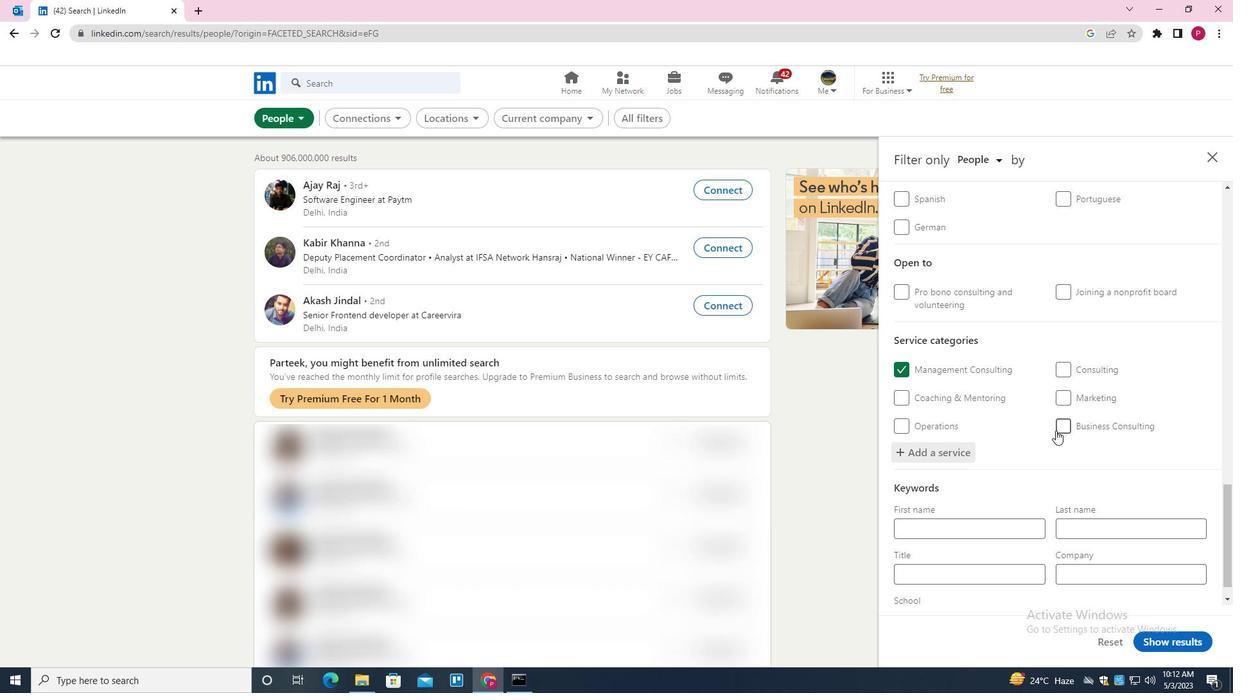 
Action: Mouse scrolled (1004, 462) with delta (0, 0)
Screenshot: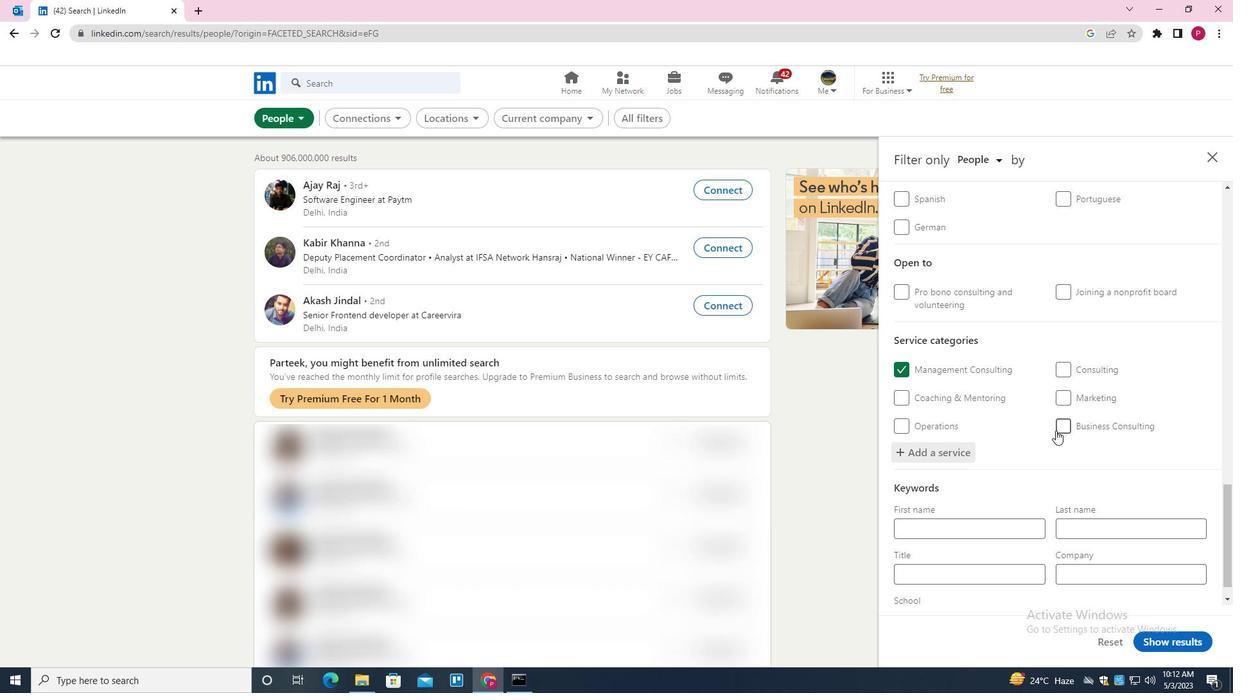 
Action: Mouse moved to (998, 474)
Screenshot: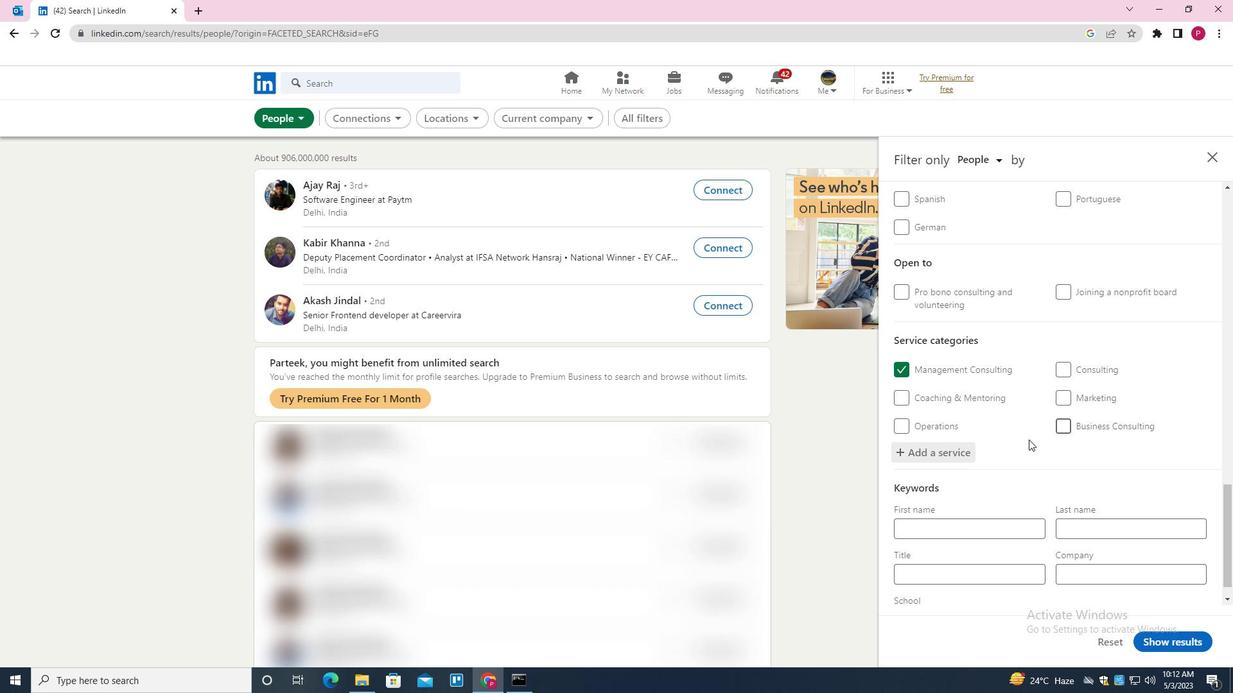 
Action: Mouse scrolled (998, 474) with delta (0, 0)
Screenshot: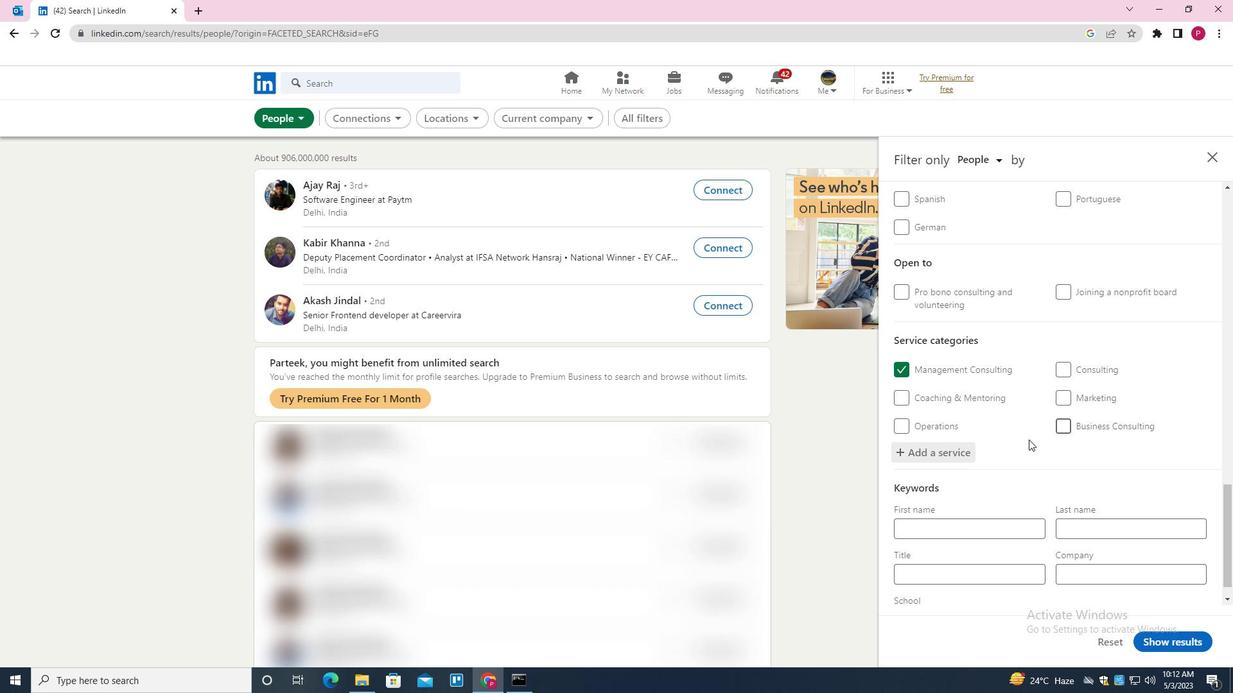 
Action: Mouse moved to (993, 487)
Screenshot: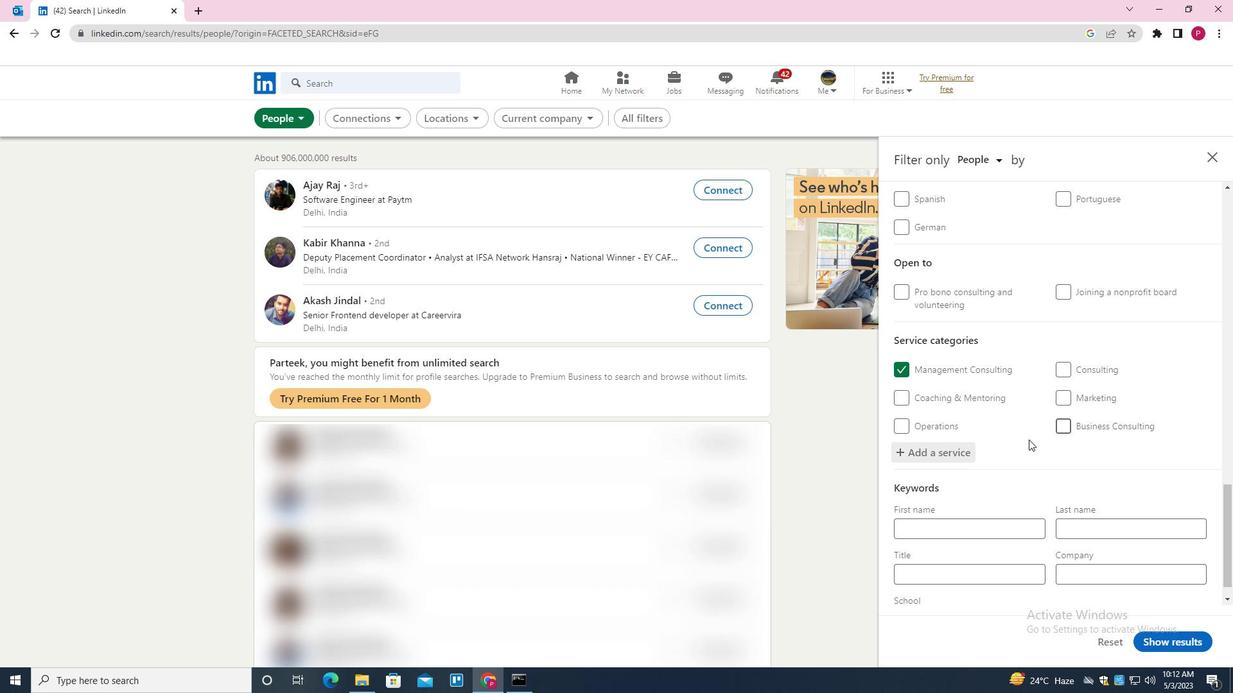 
Action: Mouse scrolled (993, 486) with delta (0, 0)
Screenshot: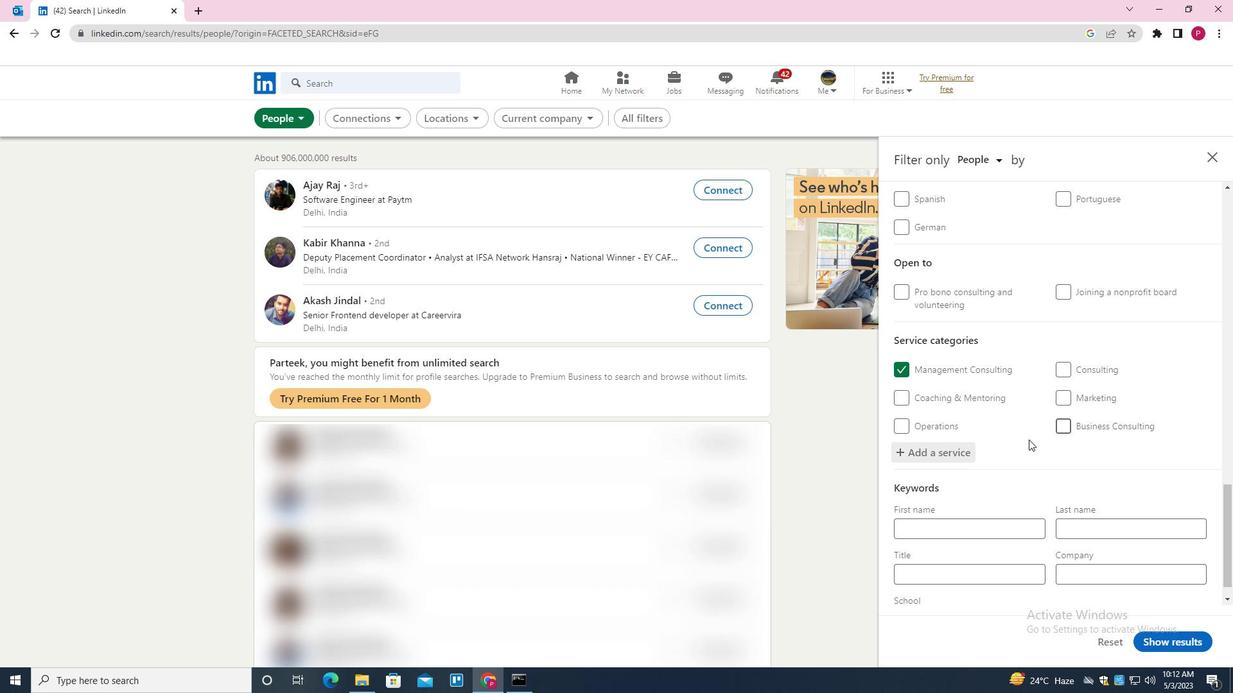
Action: Mouse moved to (973, 538)
Screenshot: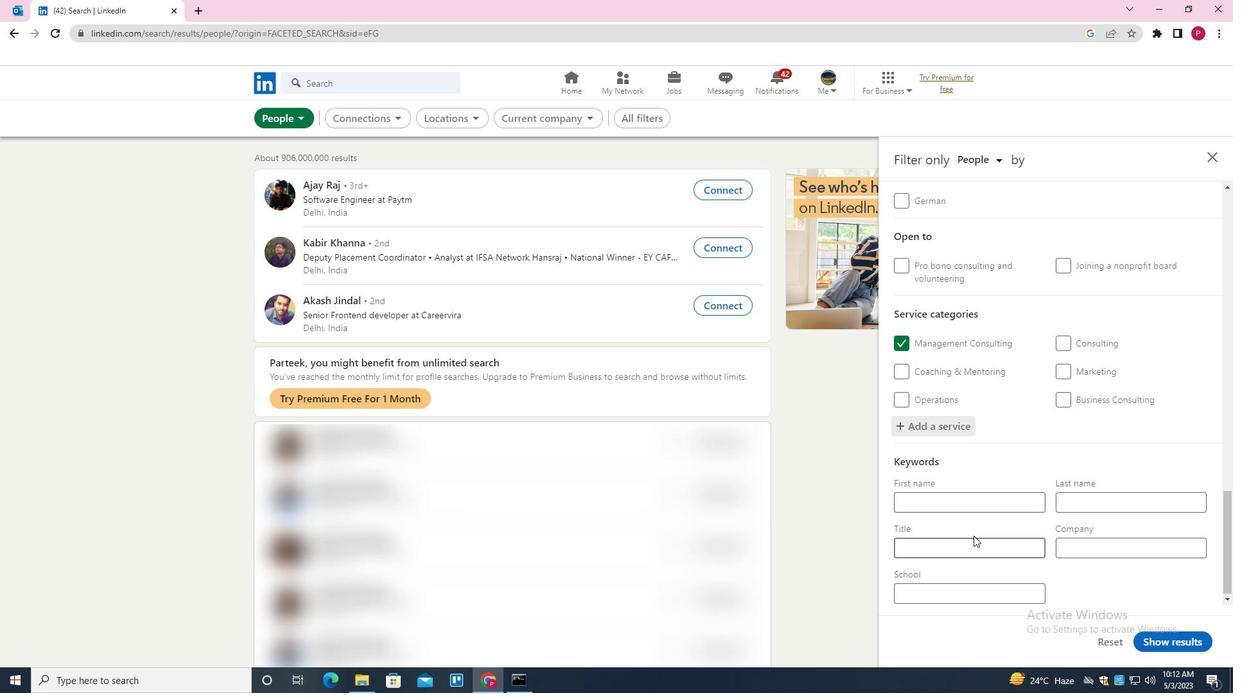 
Action: Mouse pressed left at (973, 538)
Screenshot: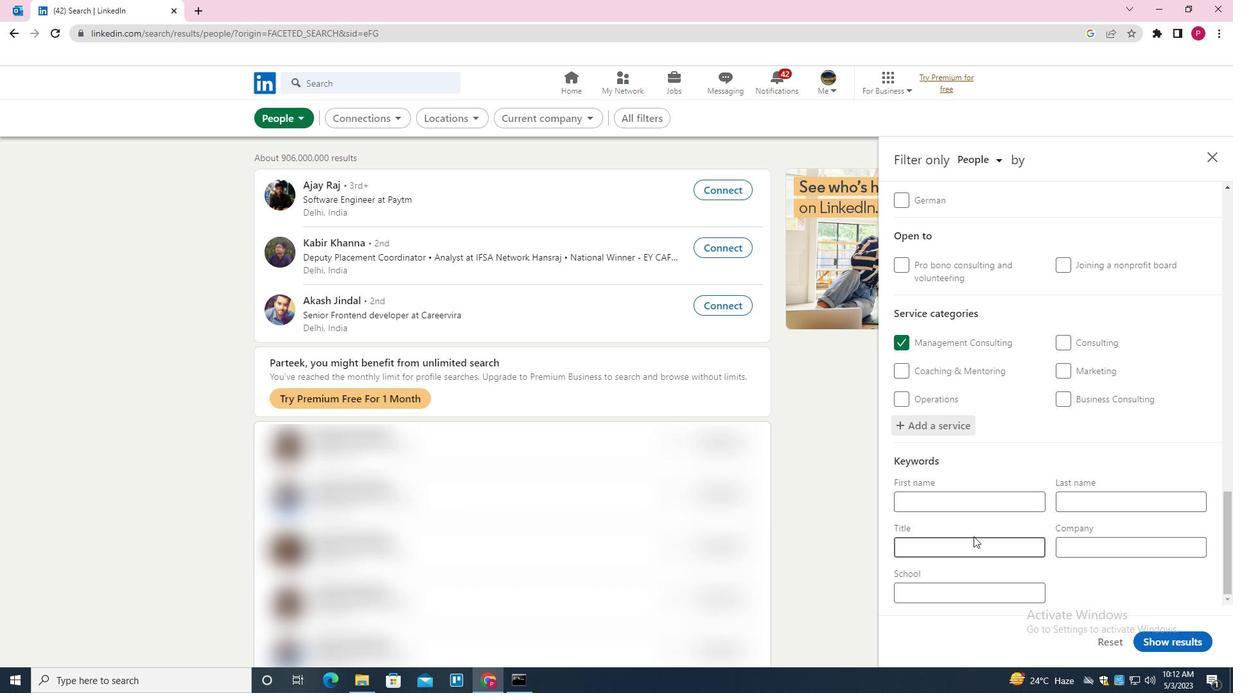 
Action: Key pressed <Key.shift>EVENTS<Key.space><Key.shift>MANAGER
Screenshot: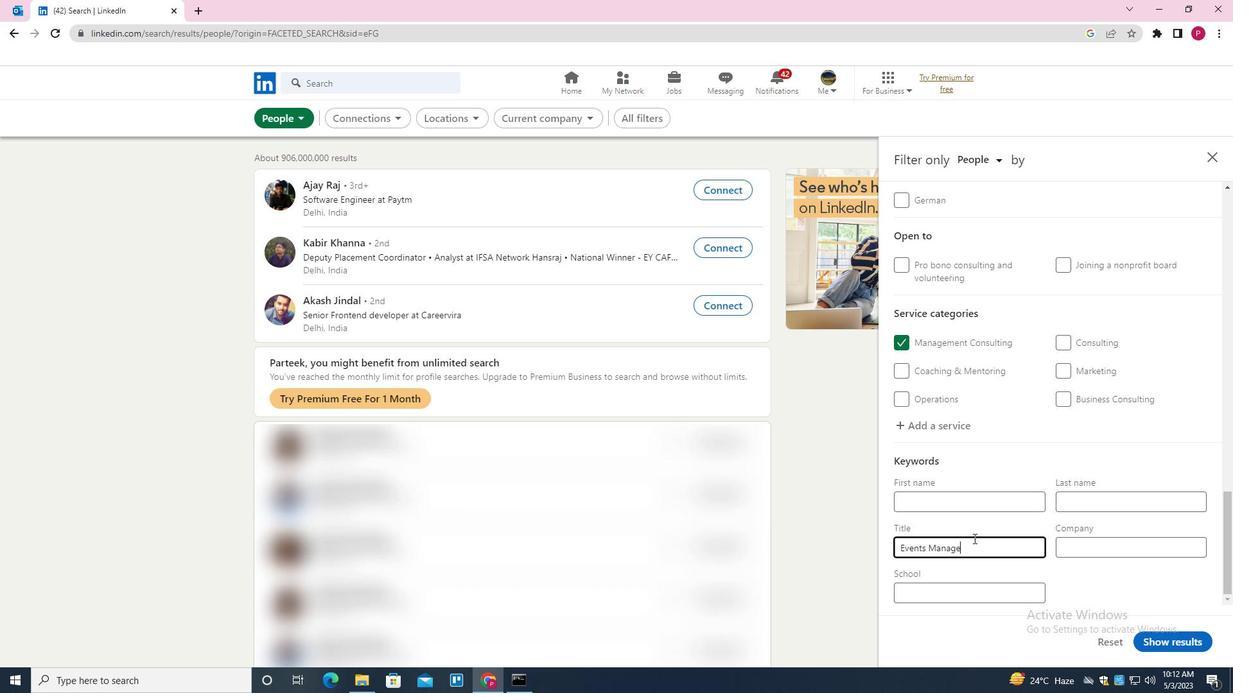 
Action: Mouse moved to (1147, 640)
Screenshot: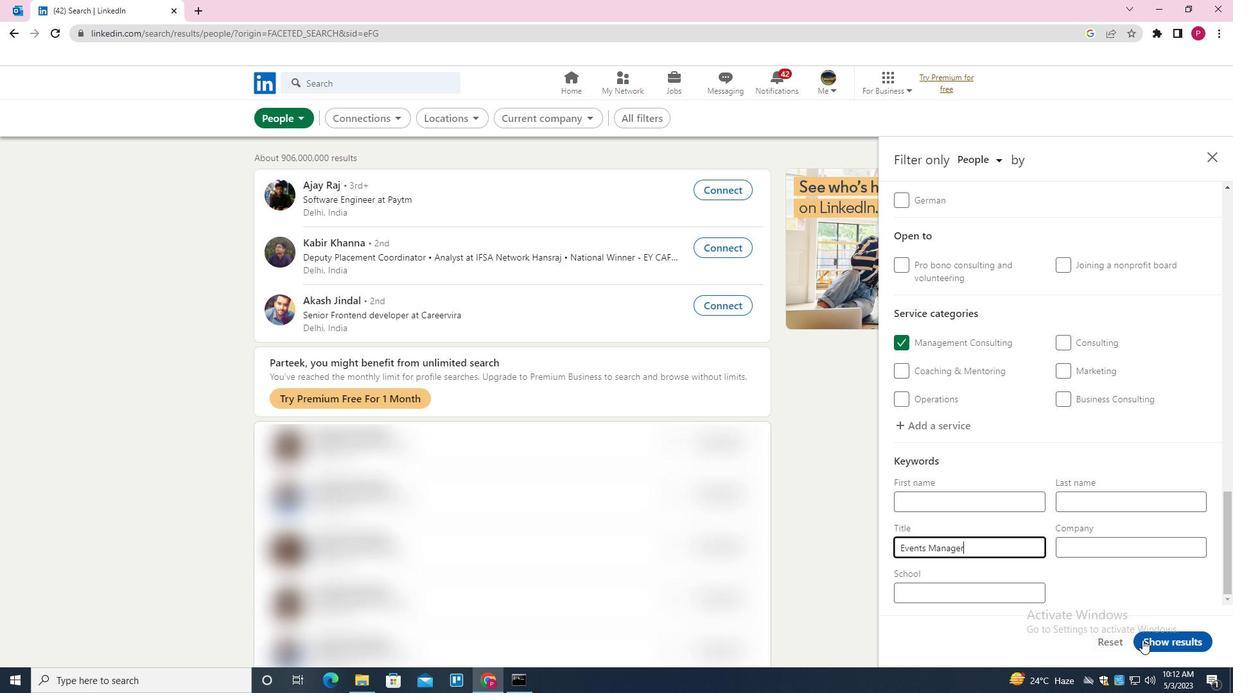 
Action: Mouse pressed left at (1147, 640)
Screenshot: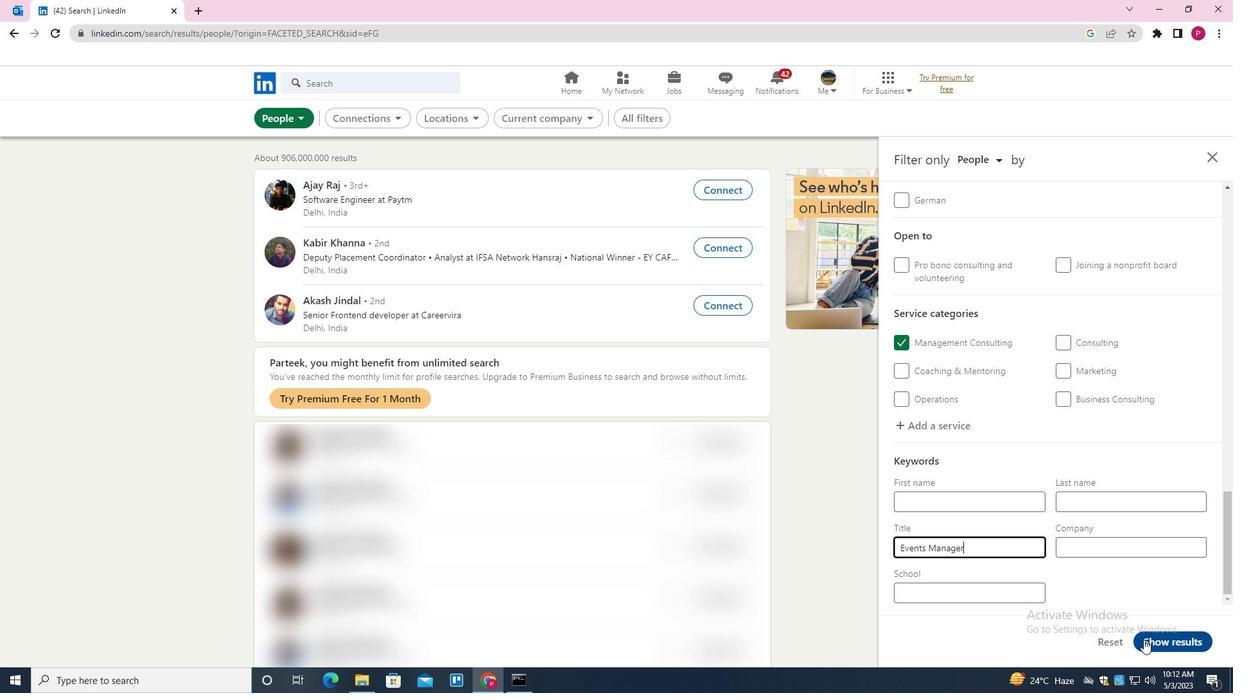 
Action: Mouse moved to (592, 285)
Screenshot: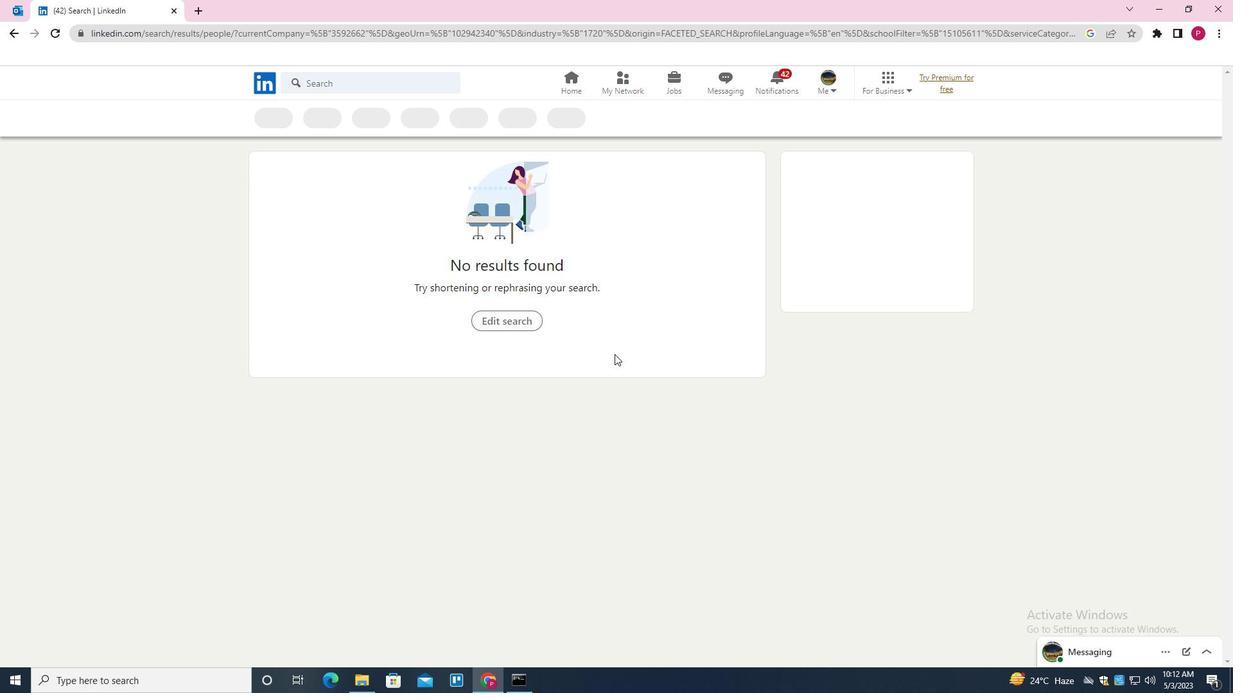 
